 Task:  Click on Football In the Sunday Gridiron Challenge click on  Pick Sheet Add name Clara Rodriguez Team name Fenton's Flea Flickers and  Email softage.8@softage.net 10 Points Houston Texans 9 Points Denver Broncos 8 Points Kansas City Chiefs 7 Points Miami Dolphins 6 Points New England Patriots 5 Points Indianapolis Colts 4 Points New York Giants 3 Points New Orleans Saints 2 Points Philadelphia Eagles 1 Points Carolina Panthers Submit pick sheet
Action: Mouse moved to (660, 372)
Screenshot: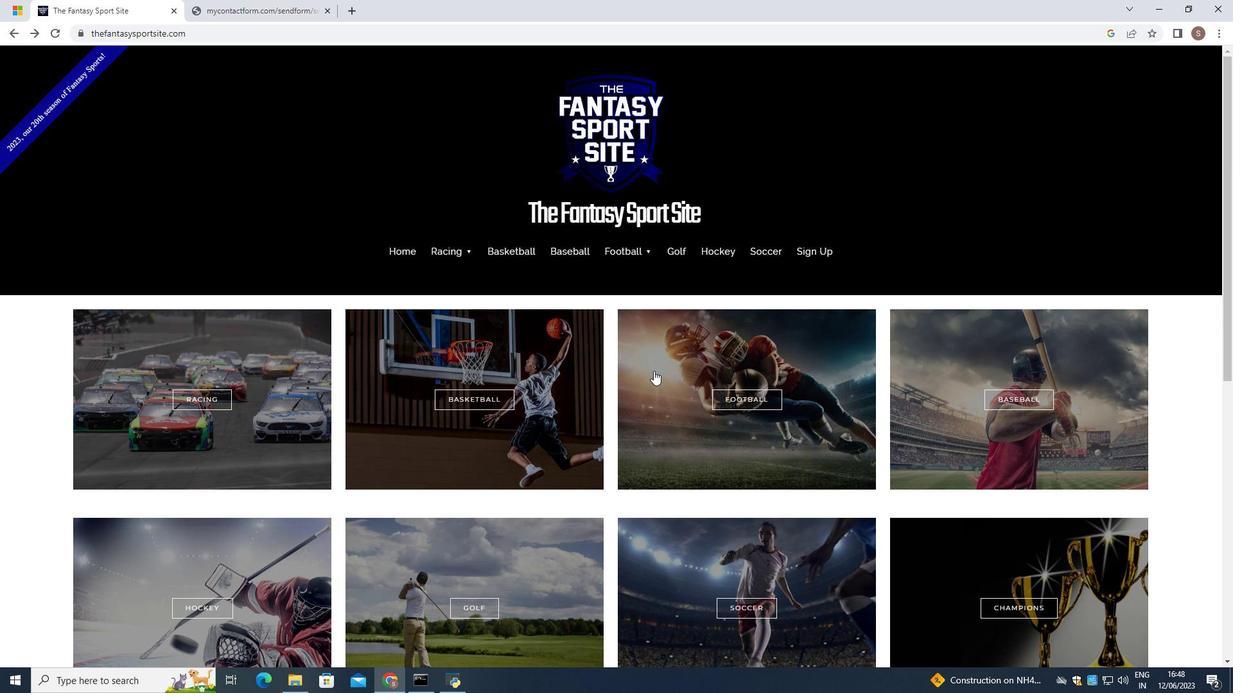 
Action: Mouse pressed left at (660, 372)
Screenshot: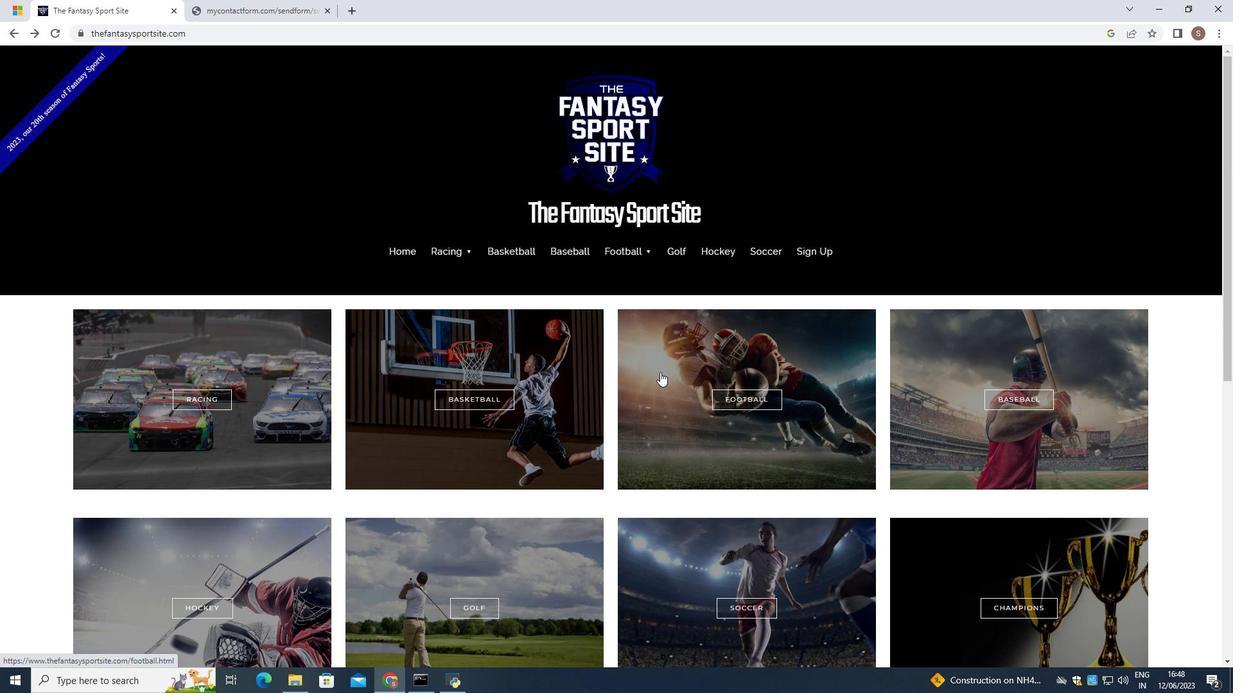 
Action: Mouse moved to (642, 517)
Screenshot: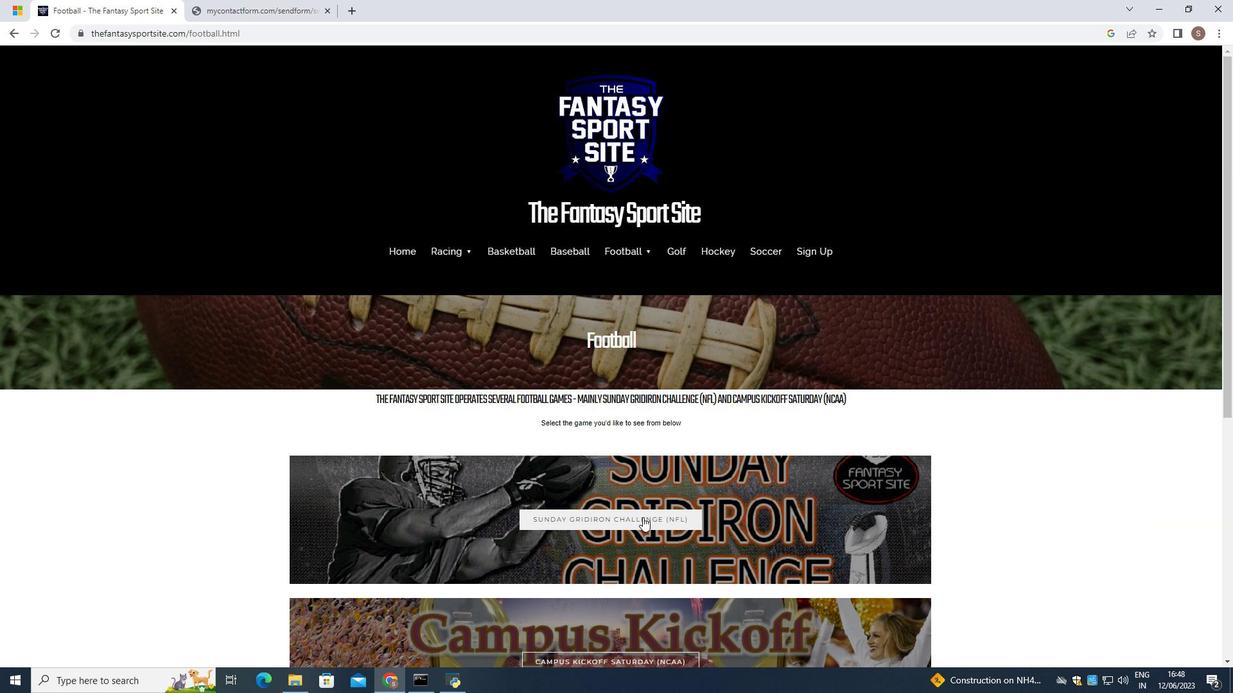 
Action: Mouse pressed left at (642, 517)
Screenshot: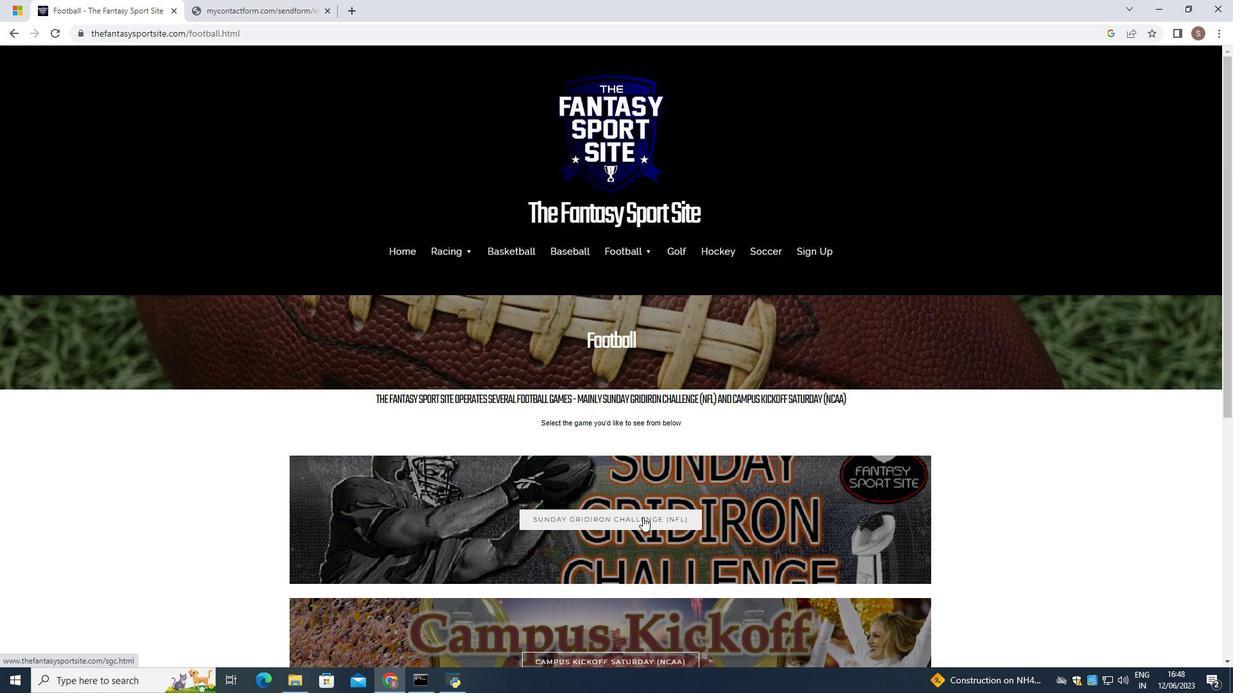 
Action: Mouse moved to (384, 578)
Screenshot: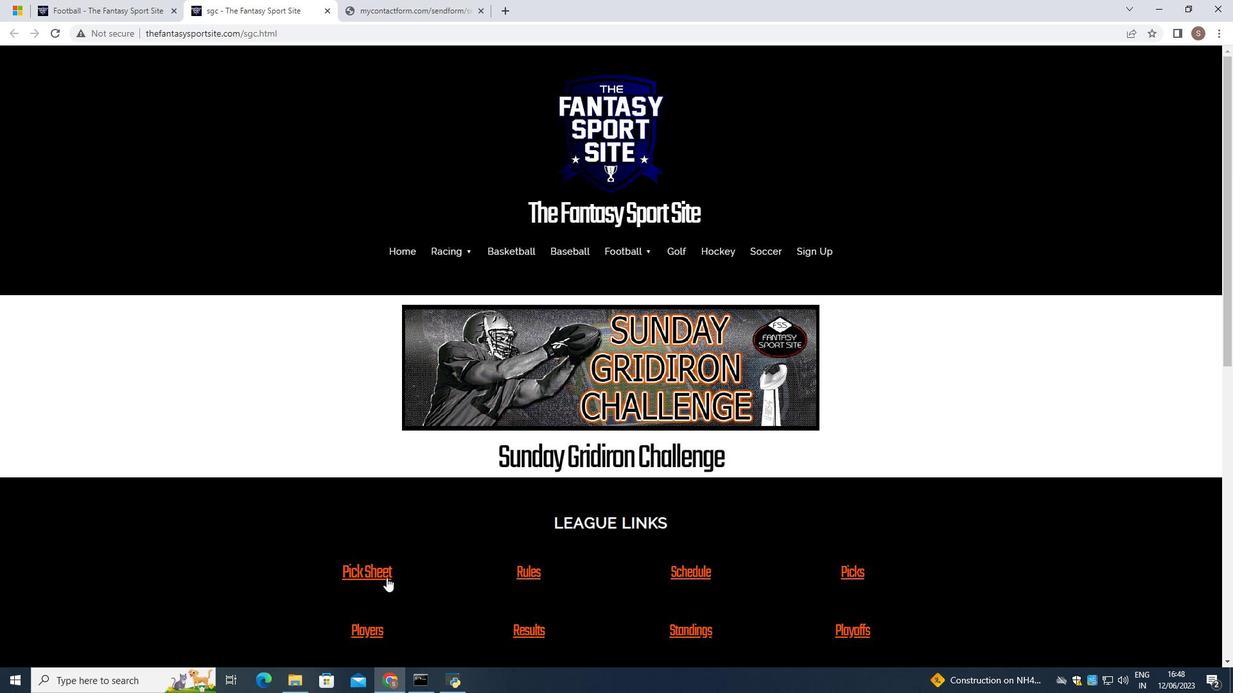 
Action: Mouse pressed left at (384, 578)
Screenshot: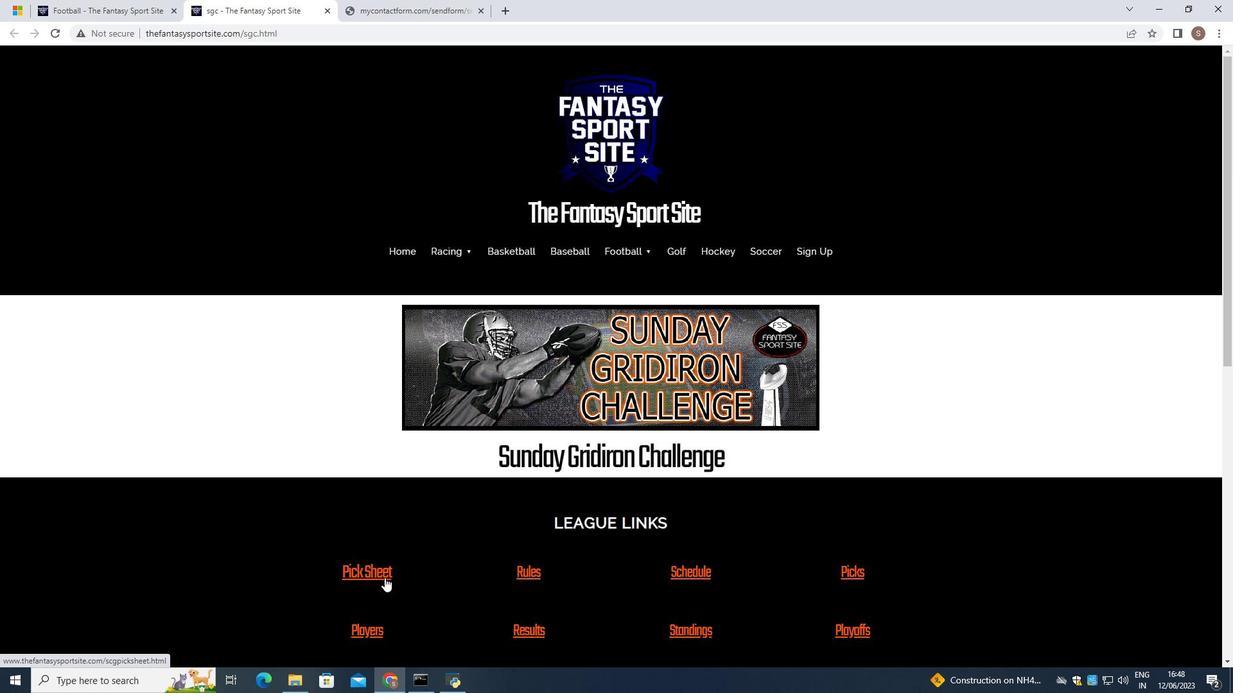 
Action: Mouse moved to (454, 536)
Screenshot: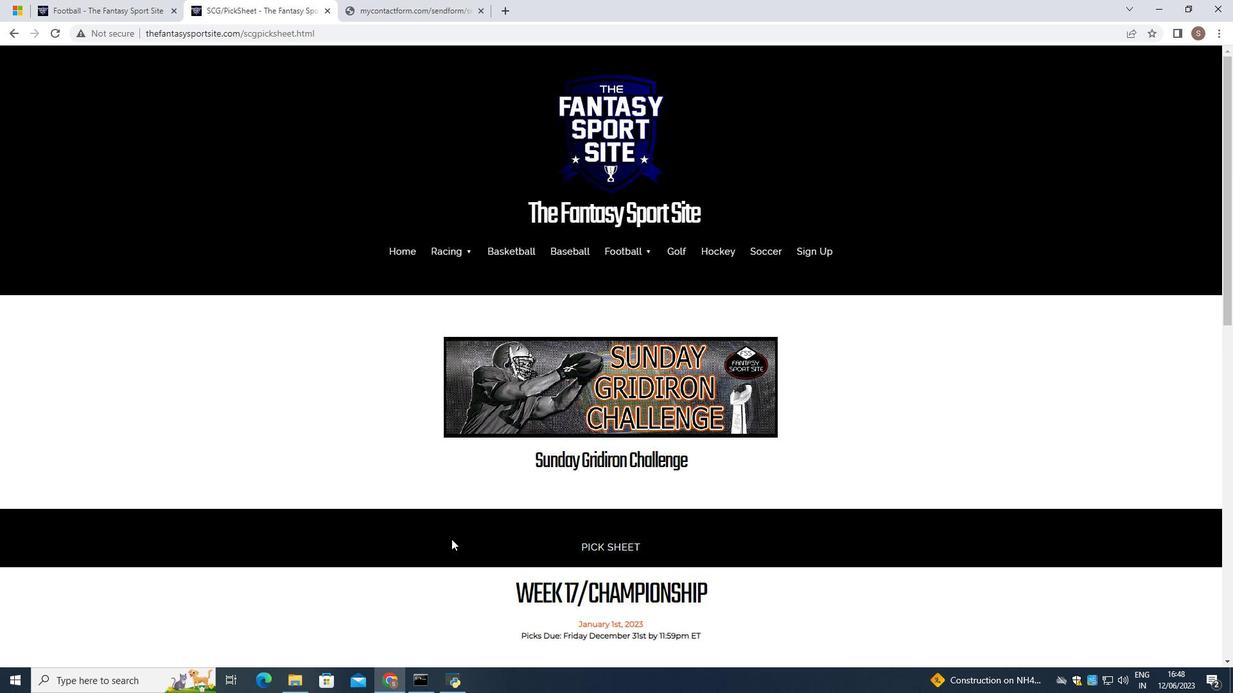 
Action: Mouse scrolled (454, 536) with delta (0, 0)
Screenshot: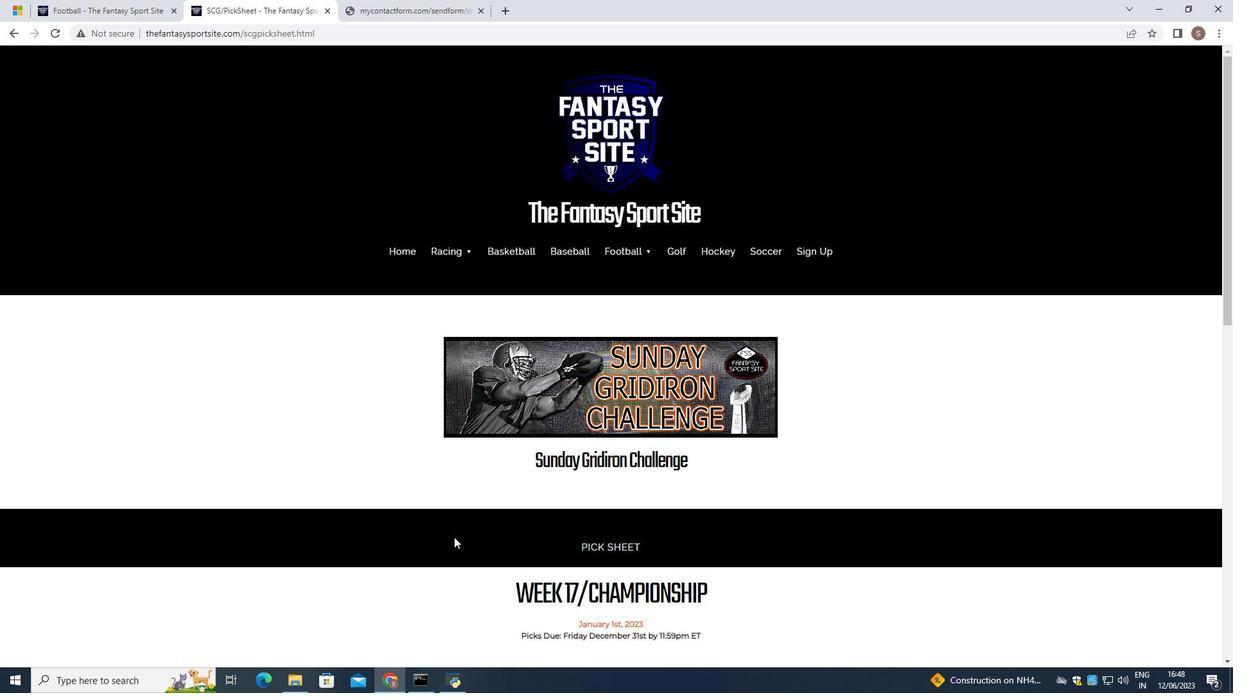 
Action: Mouse moved to (456, 536)
Screenshot: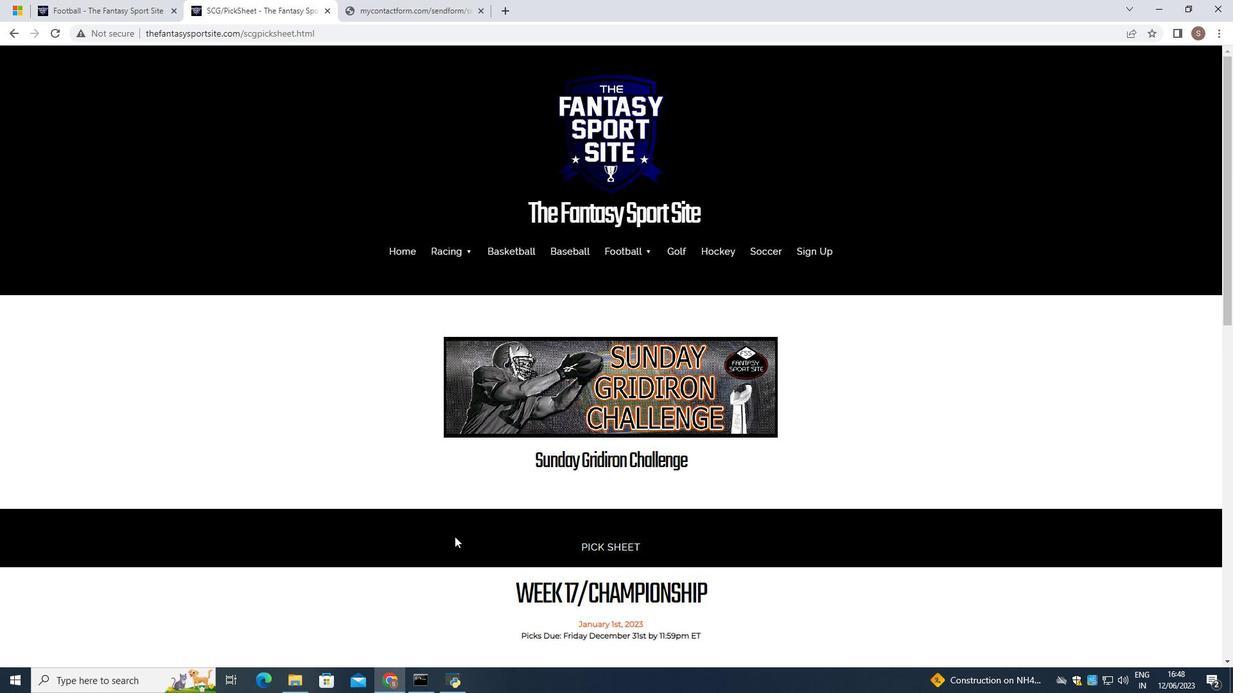 
Action: Mouse scrolled (456, 535) with delta (0, 0)
Screenshot: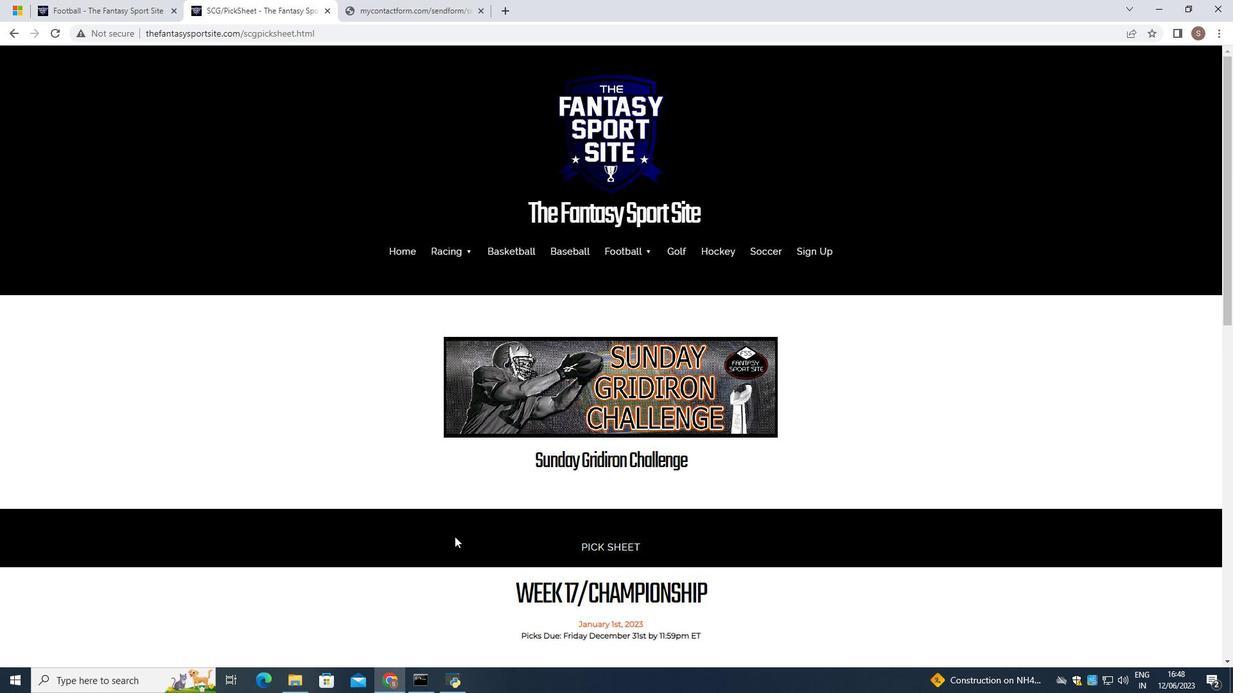 
Action: Mouse moved to (456, 536)
Screenshot: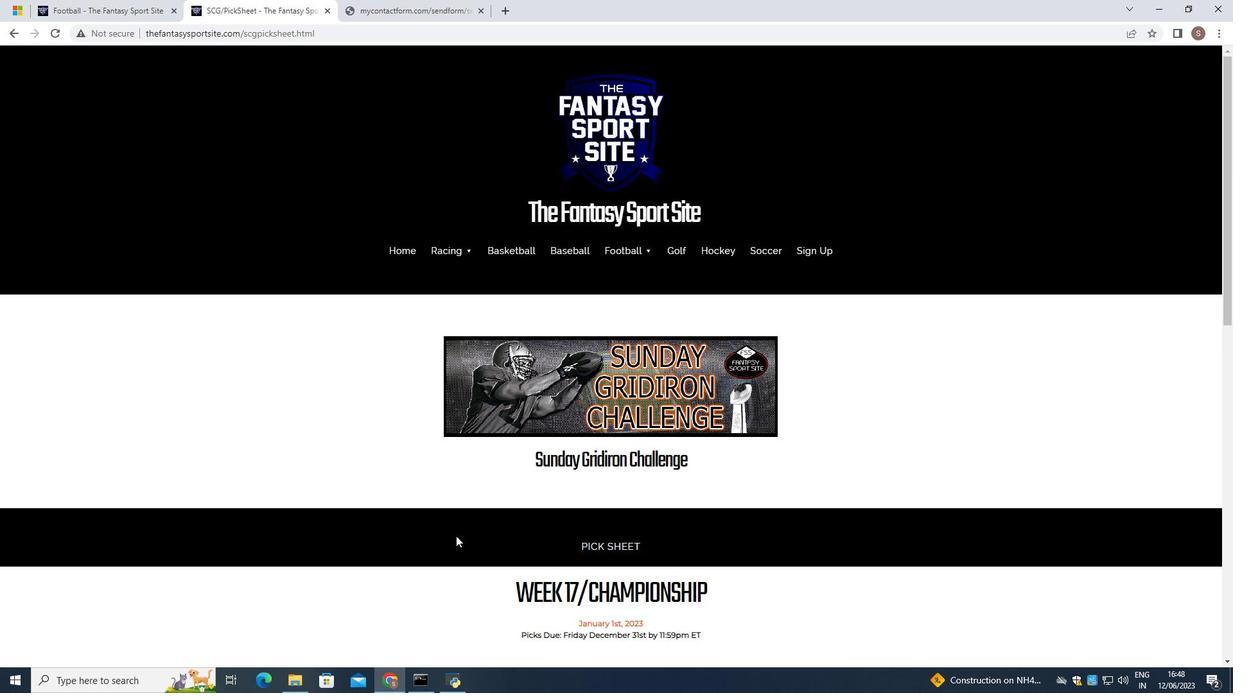 
Action: Mouse scrolled (456, 535) with delta (0, 0)
Screenshot: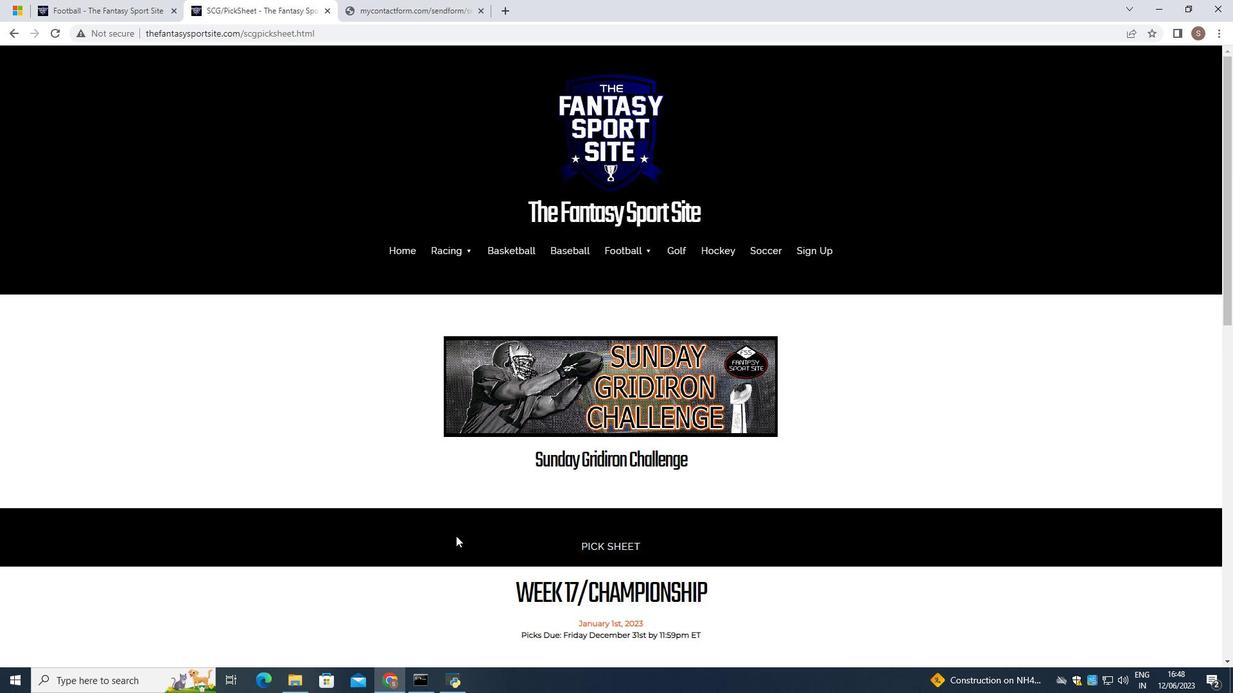 
Action: Mouse scrolled (456, 535) with delta (0, 0)
Screenshot: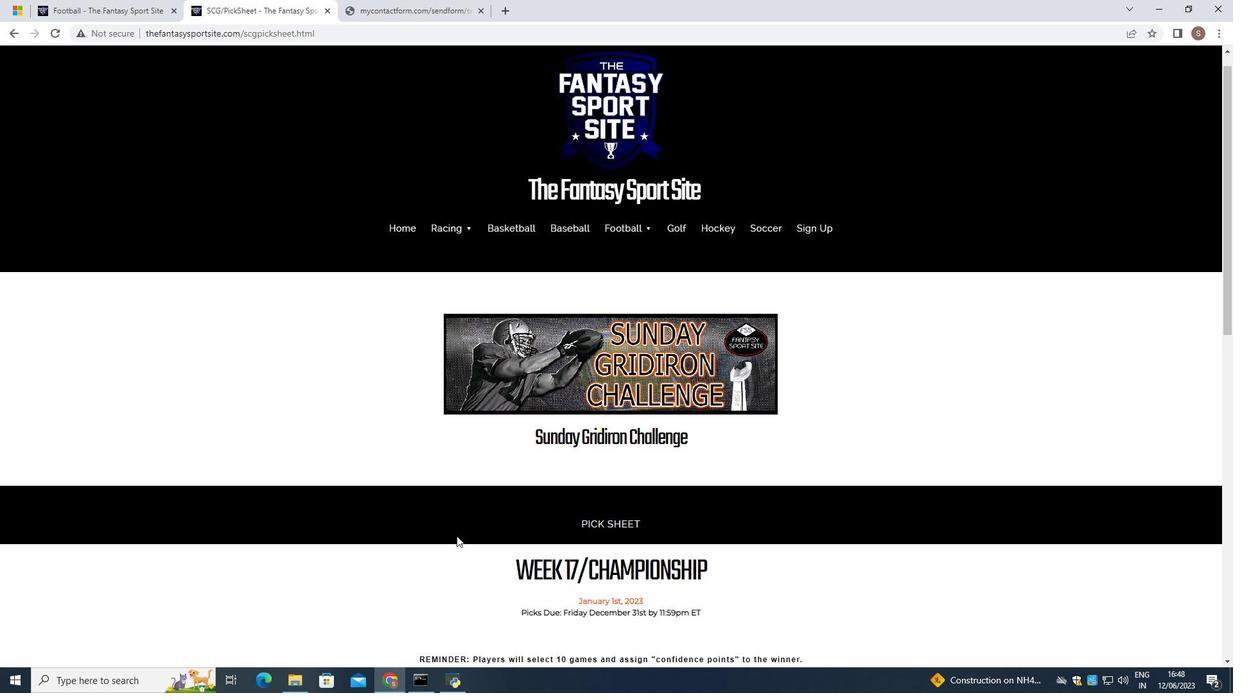 
Action: Mouse moved to (457, 535)
Screenshot: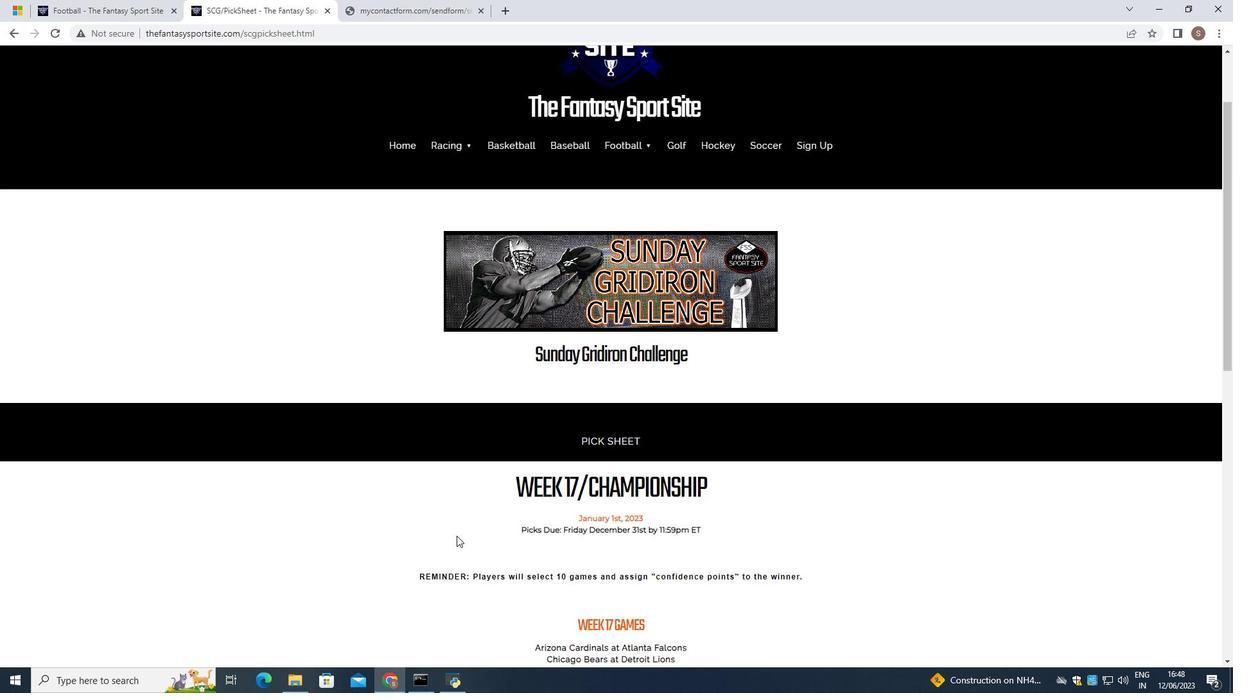 
Action: Mouse scrolled (457, 535) with delta (0, 0)
Screenshot: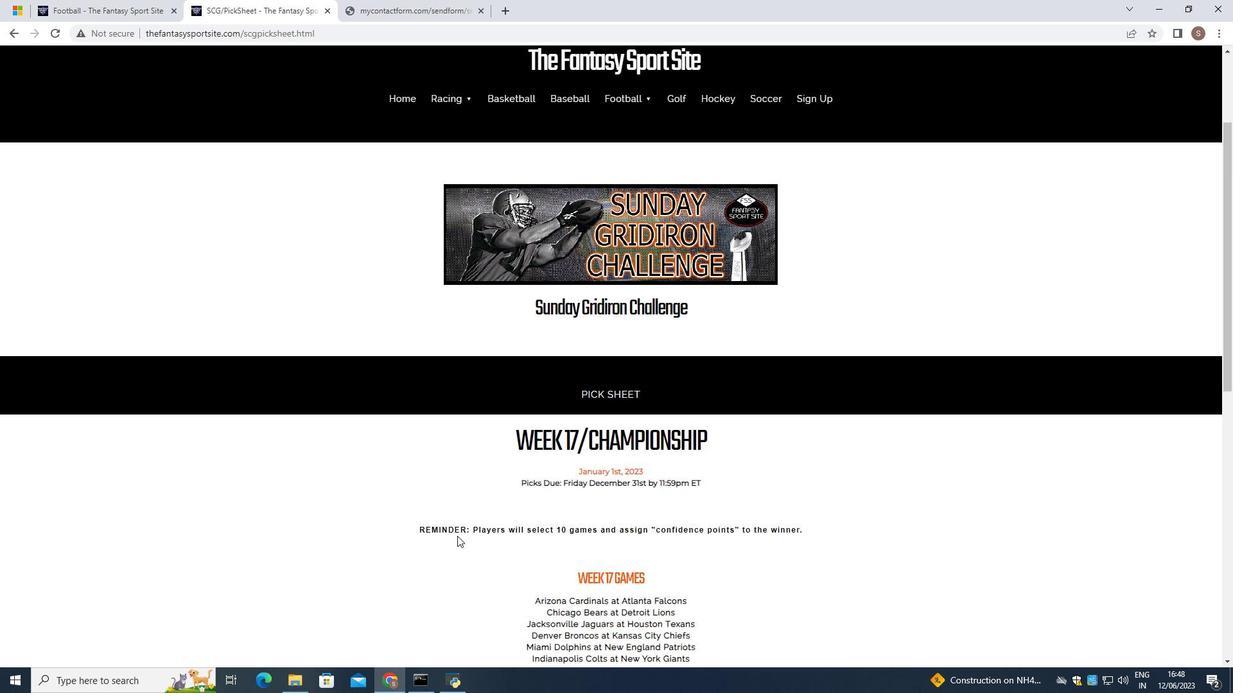 
Action: Mouse moved to (458, 535)
Screenshot: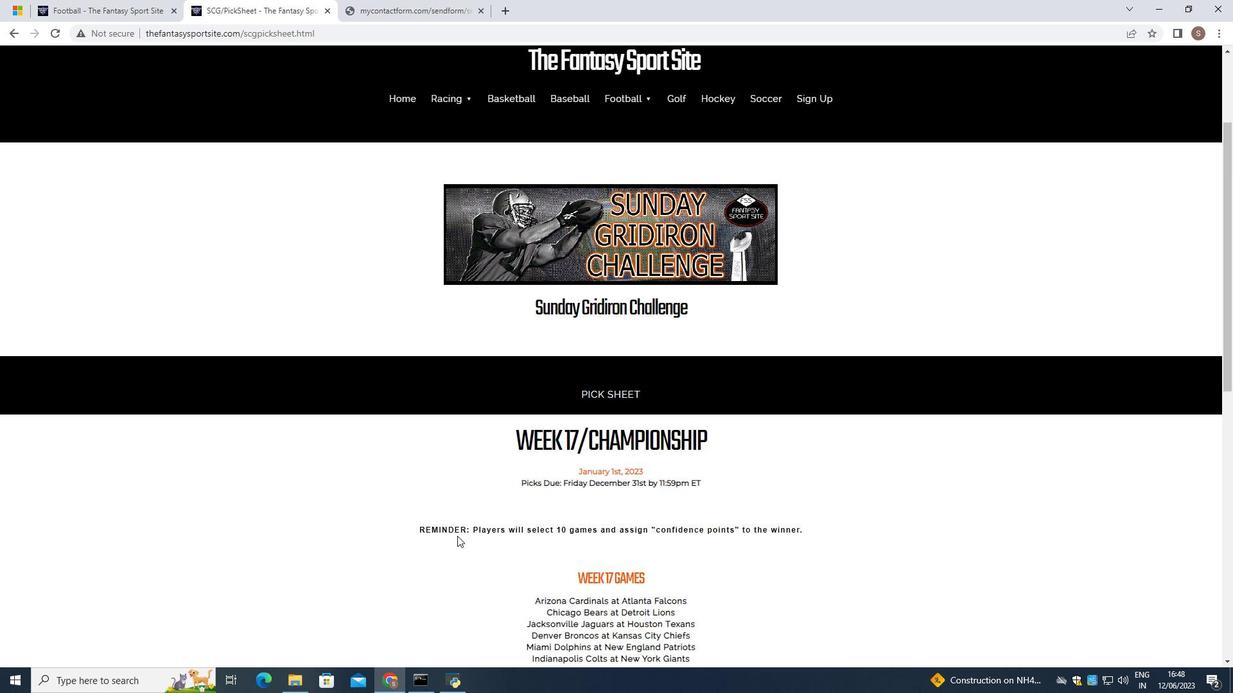 
Action: Mouse scrolled (458, 535) with delta (0, 0)
Screenshot: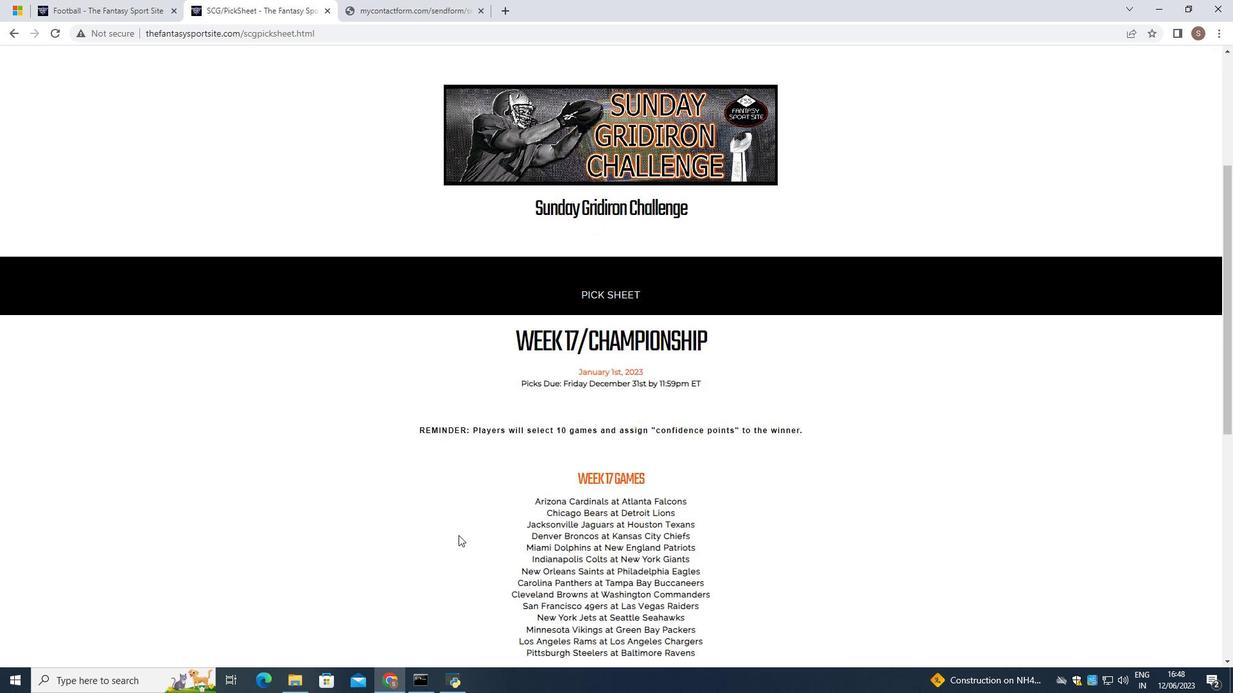
Action: Mouse scrolled (458, 535) with delta (0, 0)
Screenshot: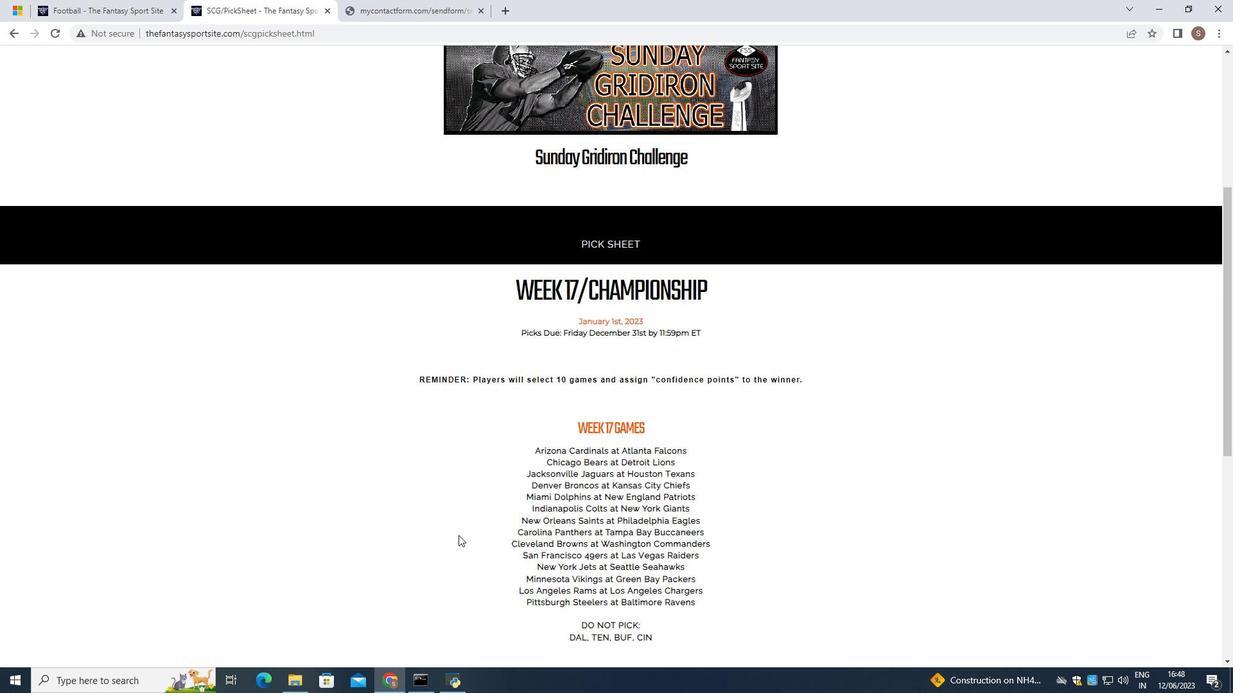 
Action: Mouse scrolled (458, 535) with delta (0, 0)
Screenshot: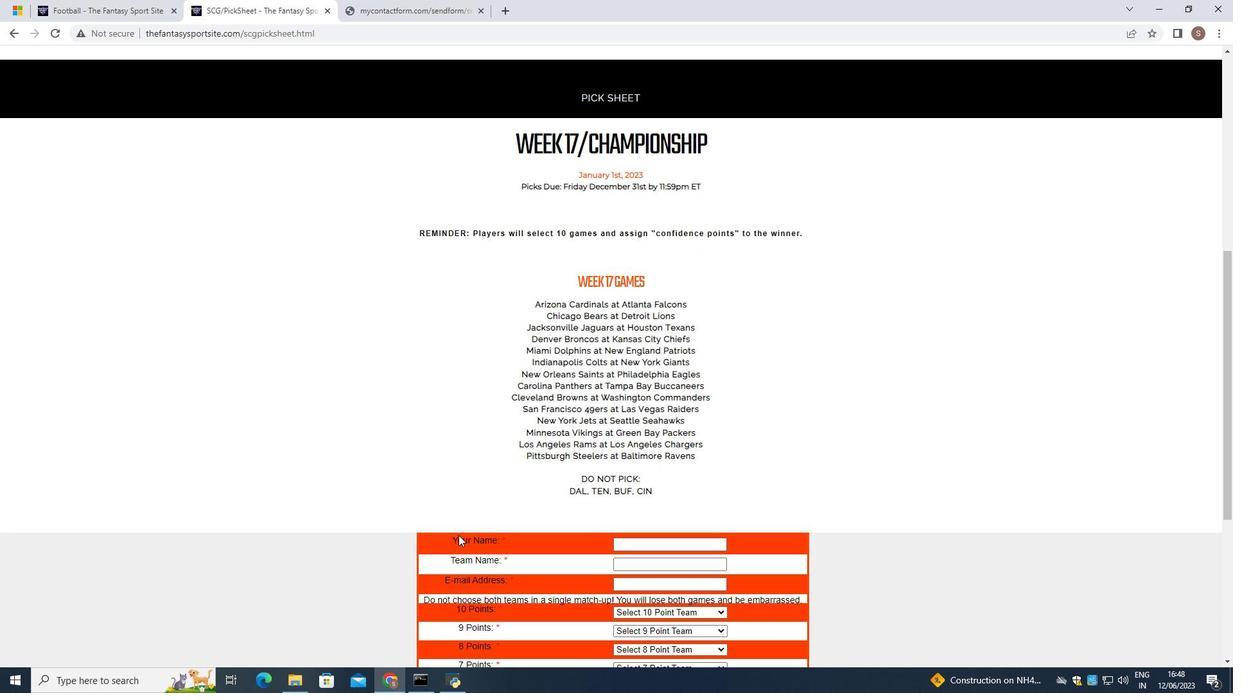 
Action: Mouse scrolled (458, 535) with delta (0, 0)
Screenshot: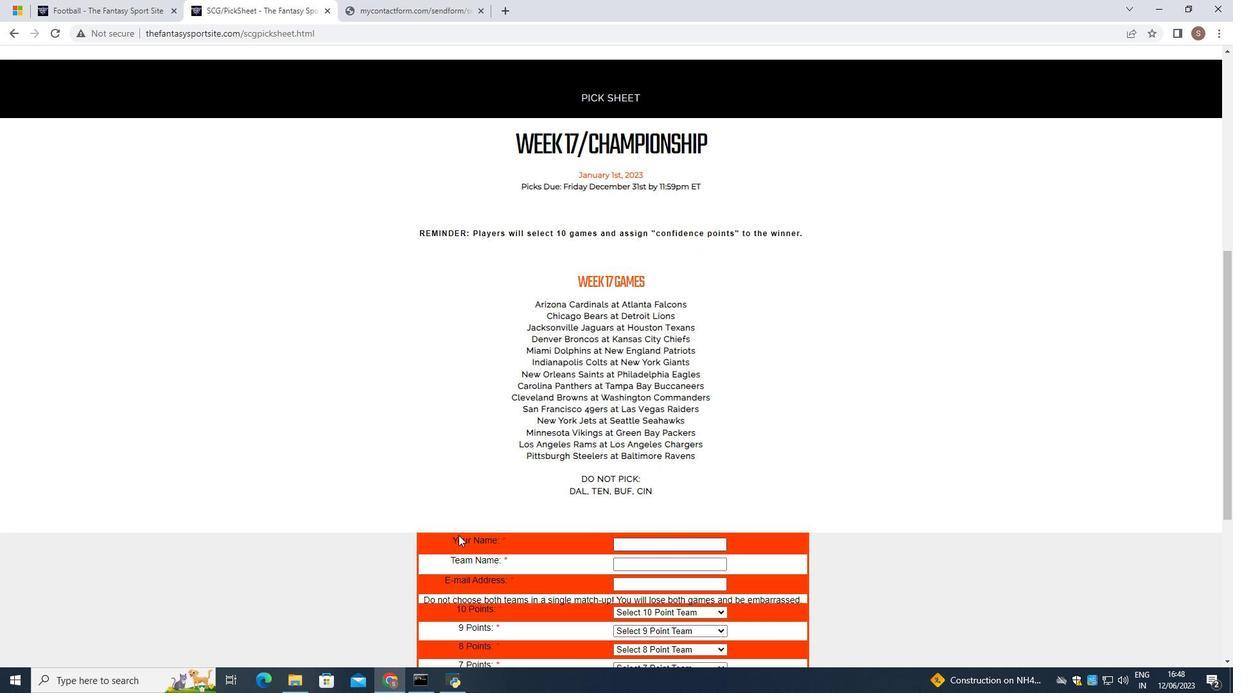
Action: Mouse scrolled (458, 535) with delta (0, 0)
Screenshot: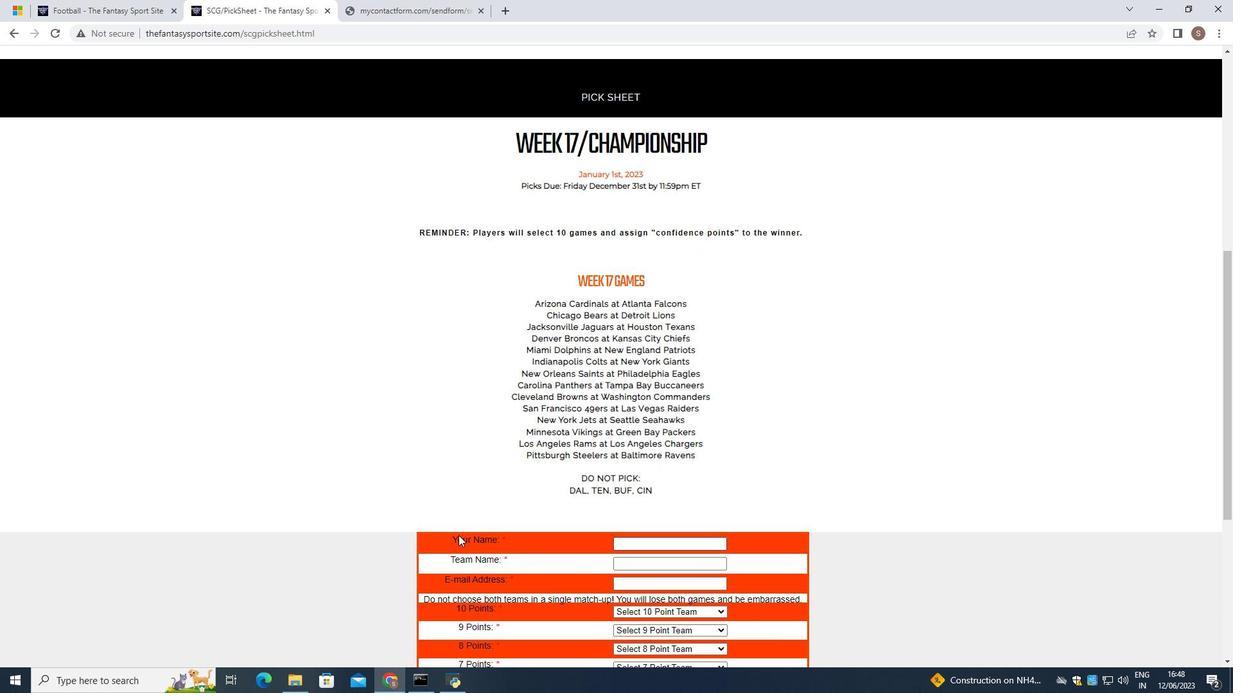 
Action: Mouse moved to (637, 349)
Screenshot: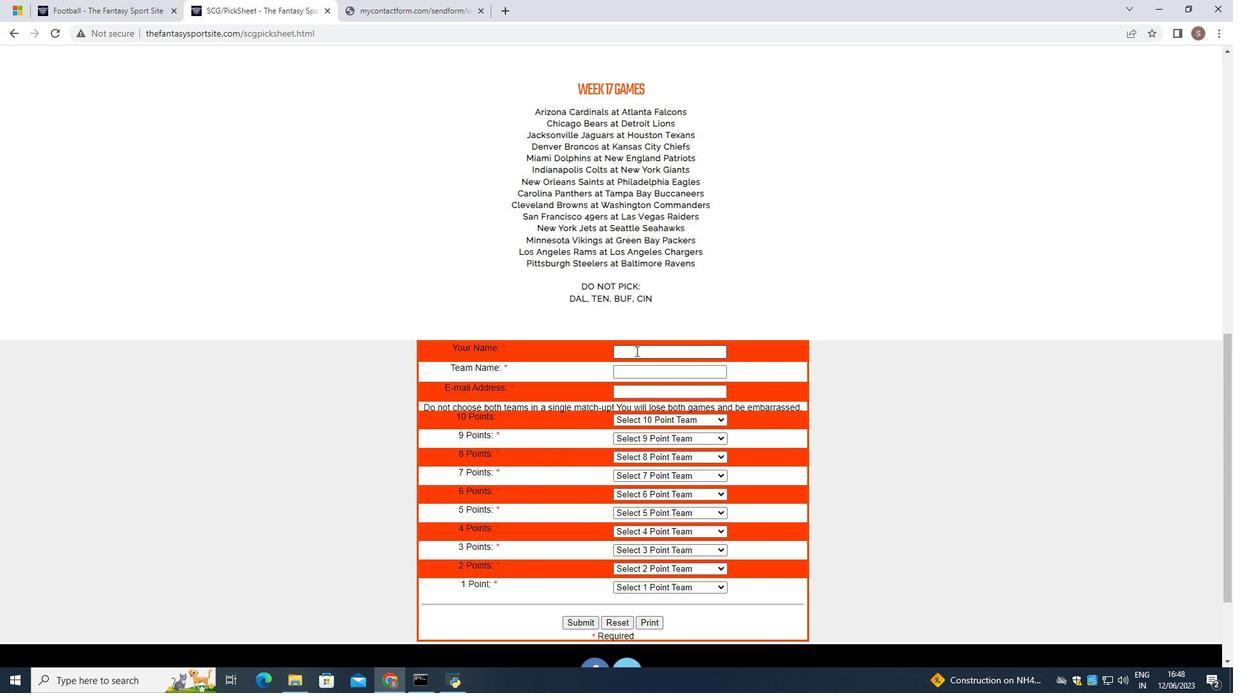 
Action: Mouse pressed left at (637, 349)
Screenshot: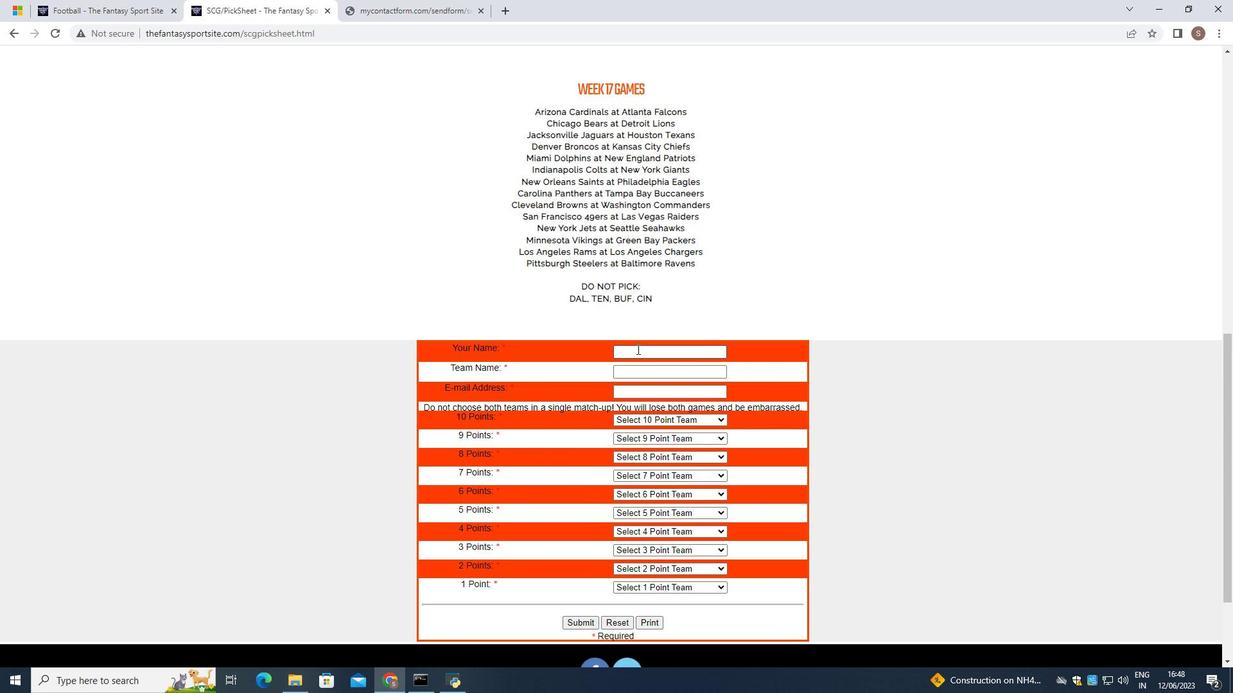 
Action: Mouse moved to (561, 364)
Screenshot: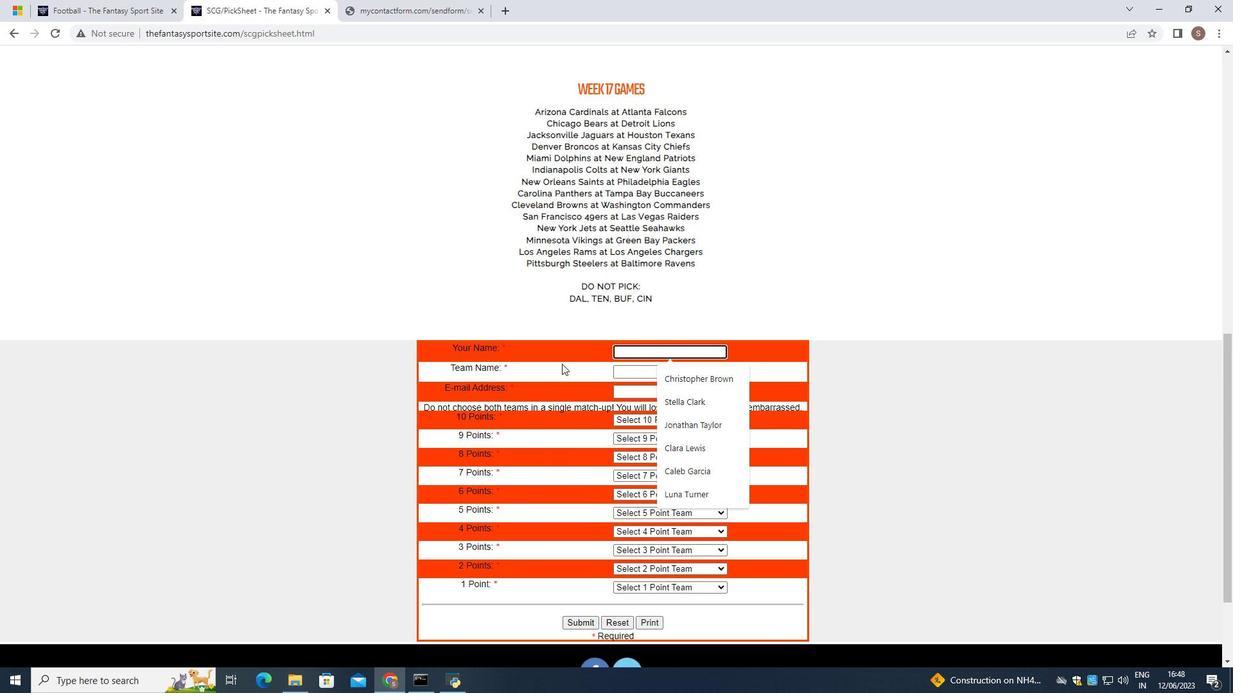 
Action: Key pressed <Key.shift>
Screenshot: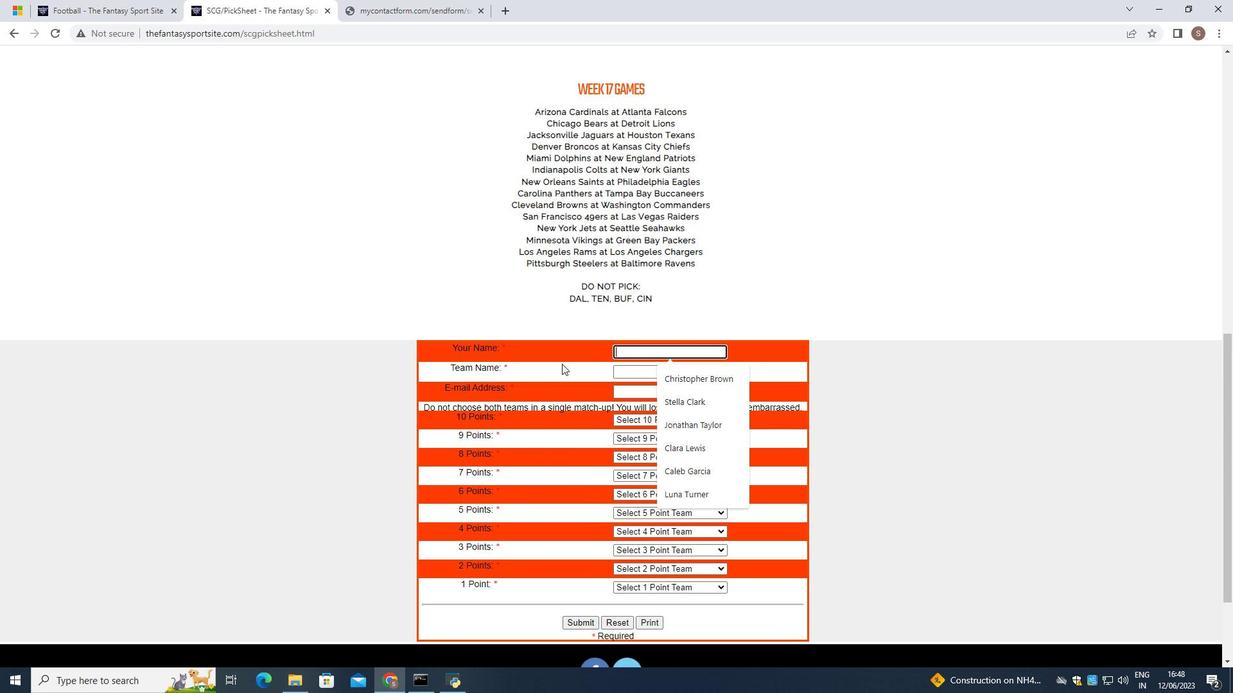 
Action: Mouse moved to (561, 364)
Screenshot: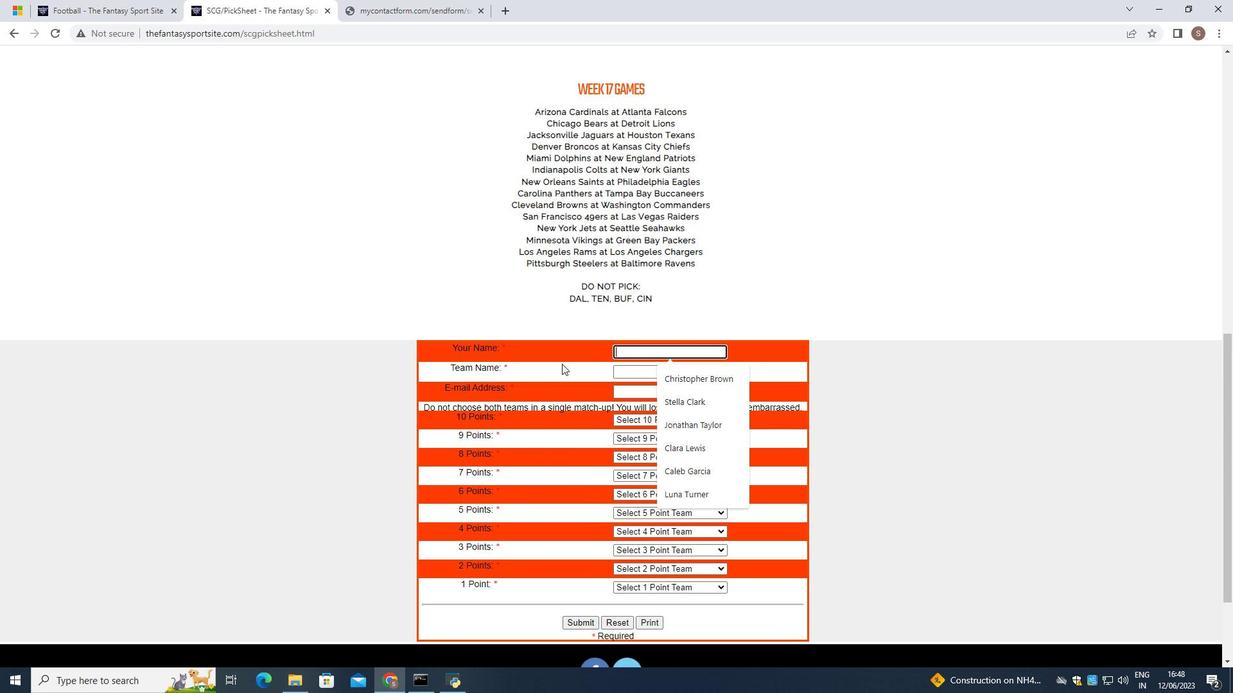 
Action: Key pressed Clara<Key.space><Key.shift>Rodriguez
Screenshot: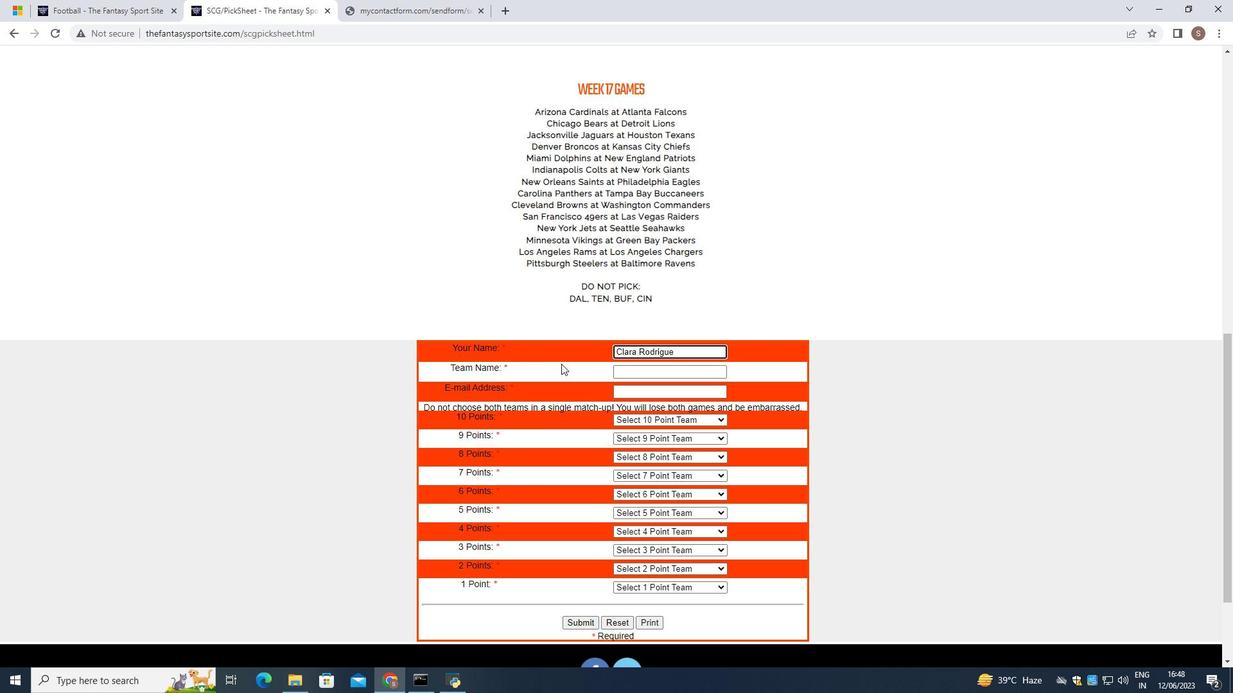 
Action: Mouse moved to (626, 375)
Screenshot: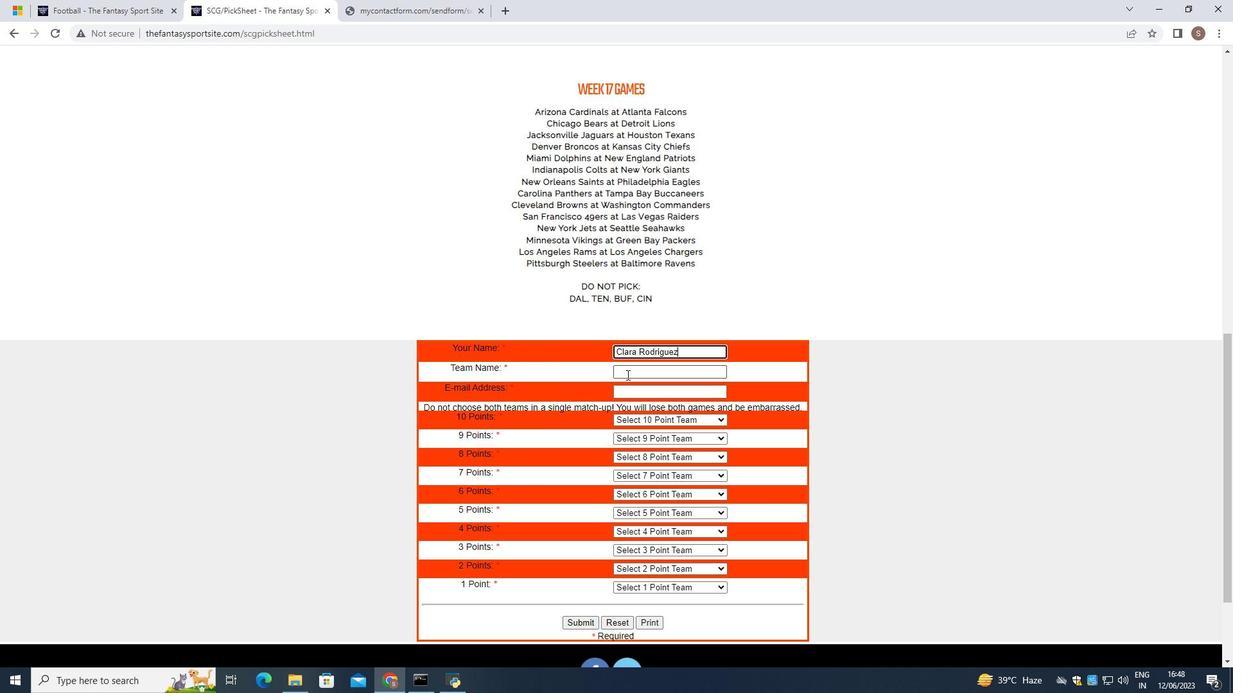 
Action: Mouse pressed left at (626, 375)
Screenshot: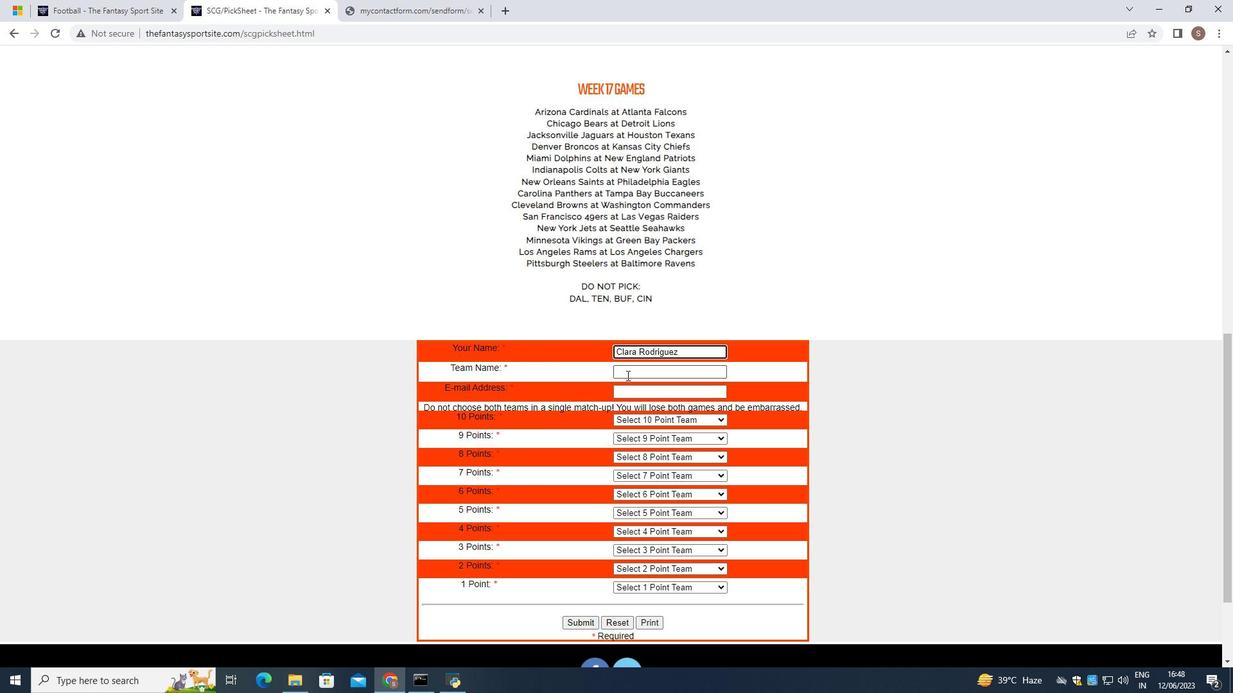
Action: Mouse moved to (560, 386)
Screenshot: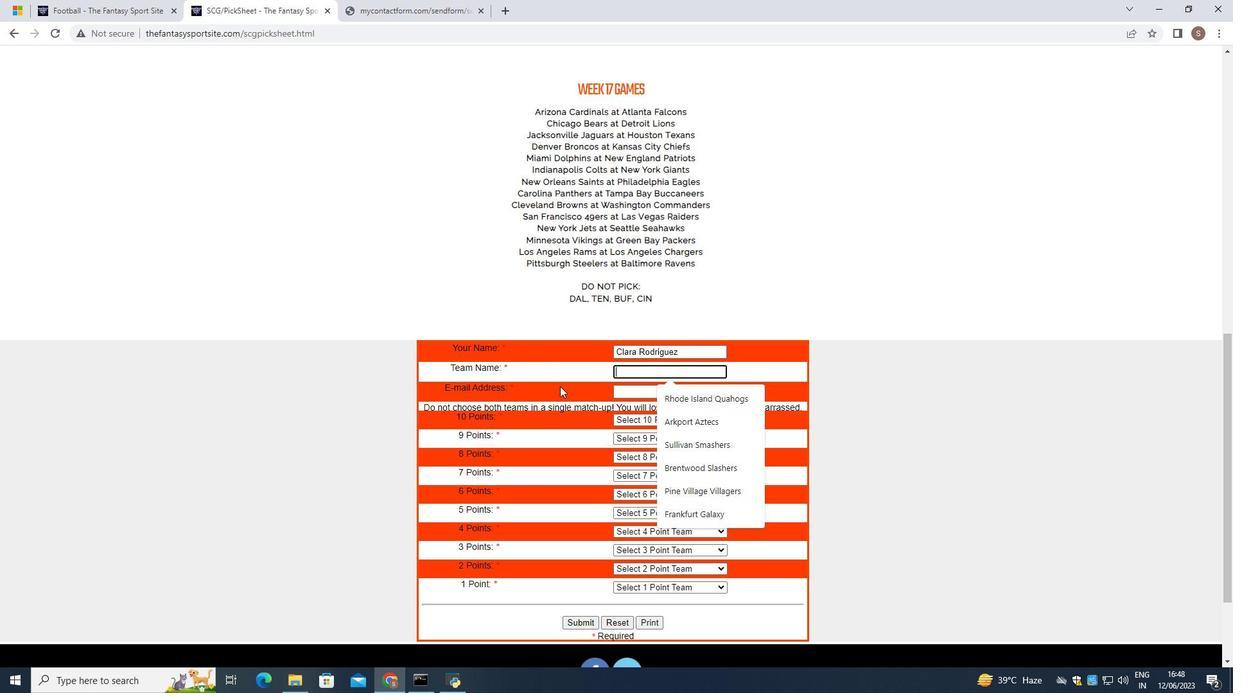 
Action: Key pressed <Key.shift>Fenton's<Key.space><Key.shift>Flea<Key.space><Key.shift>Flickers
Screenshot: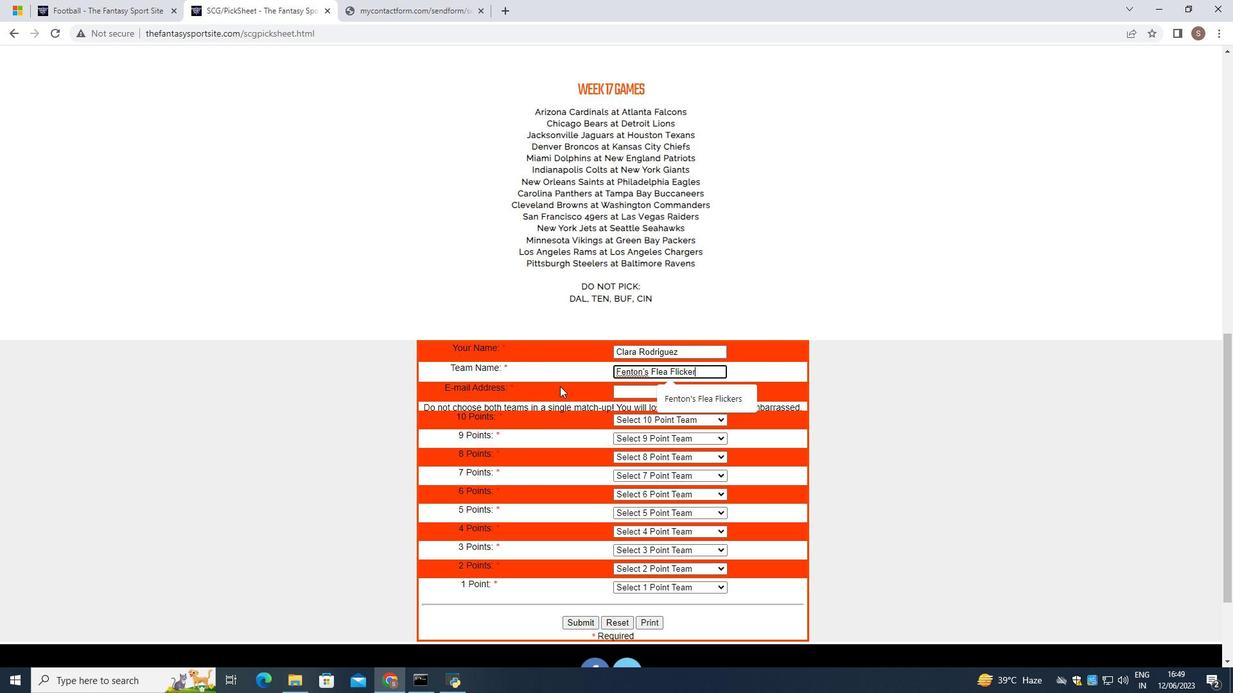 
Action: Mouse moved to (626, 394)
Screenshot: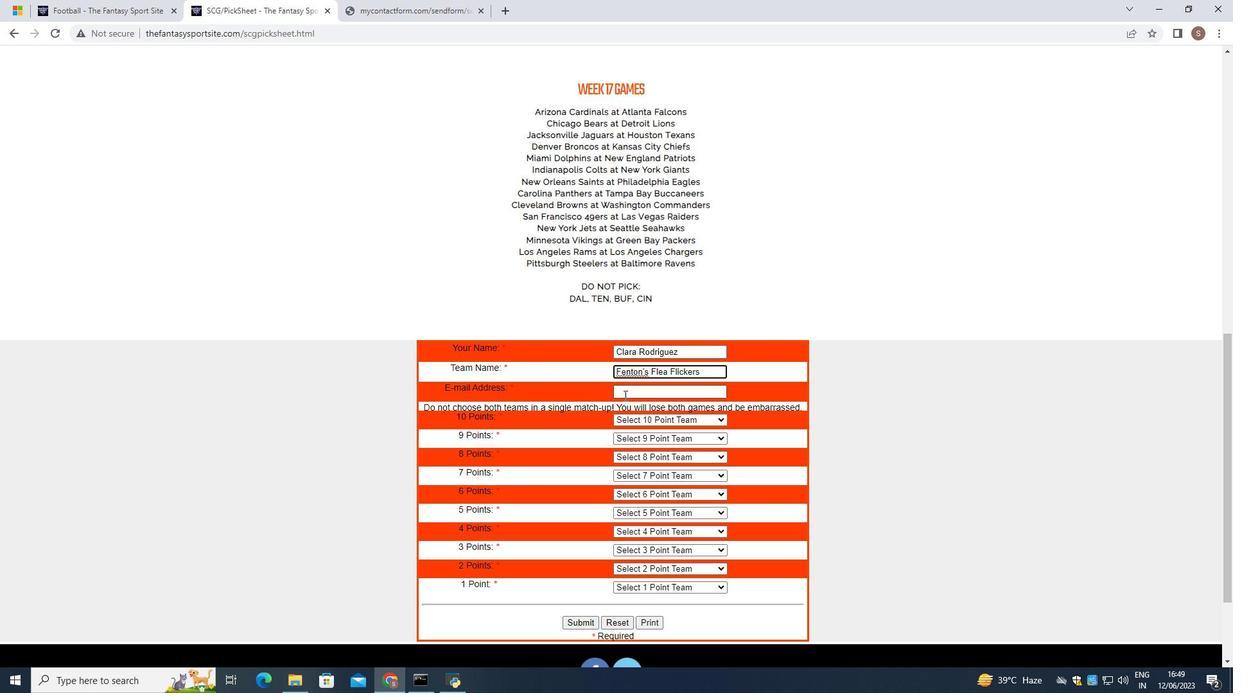 
Action: Mouse pressed left at (626, 394)
Screenshot: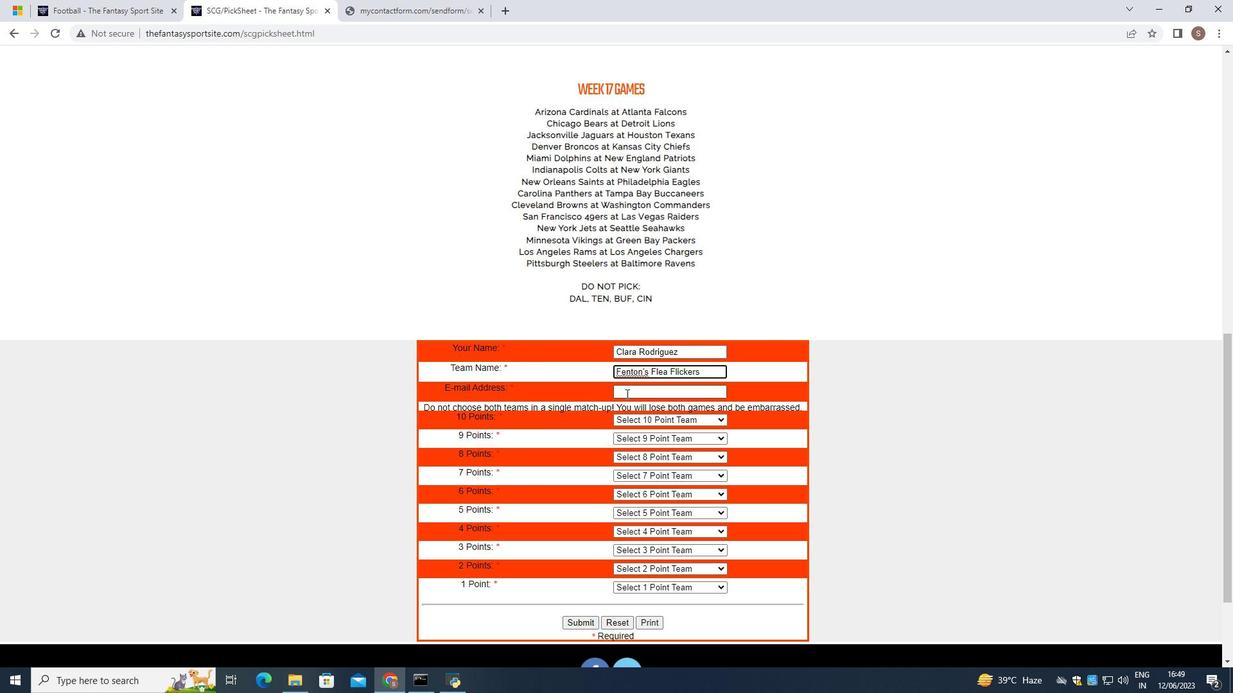 
Action: Mouse moved to (624, 394)
Screenshot: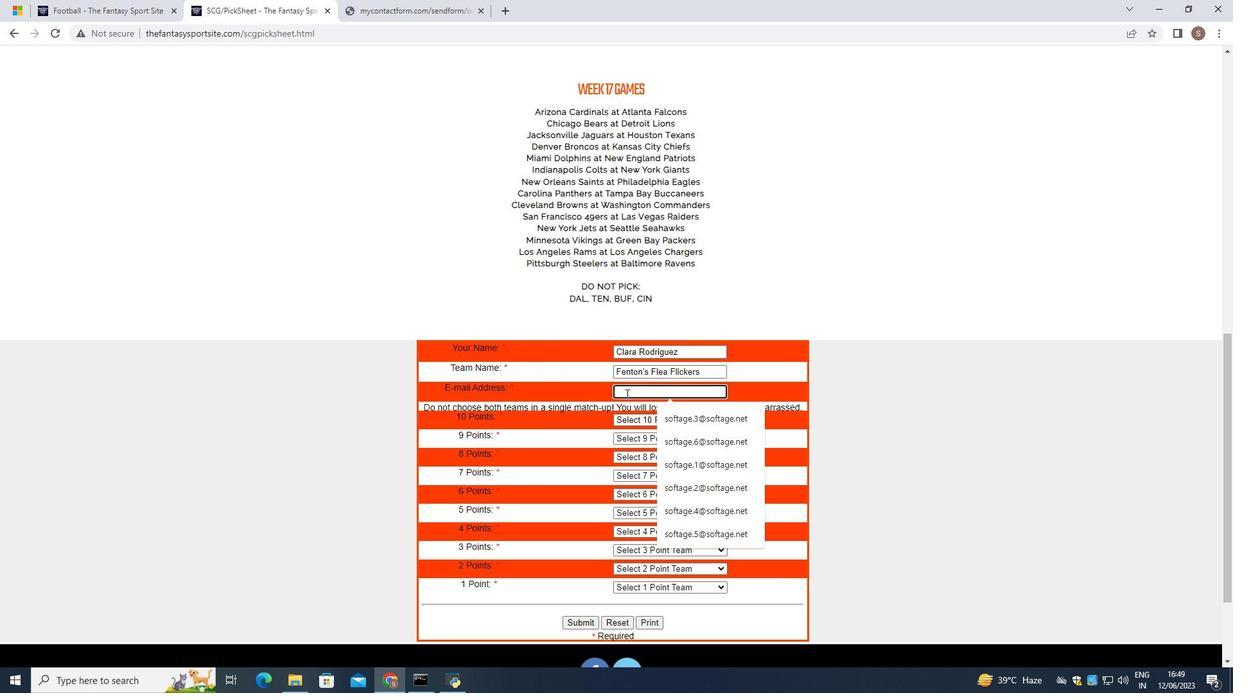 
Action: Key pressed softage.8
Screenshot: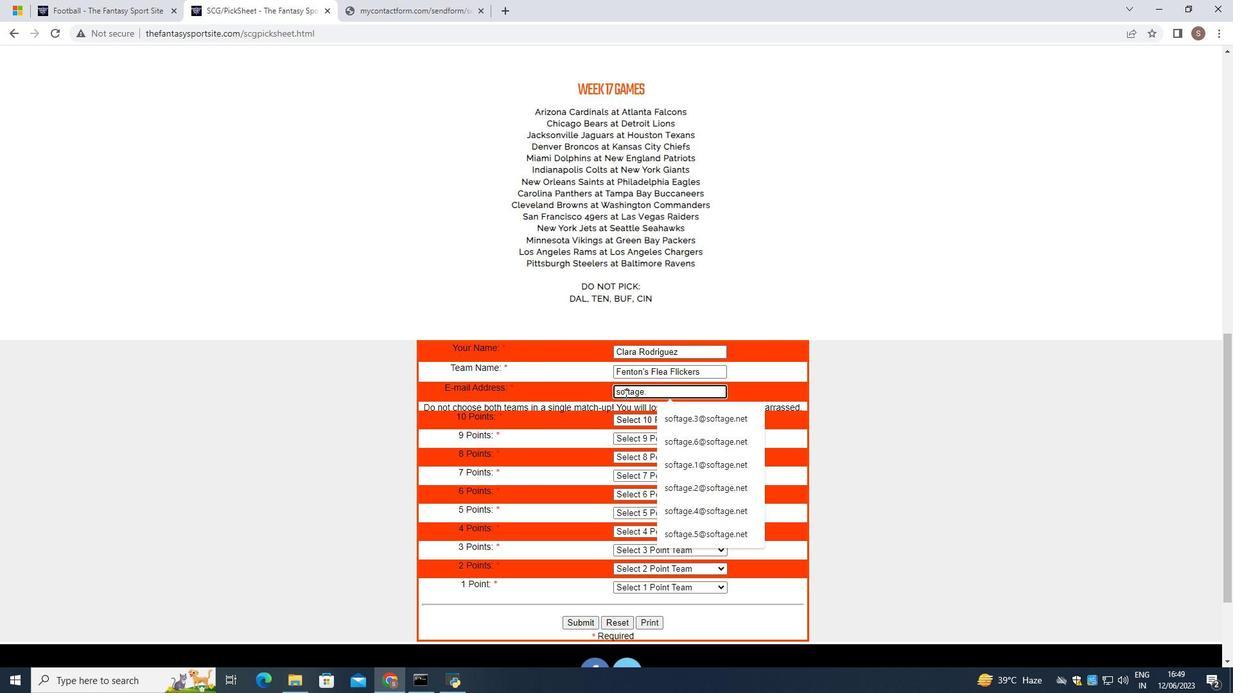 
Action: Mouse moved to (698, 414)
Screenshot: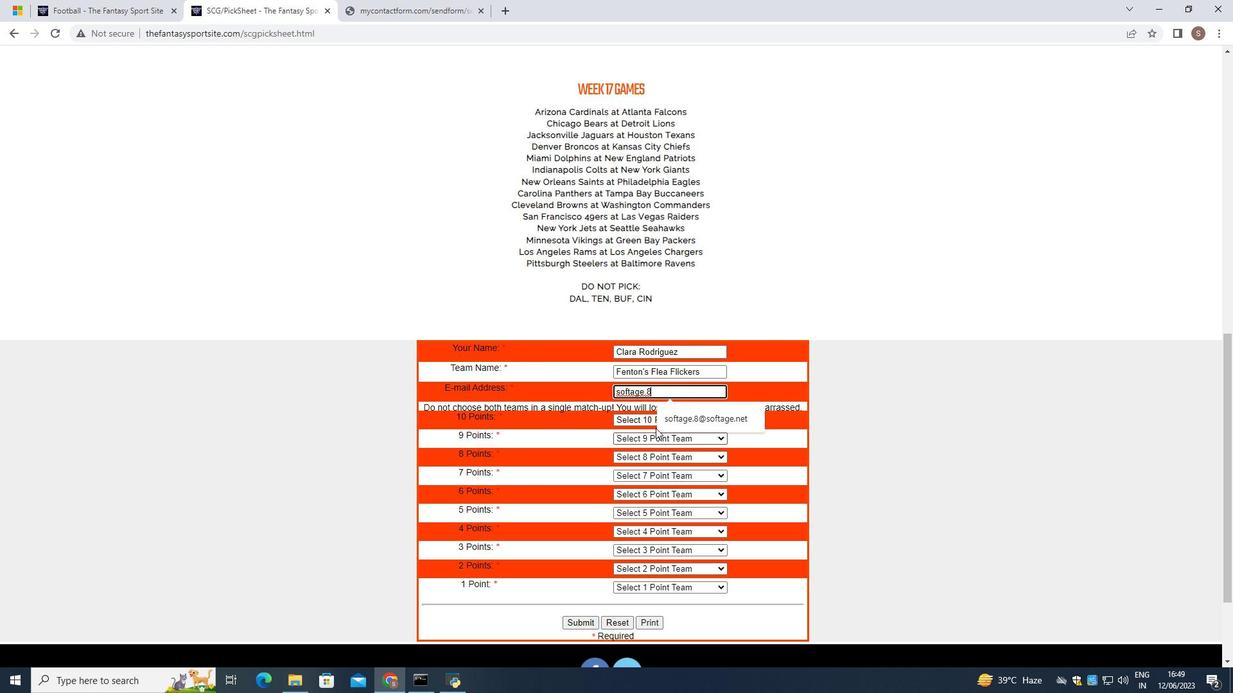
Action: Mouse pressed left at (698, 414)
Screenshot: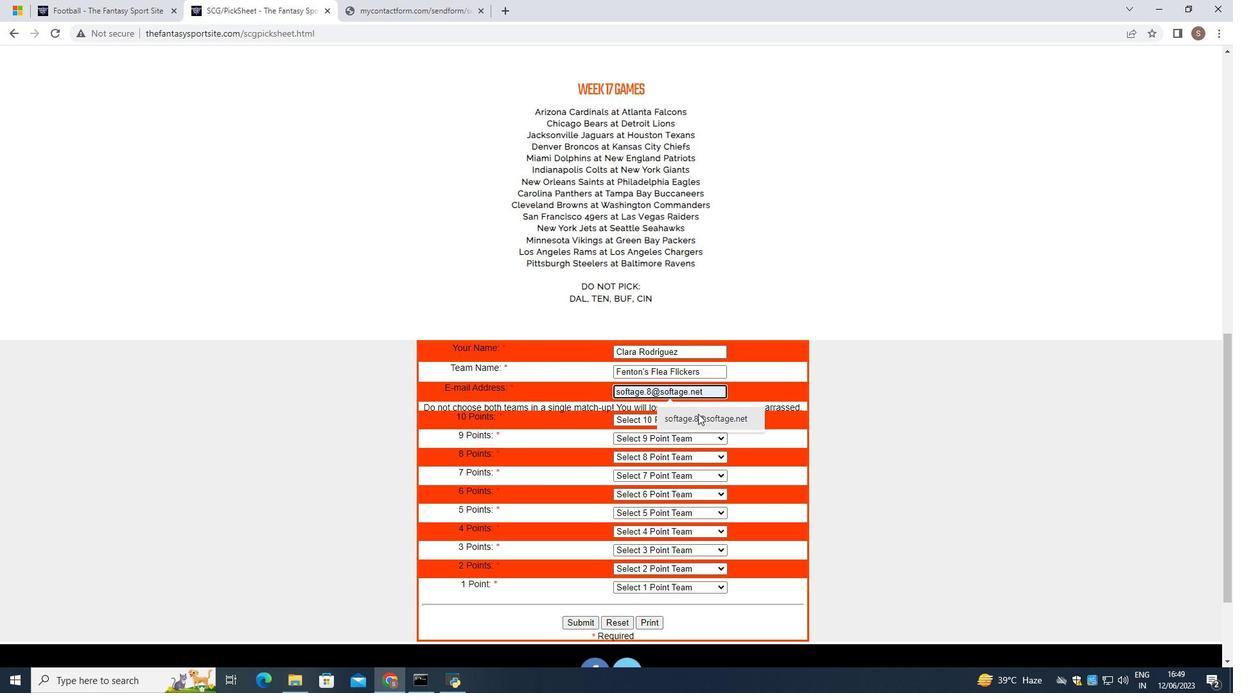 
Action: Mouse moved to (700, 418)
Screenshot: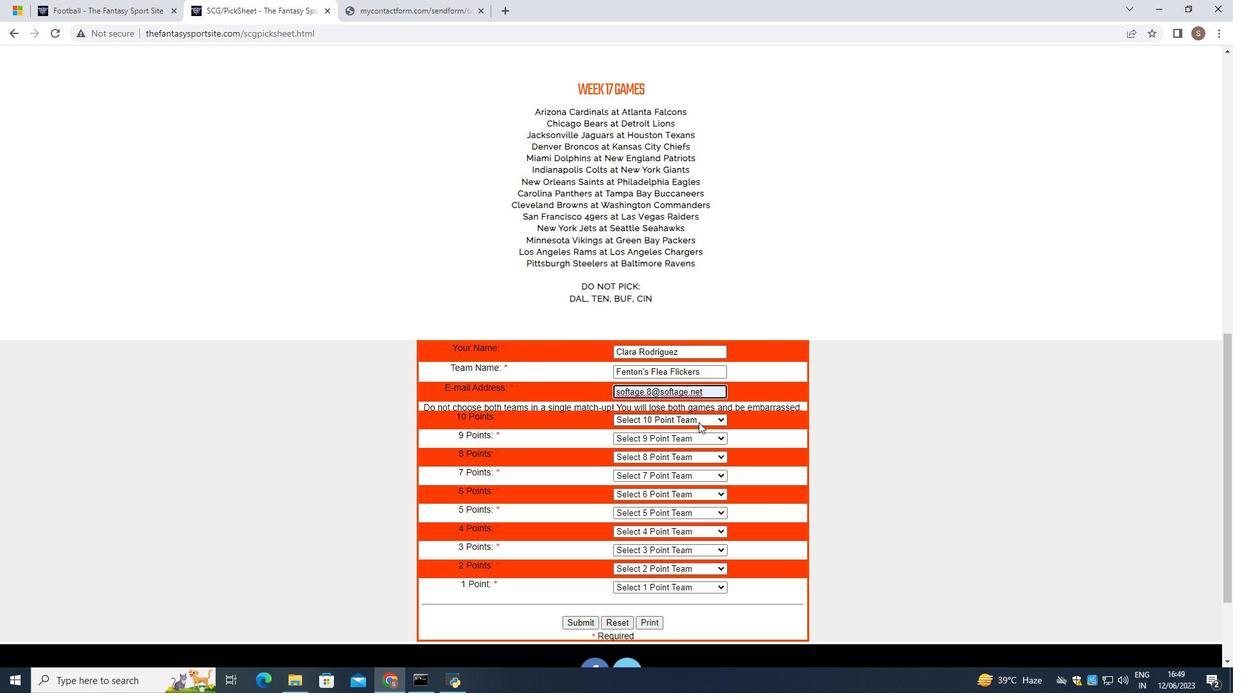
Action: Mouse pressed left at (700, 418)
Screenshot: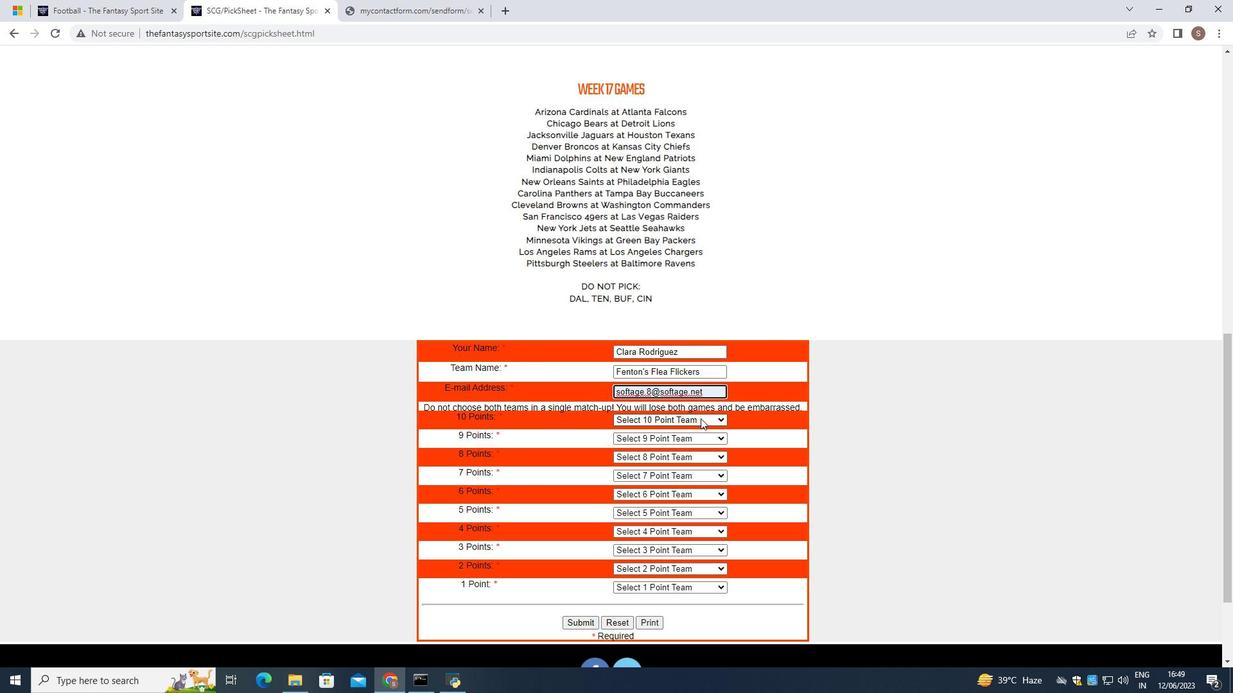 
Action: Mouse moved to (691, 495)
Screenshot: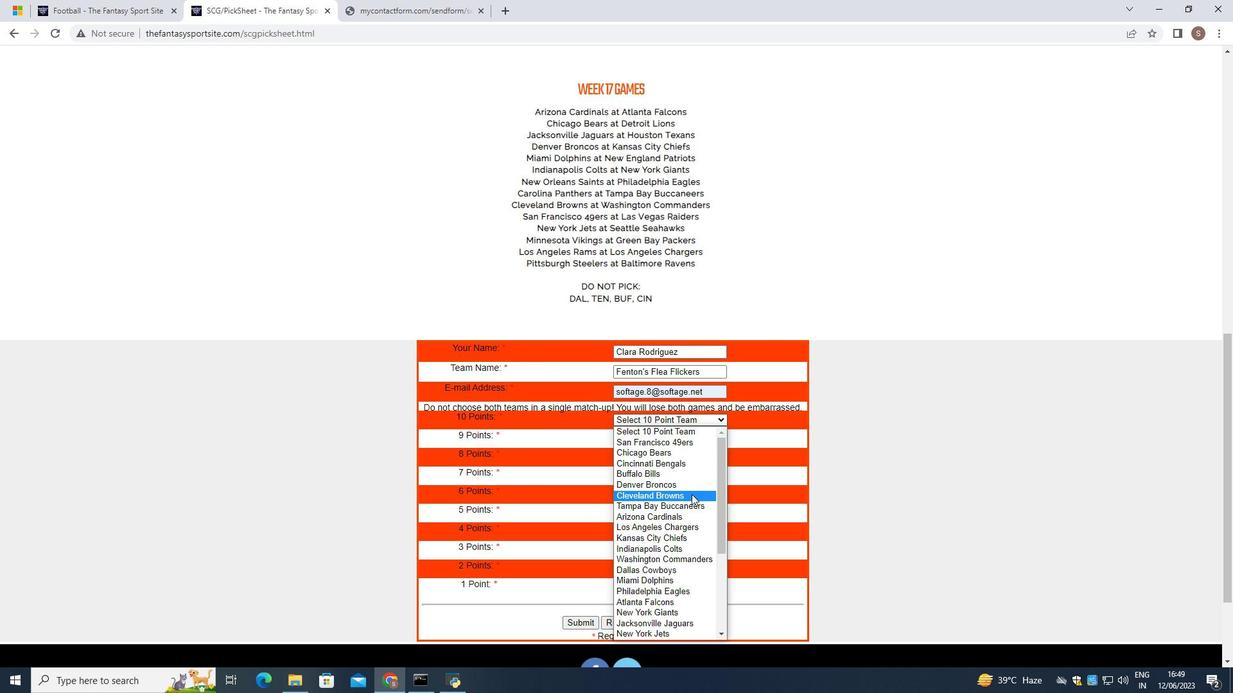 
Action: Mouse scrolled (691, 494) with delta (0, 0)
Screenshot: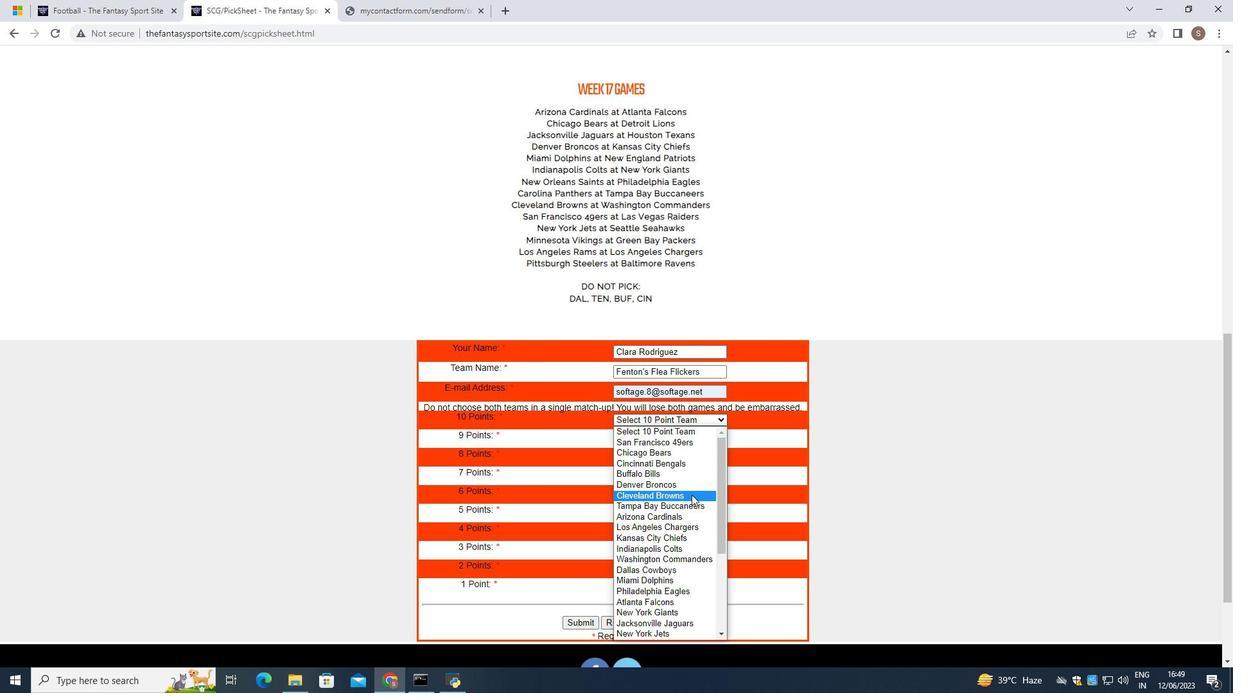 
Action: Mouse moved to (691, 497)
Screenshot: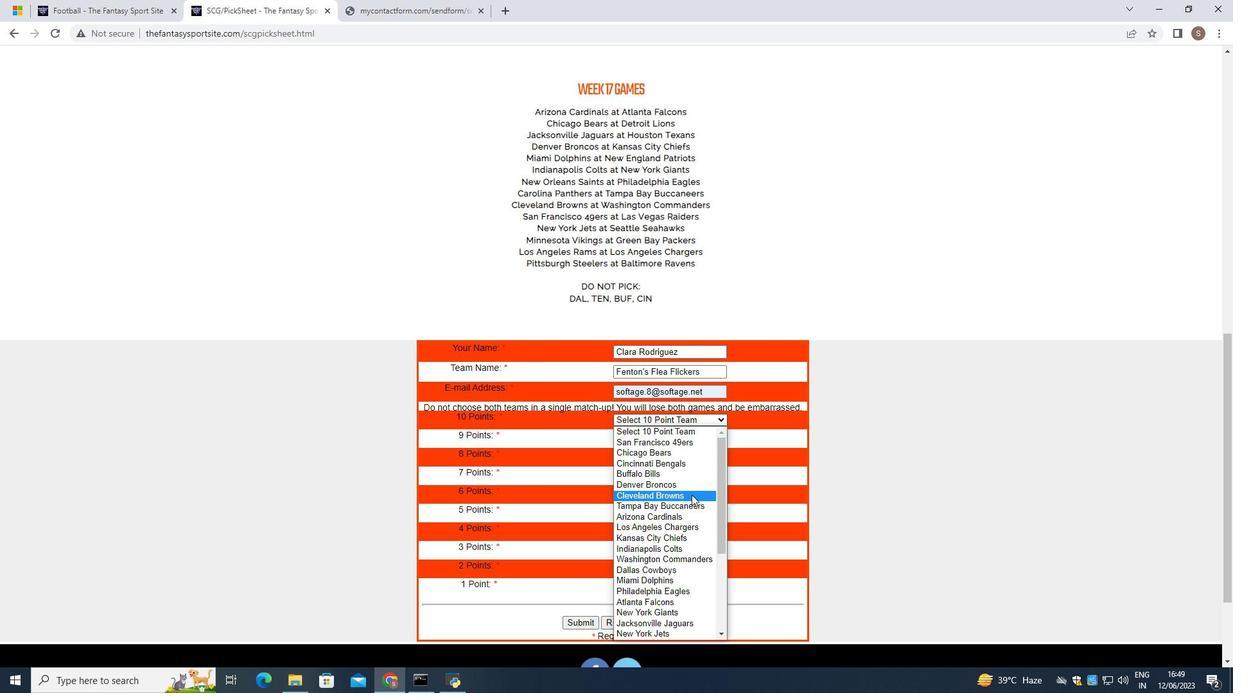 
Action: Mouse scrolled (691, 497) with delta (0, 0)
Screenshot: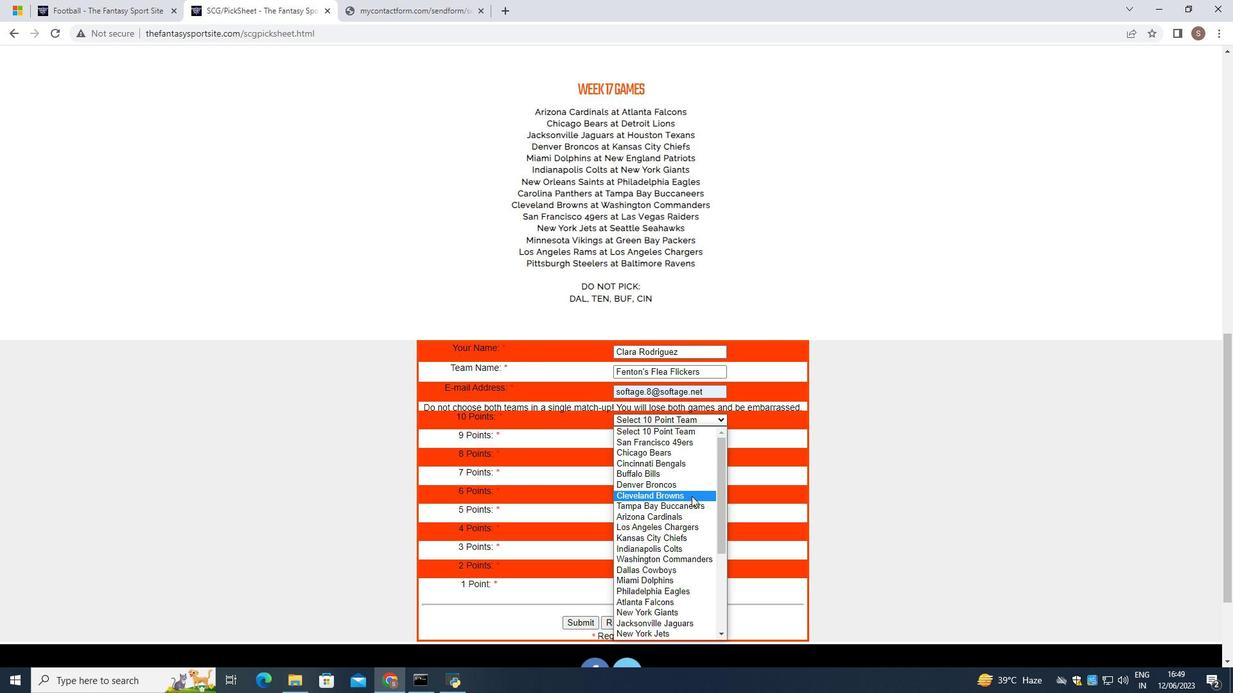 
Action: Mouse moved to (692, 499)
Screenshot: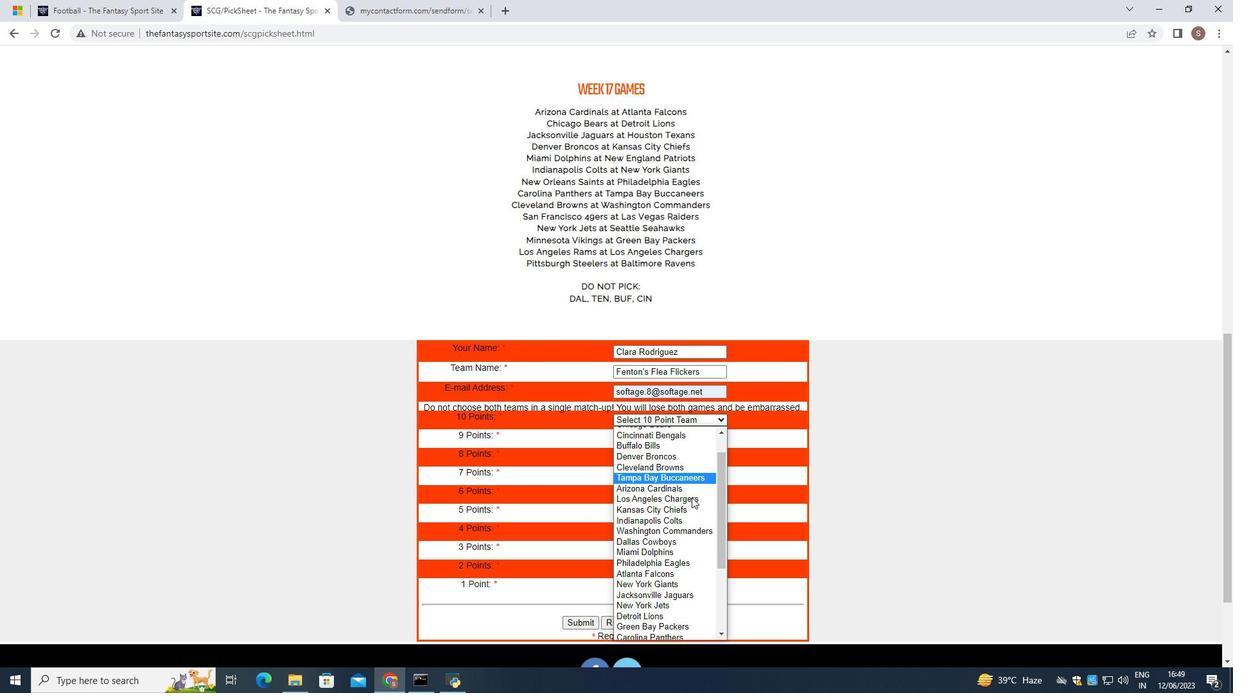 
Action: Mouse scrolled (692, 498) with delta (0, 0)
Screenshot: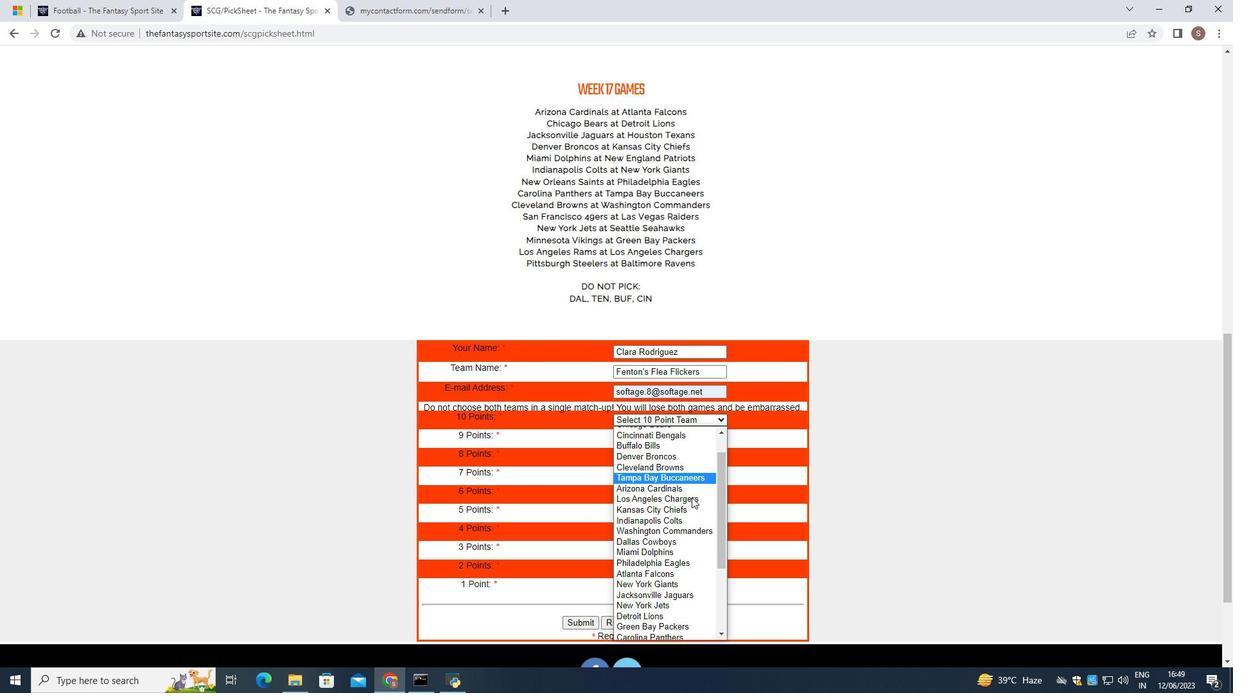 
Action: Mouse scrolled (692, 498) with delta (0, 0)
Screenshot: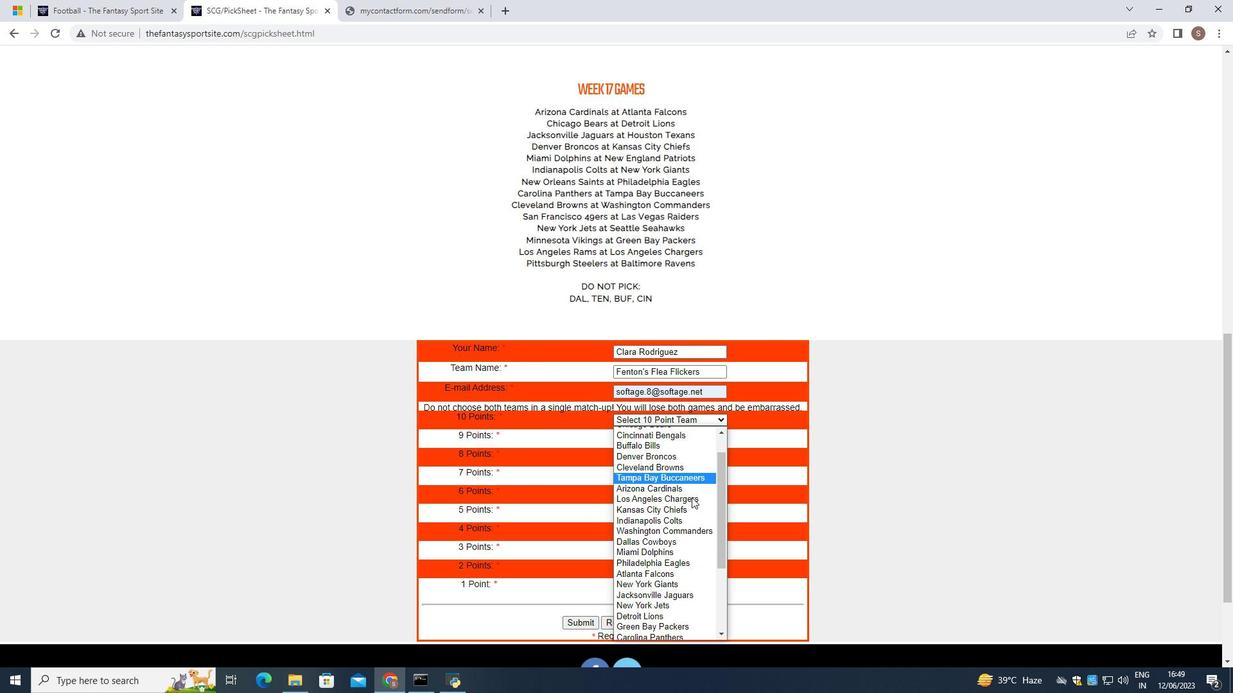 
Action: Mouse scrolled (692, 498) with delta (0, 0)
Screenshot: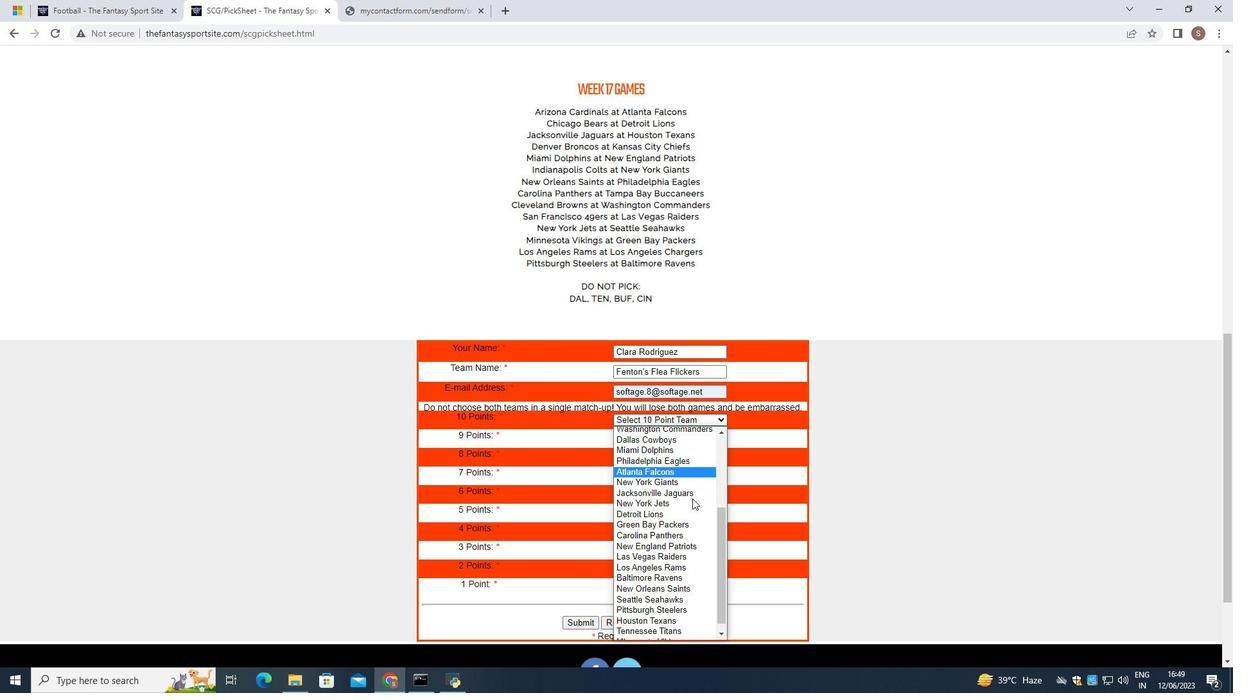 
Action: Mouse scrolled (692, 498) with delta (0, 0)
Screenshot: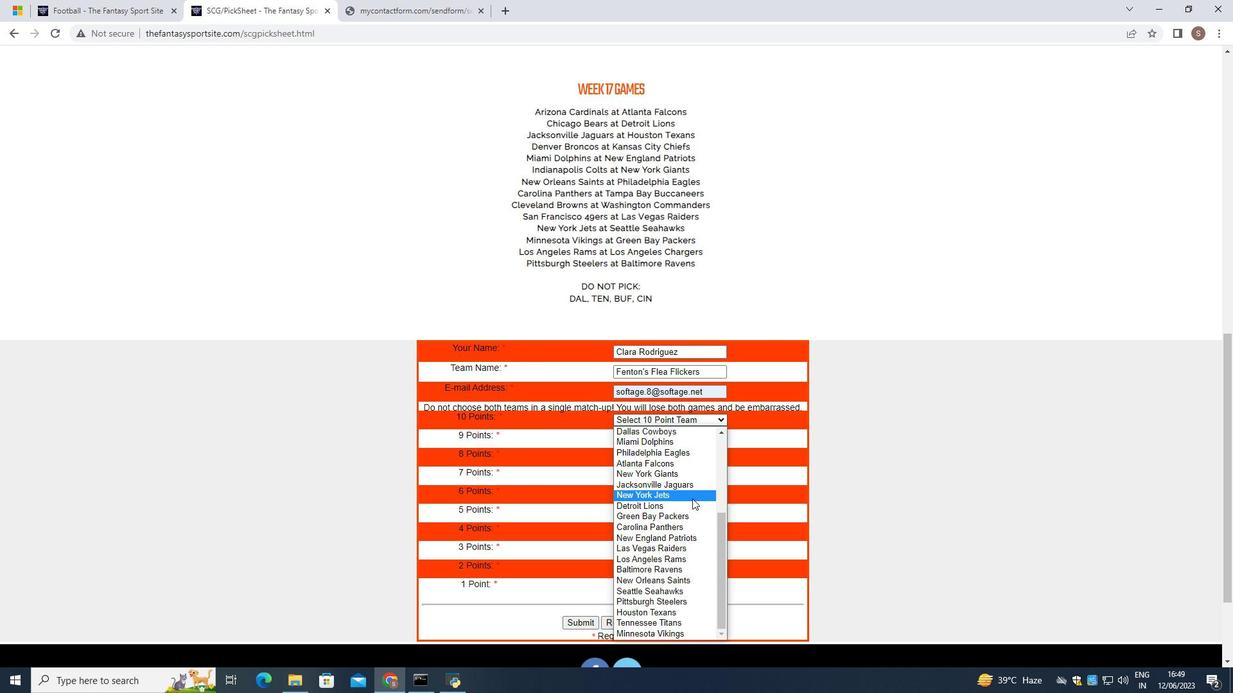 
Action: Mouse scrolled (692, 498) with delta (0, 0)
Screenshot: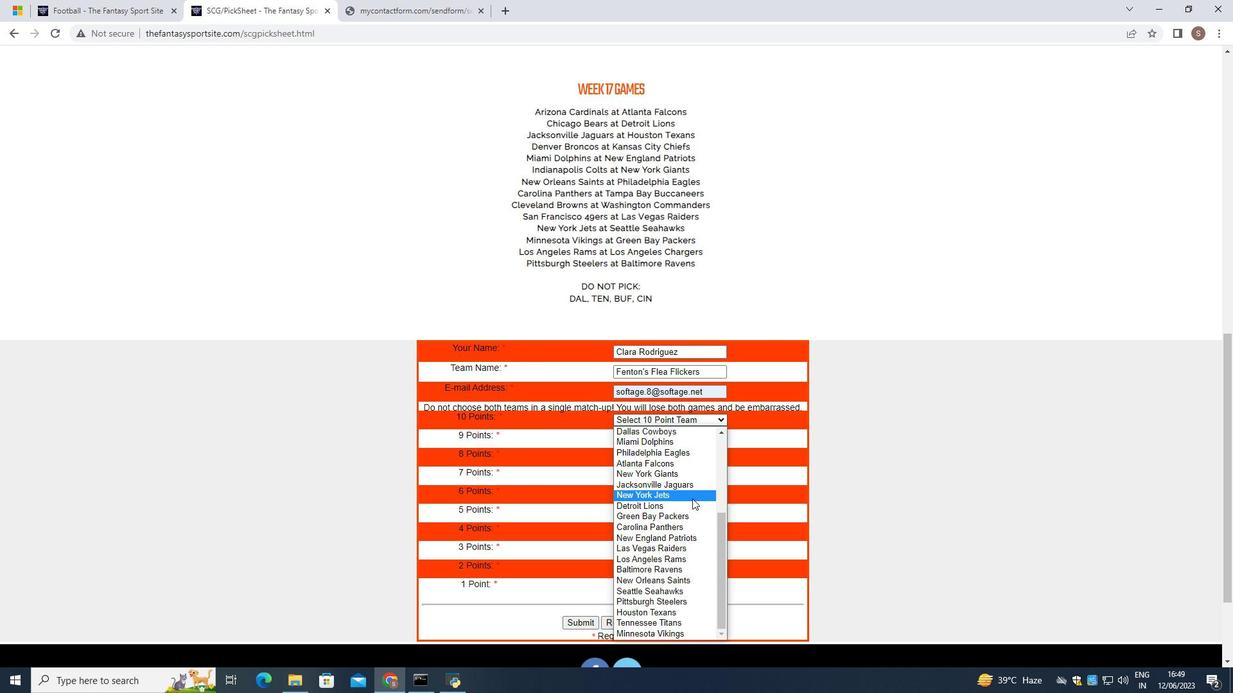 
Action: Mouse moved to (682, 608)
Screenshot: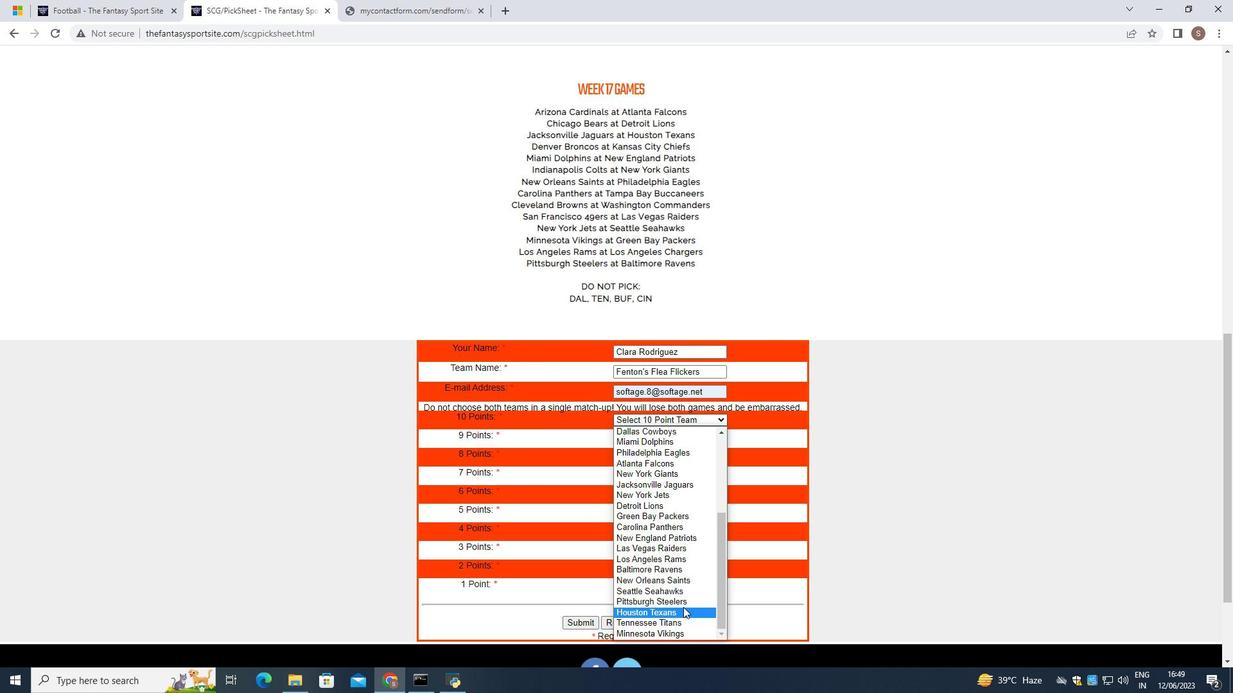 
Action: Mouse pressed left at (682, 608)
Screenshot: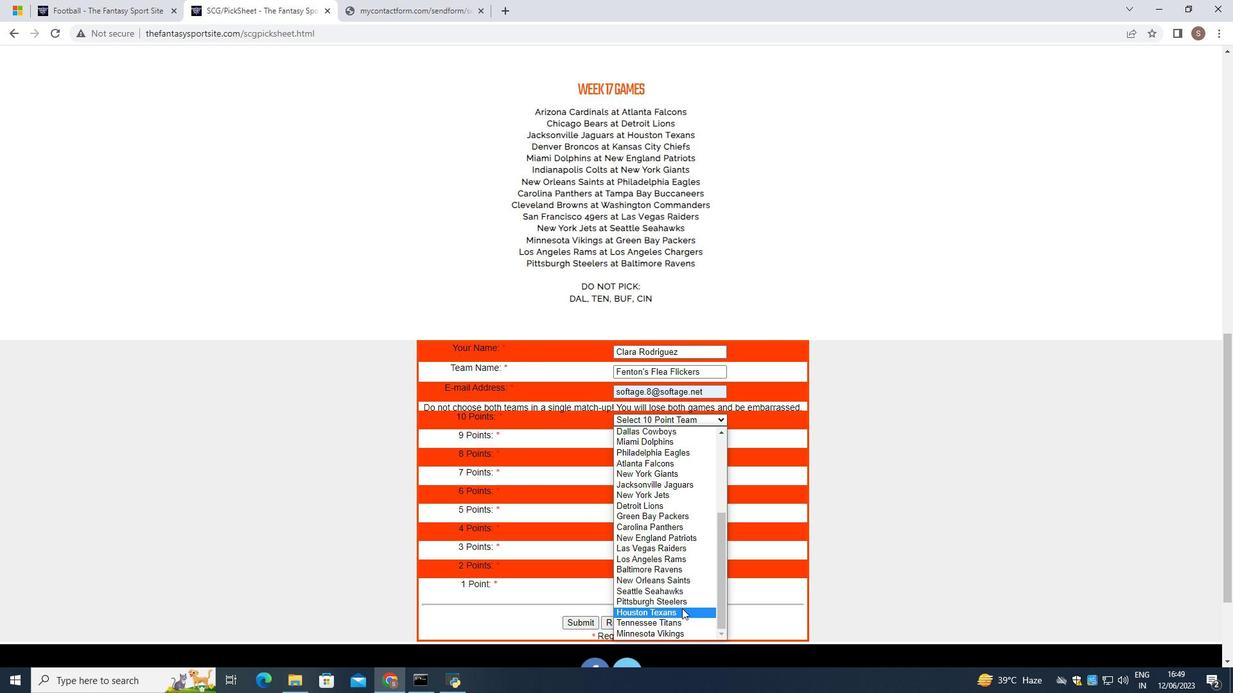 
Action: Mouse moved to (705, 439)
Screenshot: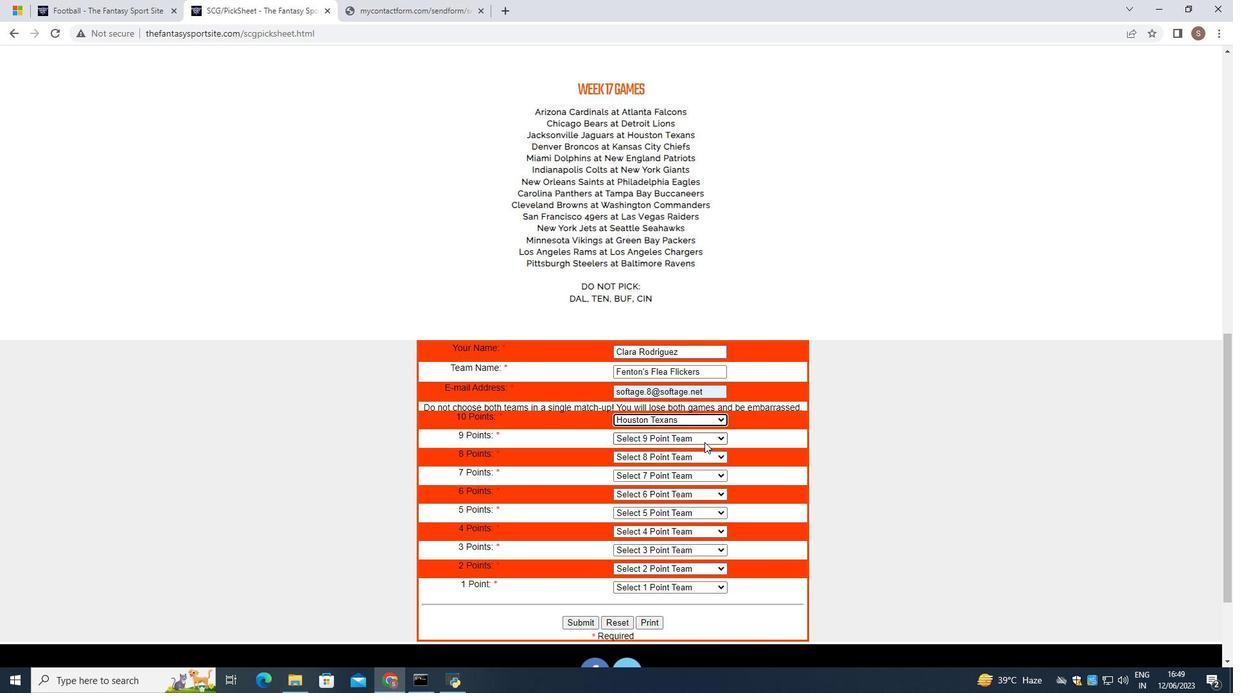 
Action: Mouse pressed left at (705, 439)
Screenshot: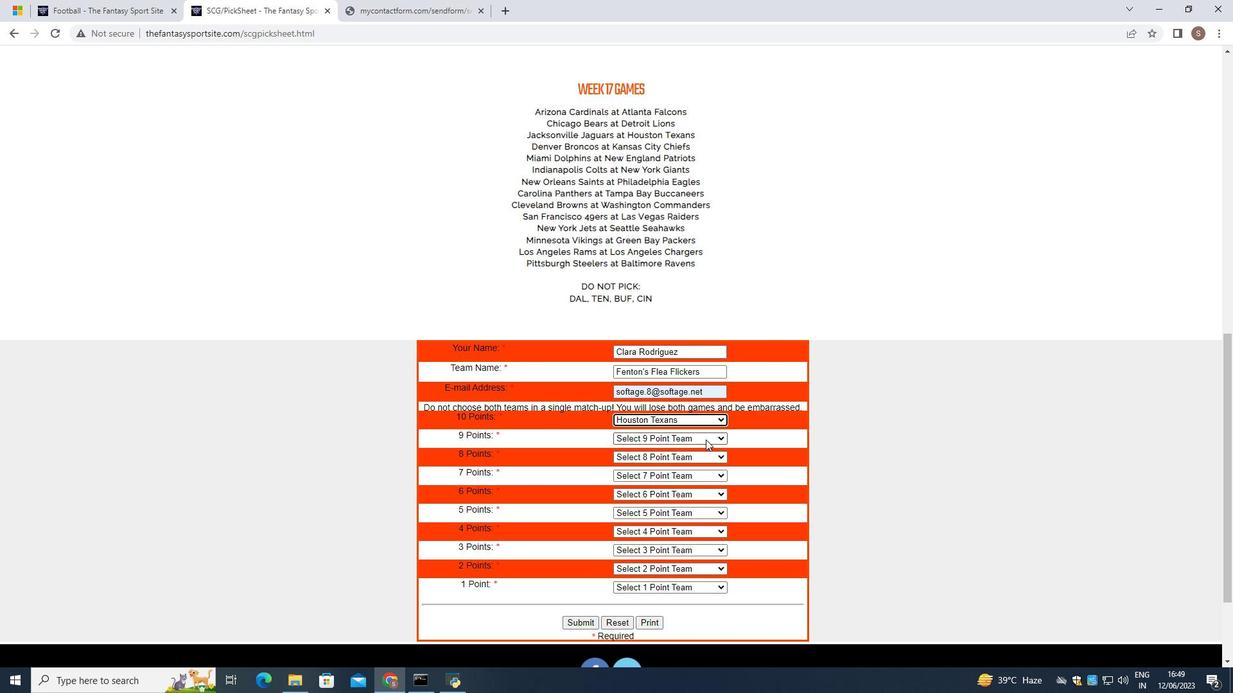 
Action: Mouse moved to (689, 502)
Screenshot: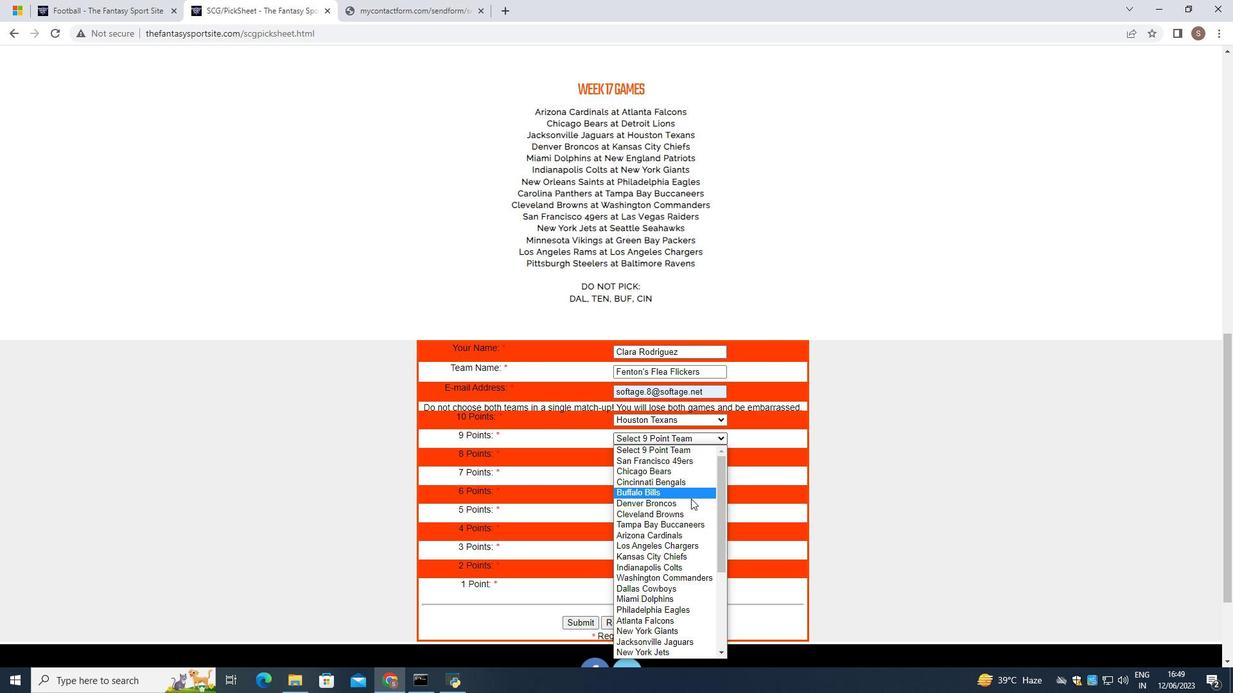 
Action: Mouse pressed left at (689, 502)
Screenshot: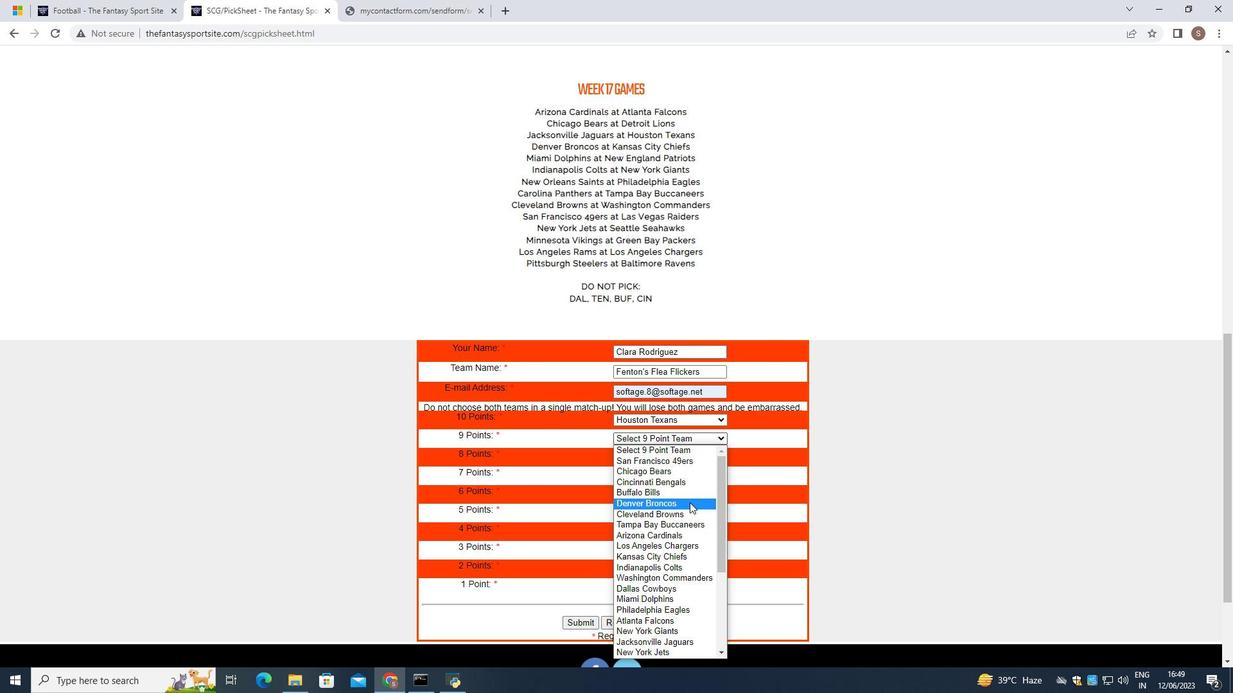
Action: Mouse moved to (689, 459)
Screenshot: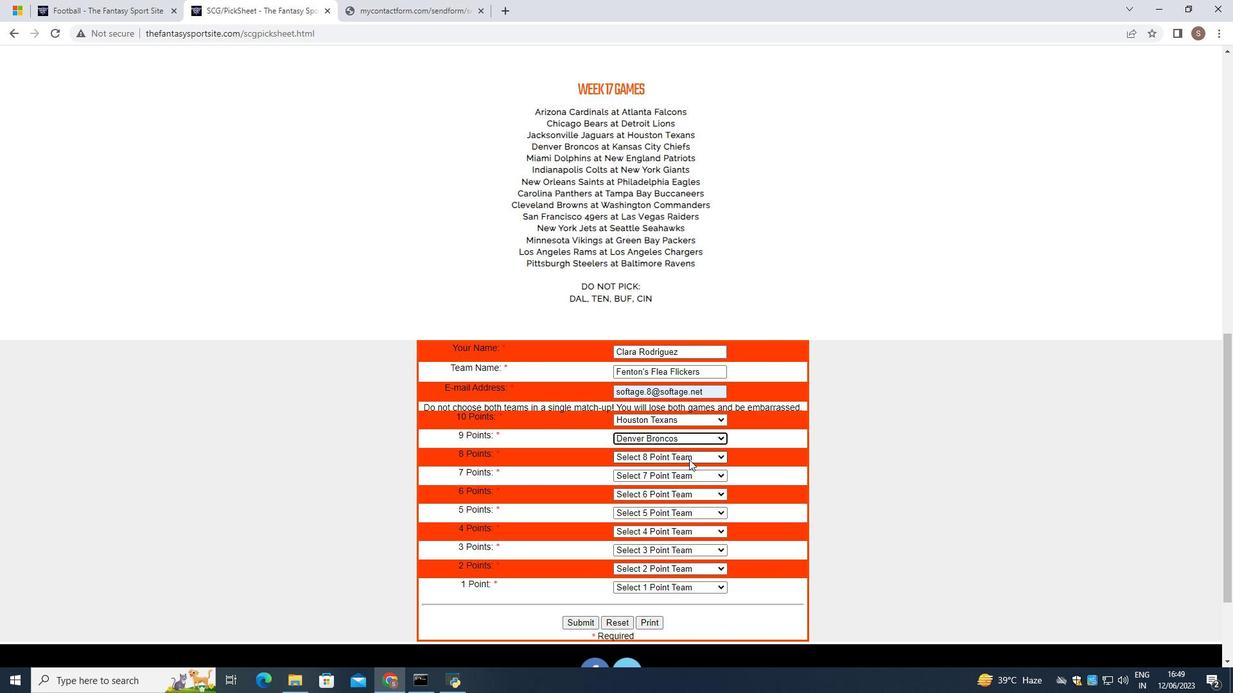 
Action: Mouse pressed left at (689, 459)
Screenshot: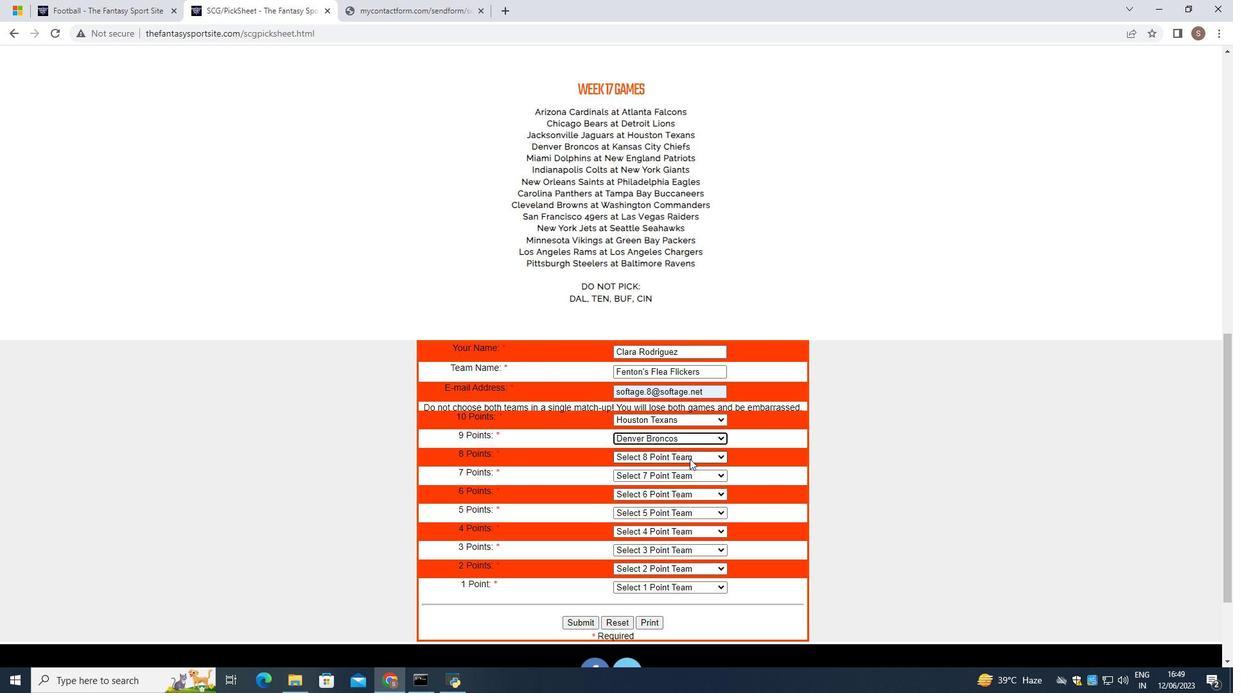 
Action: Mouse moved to (700, 351)
Screenshot: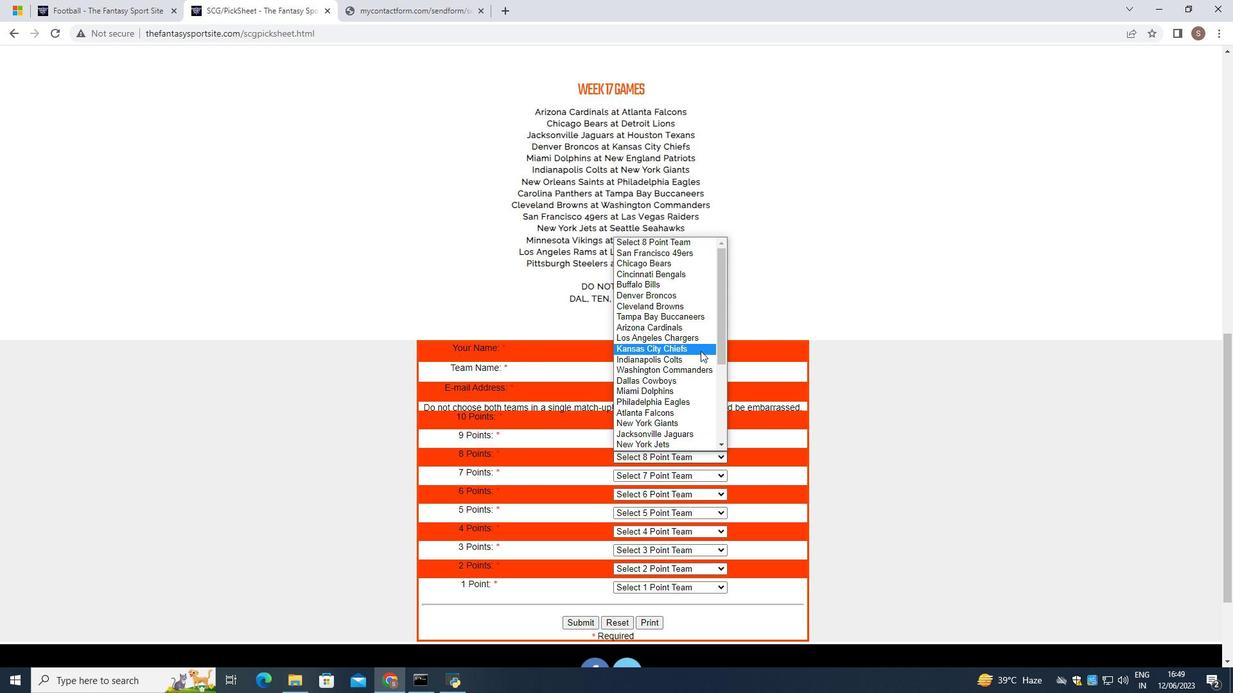 
Action: Mouse pressed left at (700, 351)
Screenshot: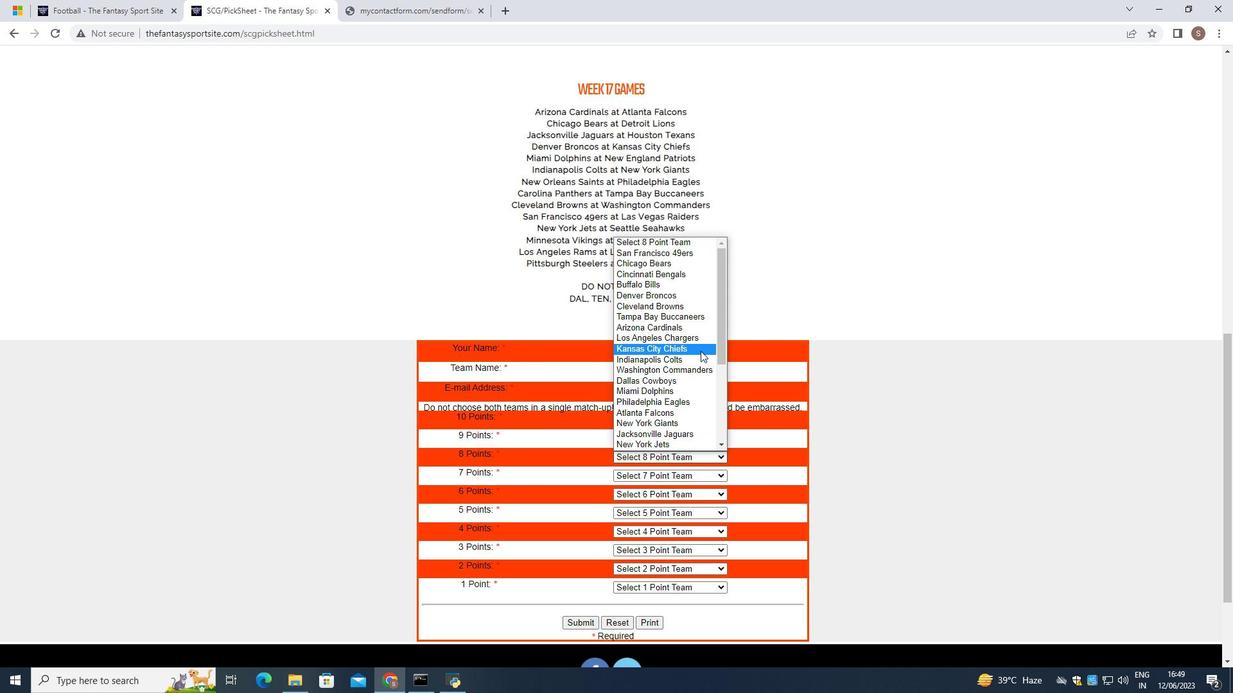 
Action: Mouse moved to (704, 476)
Screenshot: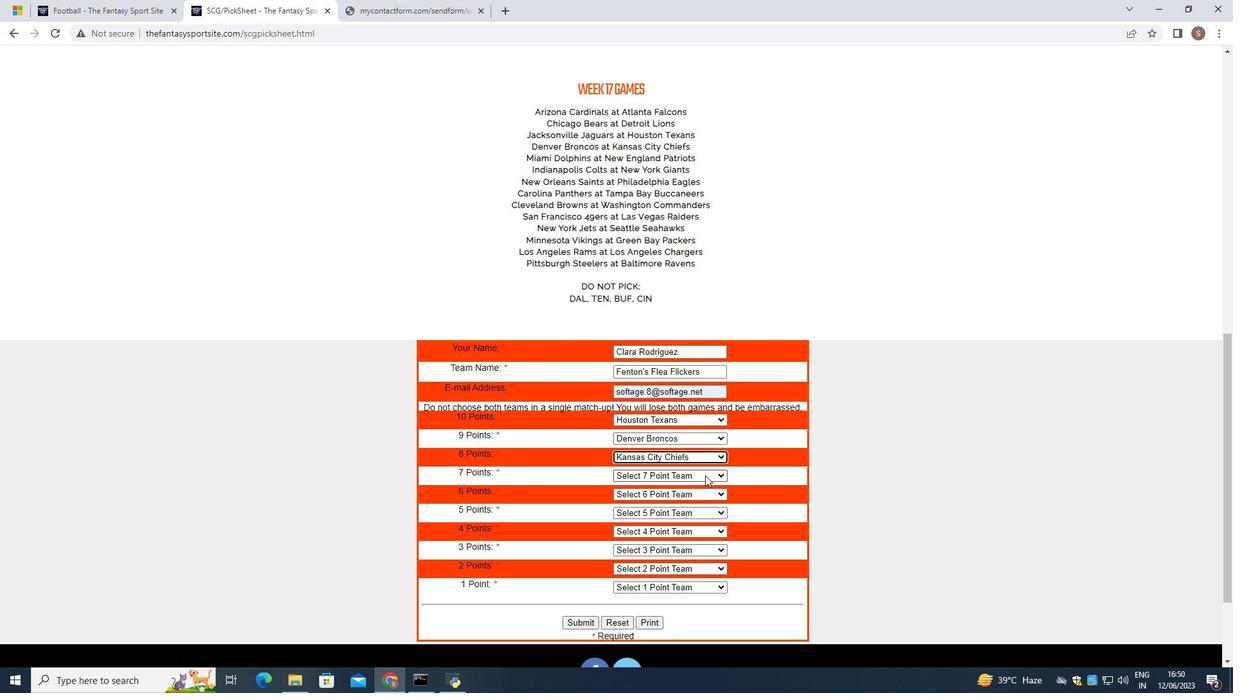 
Action: Mouse pressed left at (704, 476)
Screenshot: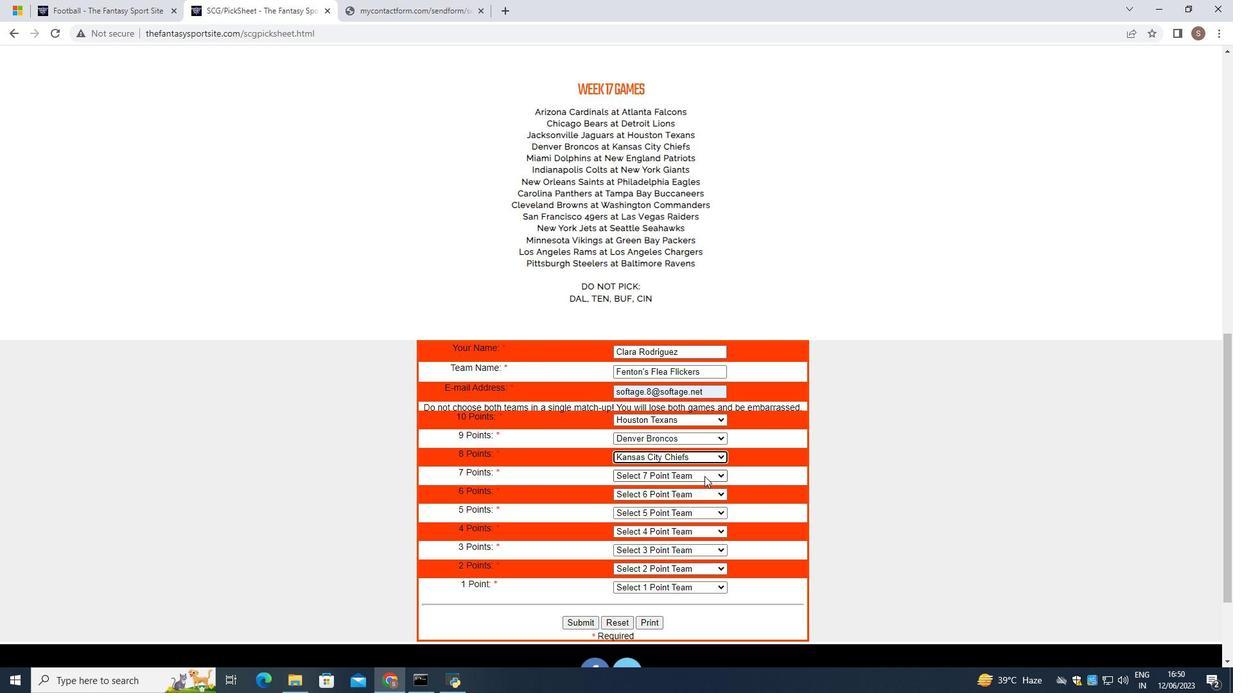 
Action: Mouse moved to (693, 409)
Screenshot: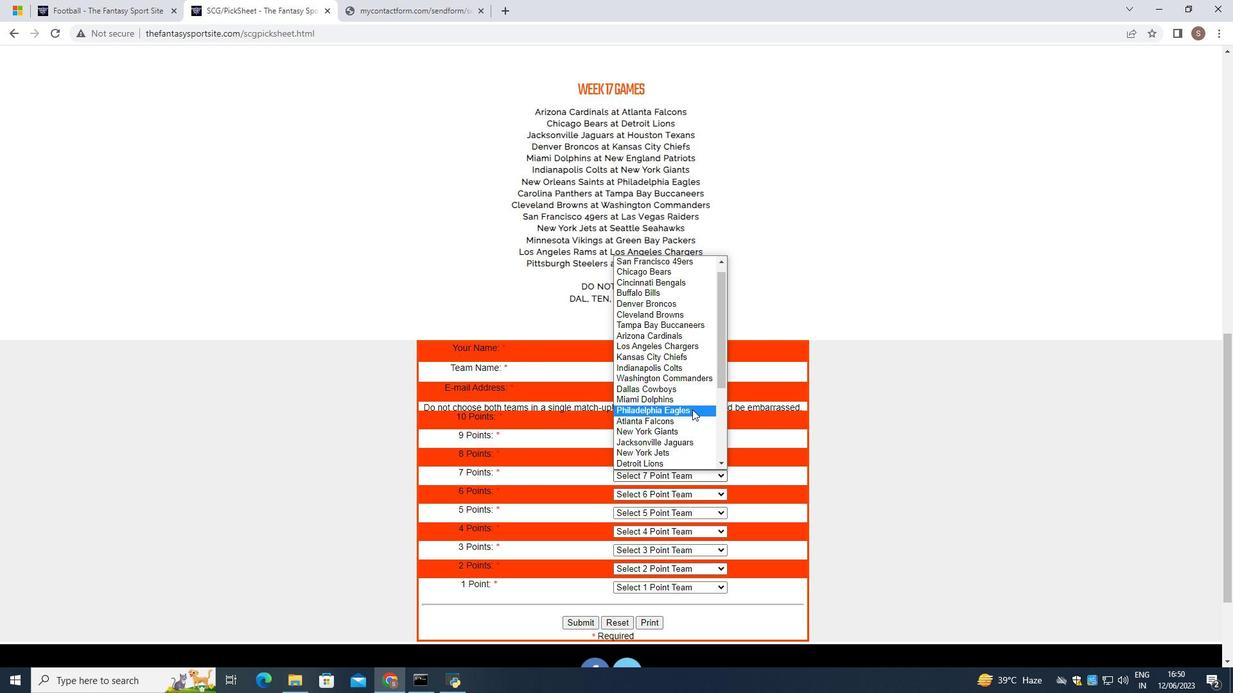 
Action: Mouse scrolled (693, 409) with delta (0, 0)
Screenshot: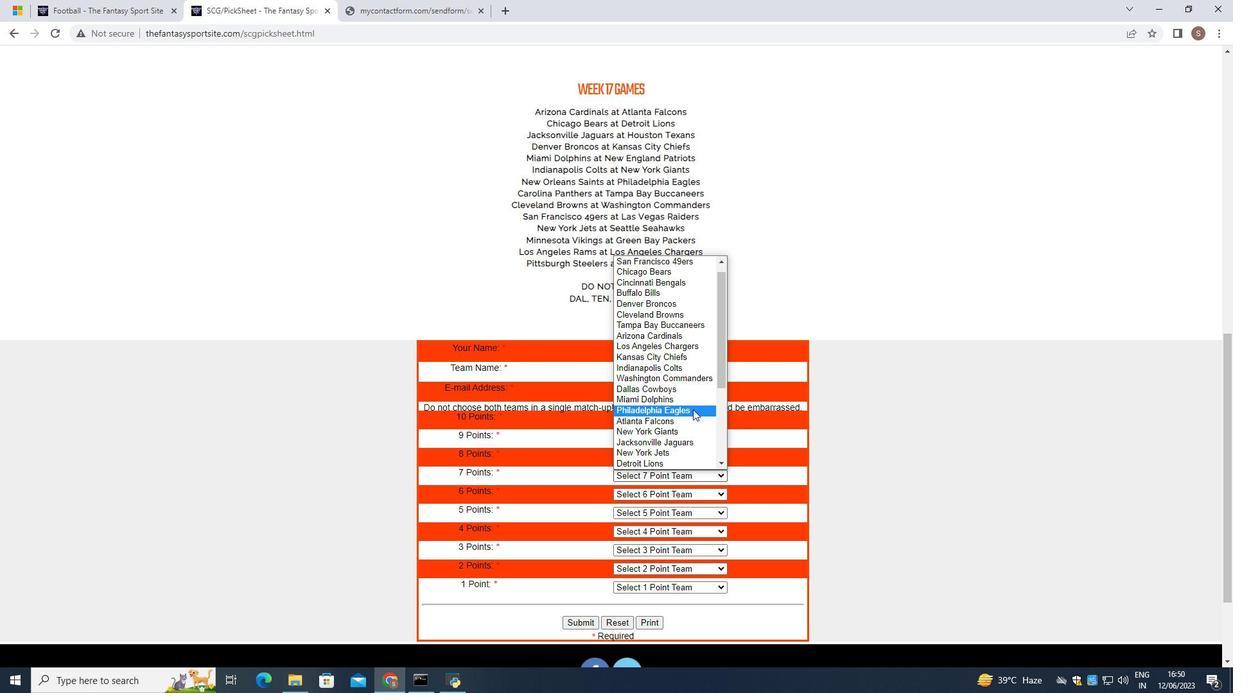 
Action: Mouse scrolled (693, 409) with delta (0, 0)
Screenshot: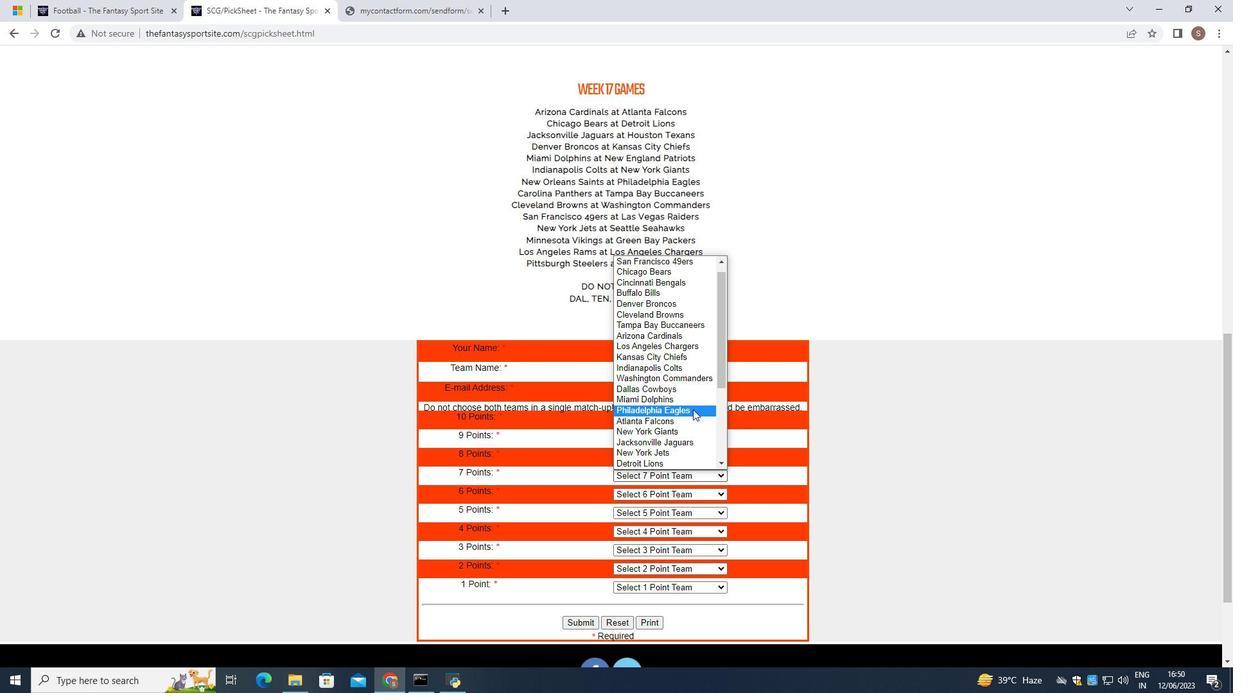 
Action: Mouse scrolled (693, 409) with delta (0, 0)
Screenshot: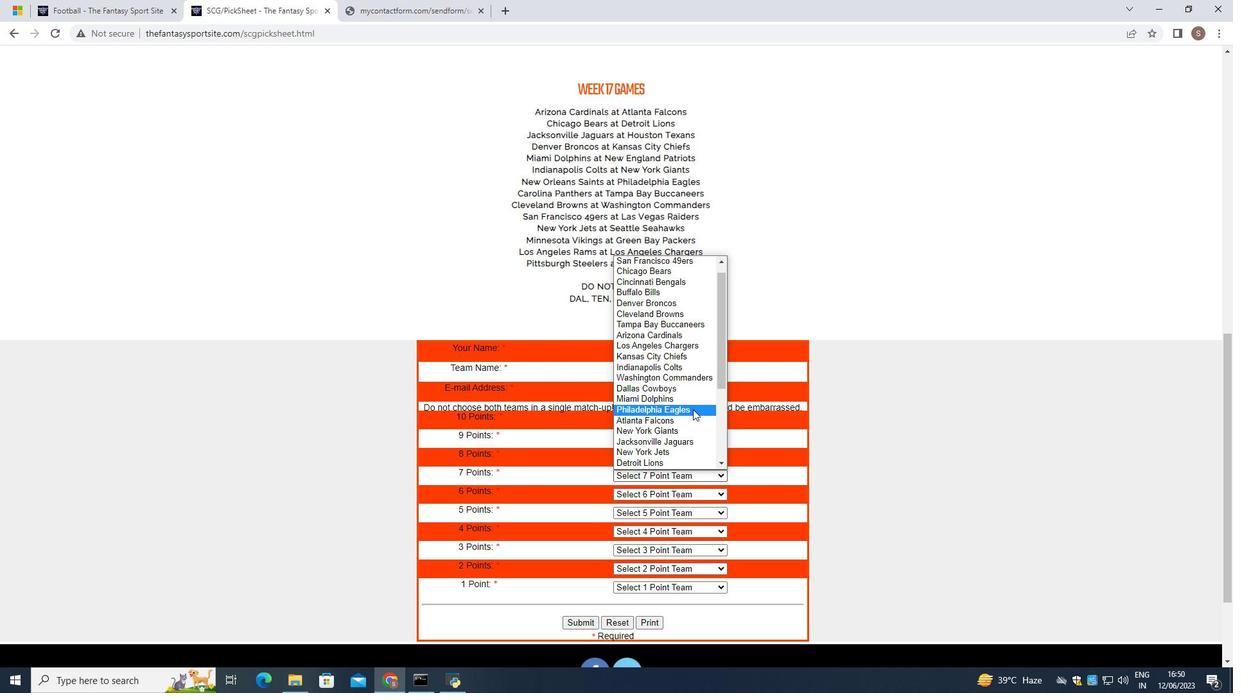 
Action: Mouse scrolled (693, 409) with delta (0, 0)
Screenshot: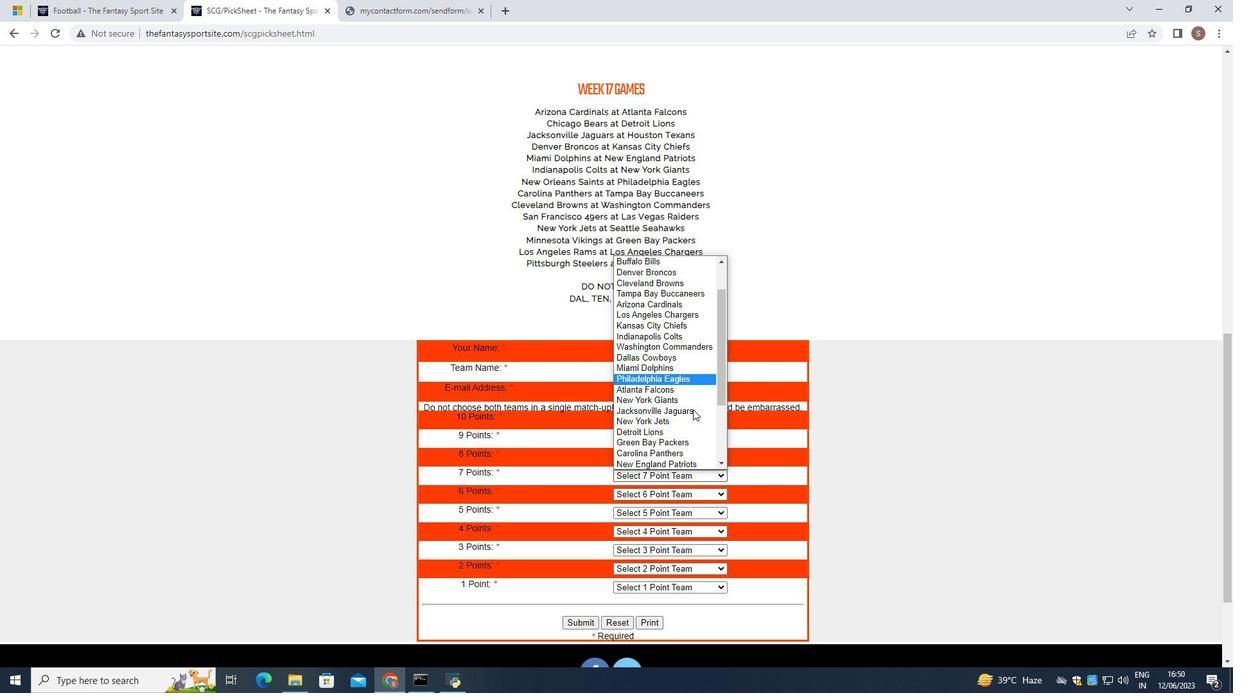 
Action: Mouse scrolled (693, 409) with delta (0, 0)
Screenshot: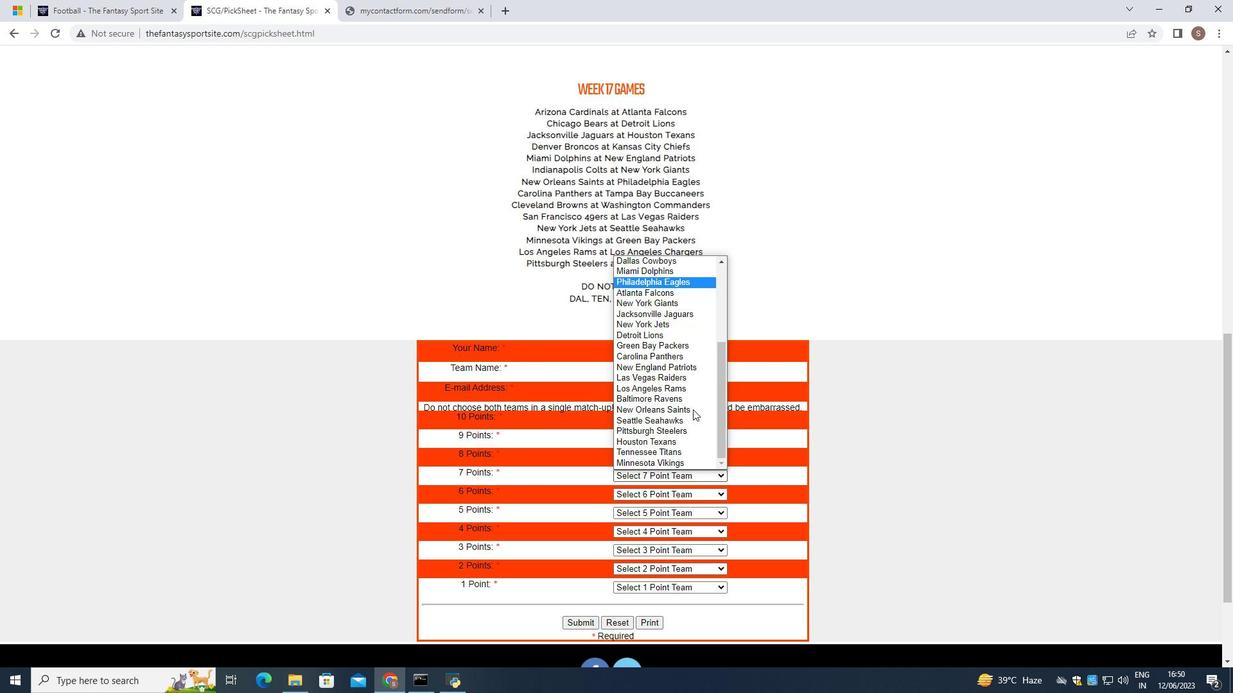 
Action: Mouse scrolled (693, 409) with delta (0, 0)
Screenshot: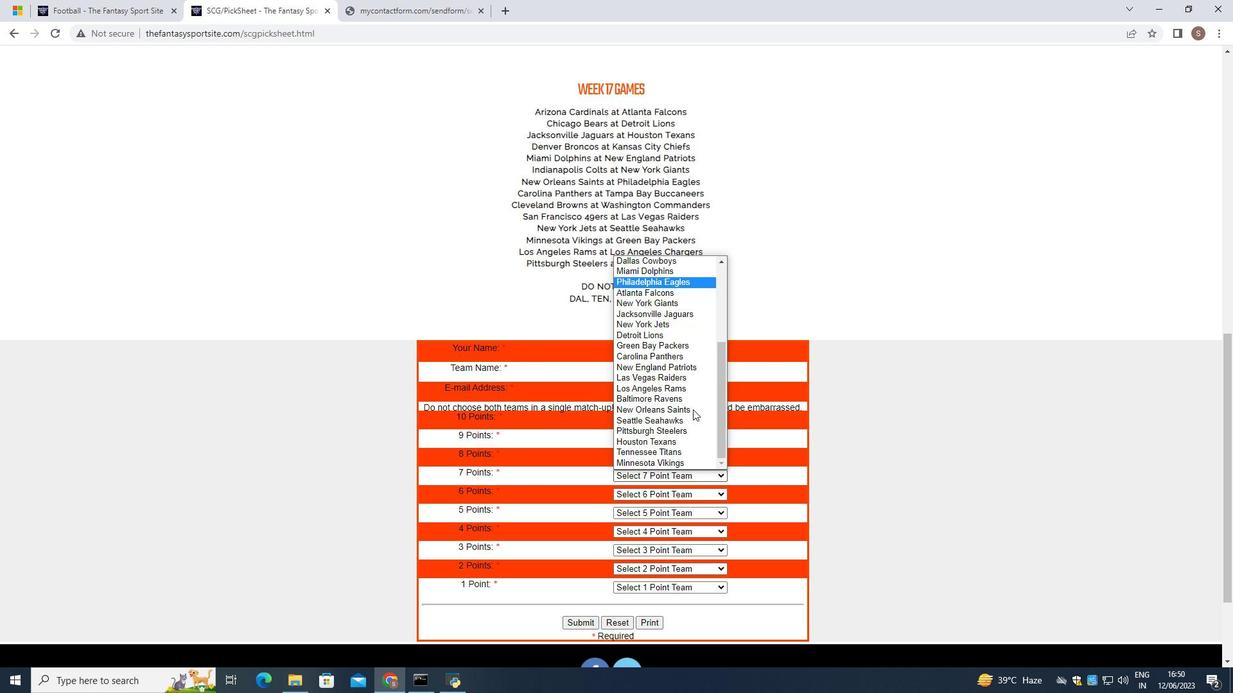 
Action: Mouse scrolled (693, 409) with delta (0, 0)
Screenshot: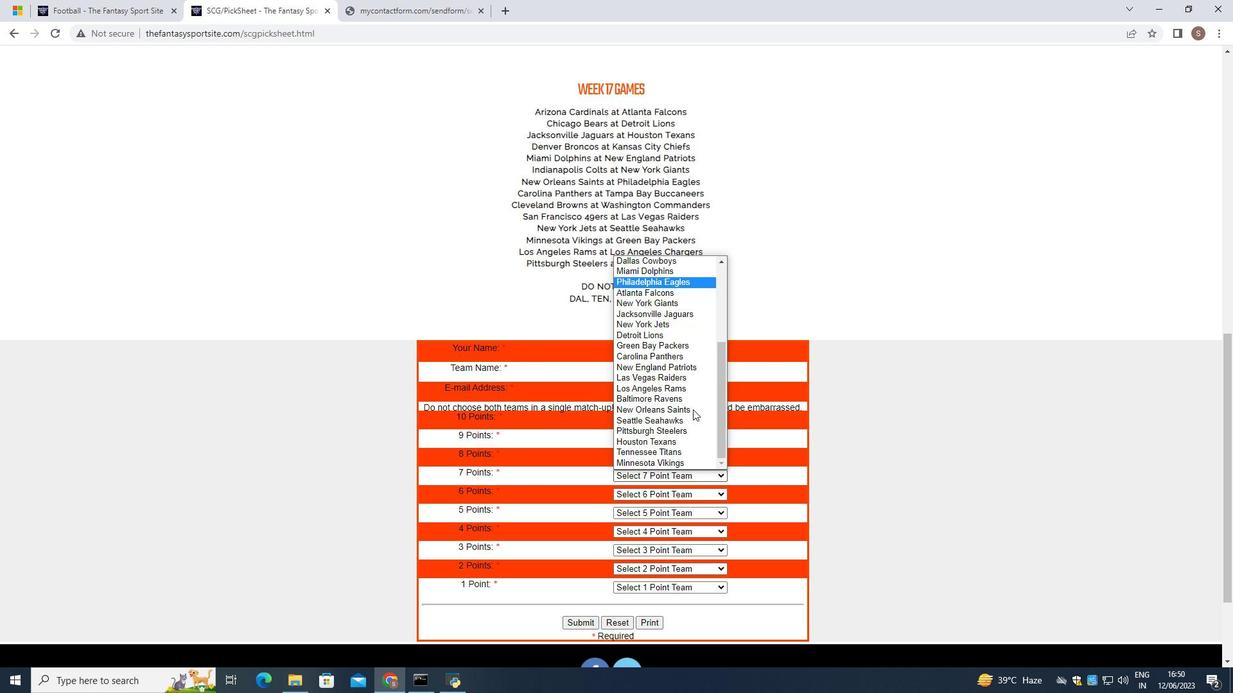 
Action: Mouse scrolled (693, 409) with delta (0, 0)
Screenshot: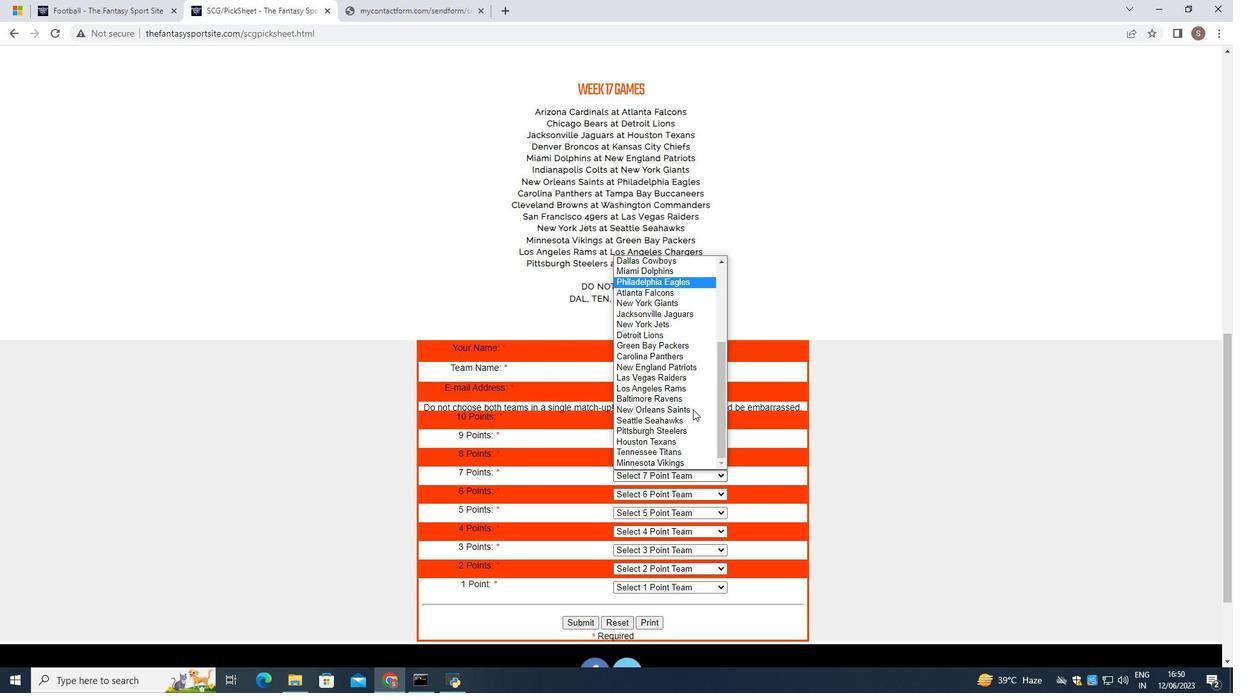 
Action: Mouse moved to (680, 274)
Screenshot: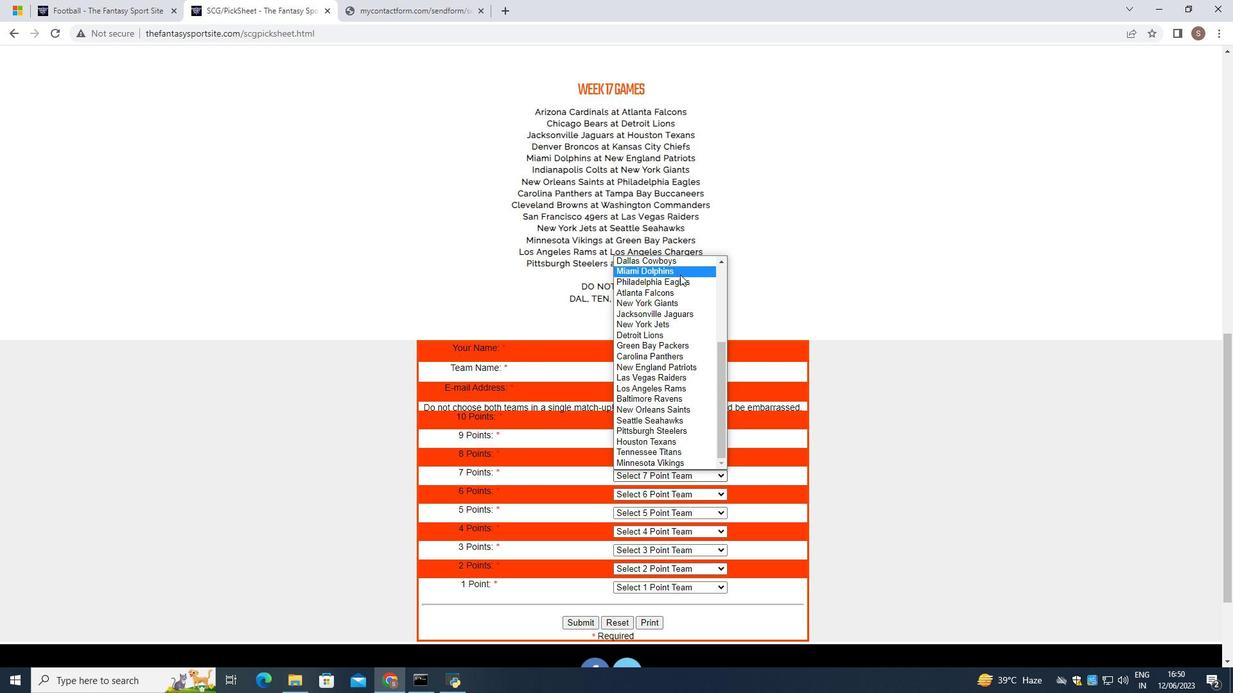 
Action: Mouse pressed left at (680, 274)
Screenshot: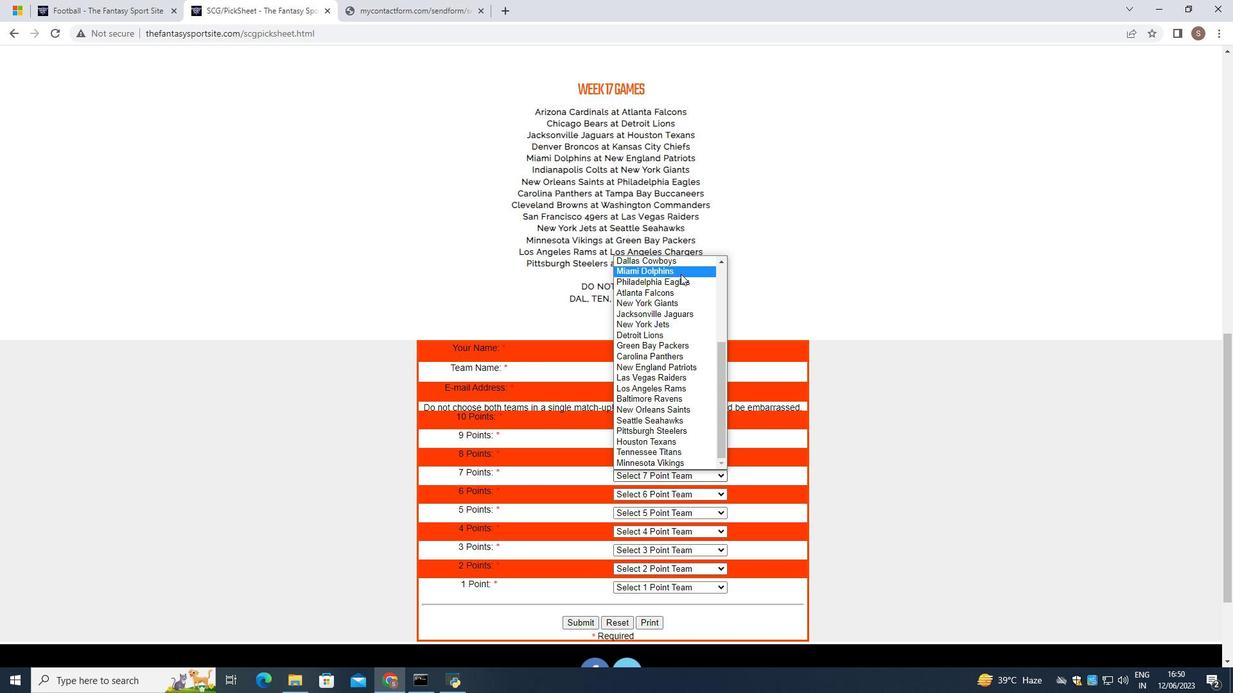 
Action: Mouse moved to (678, 494)
Screenshot: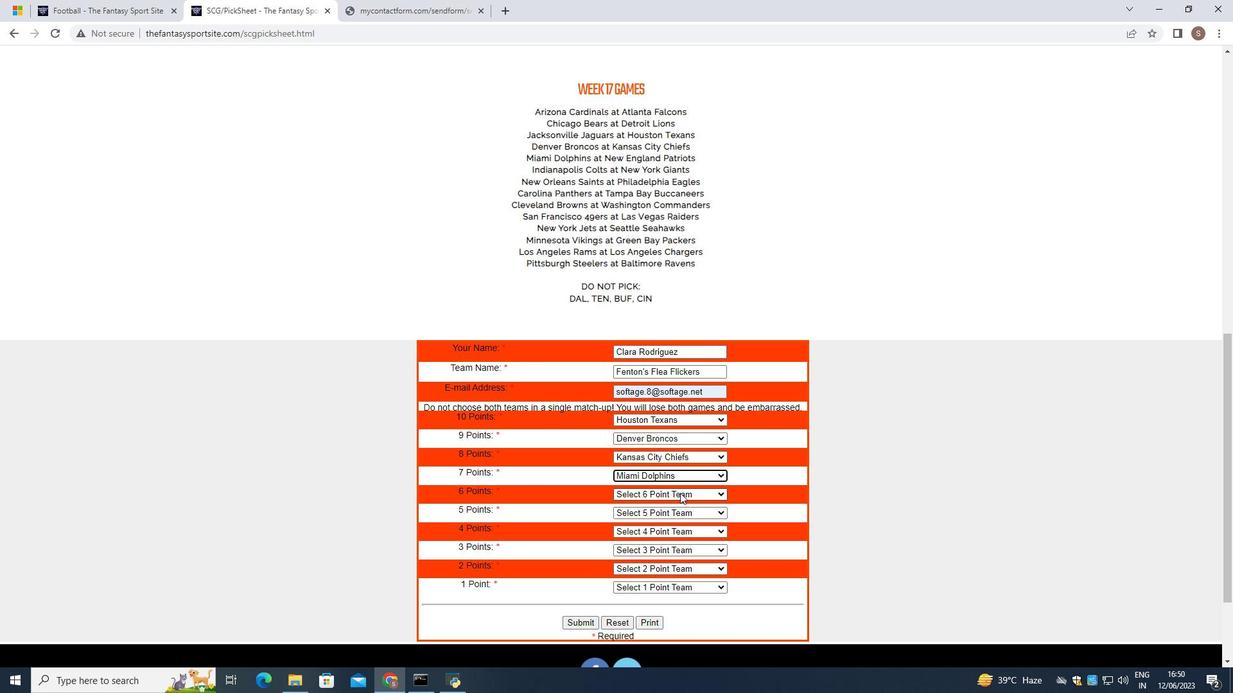 
Action: Mouse pressed left at (678, 494)
Screenshot: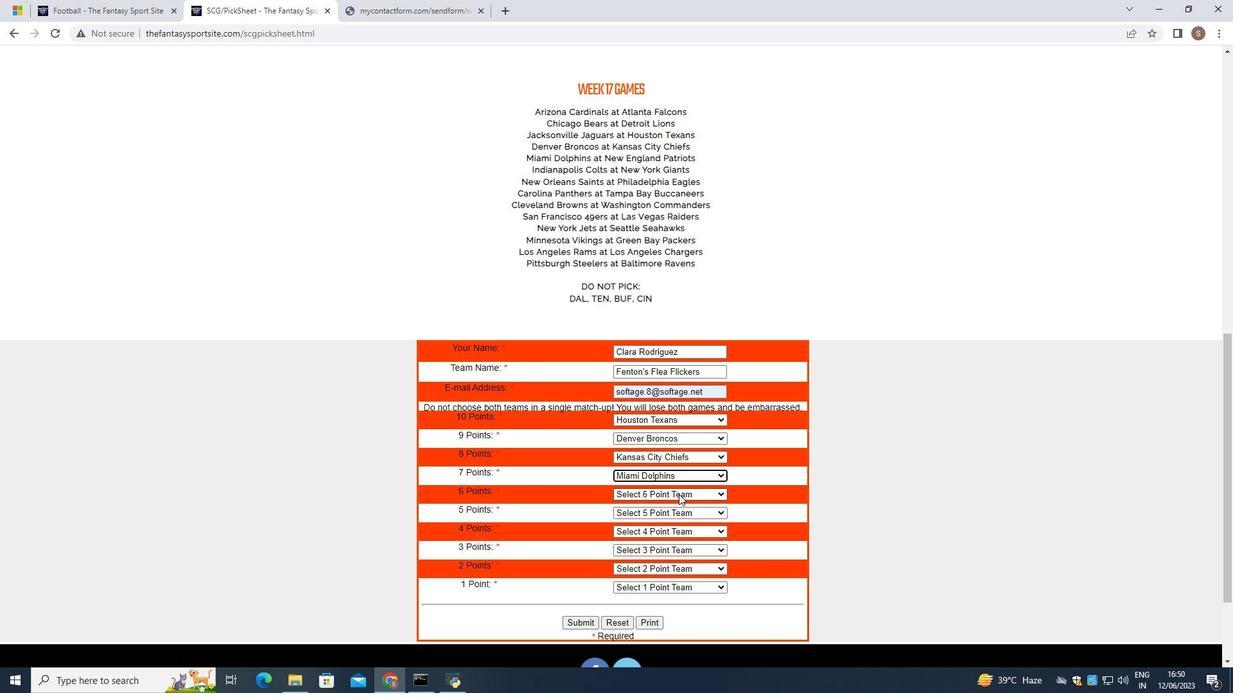 
Action: Mouse moved to (677, 357)
Screenshot: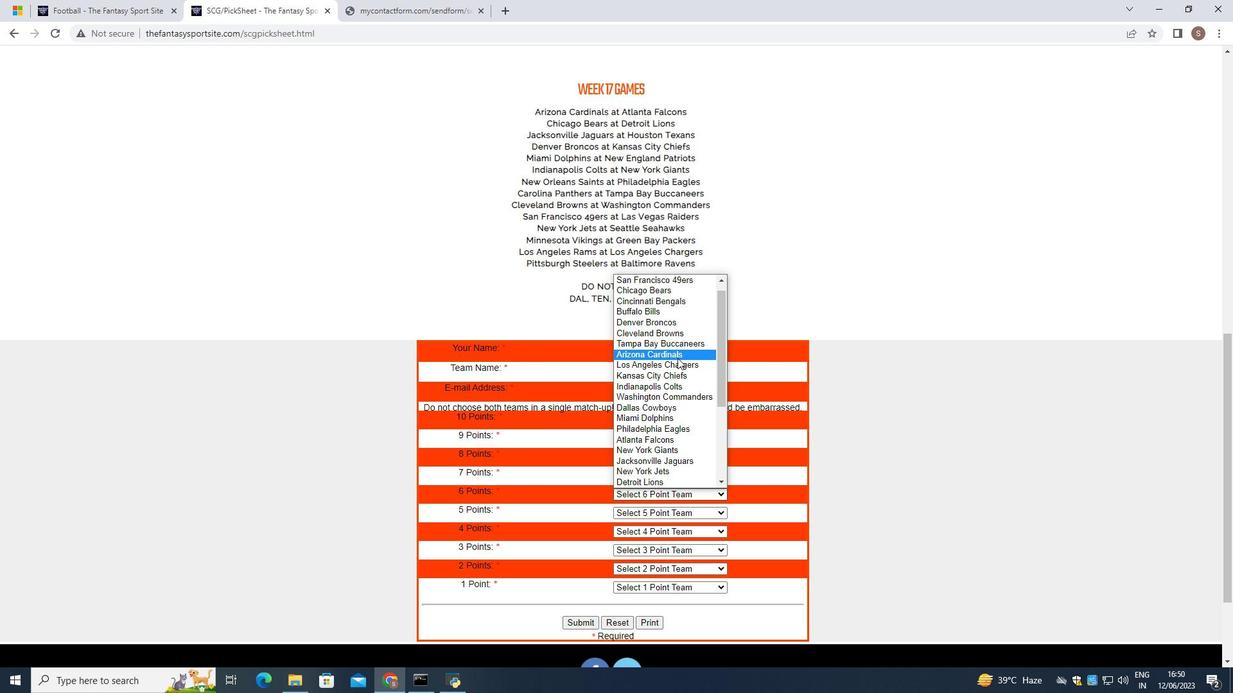 
Action: Mouse scrolled (677, 356) with delta (0, 0)
Screenshot: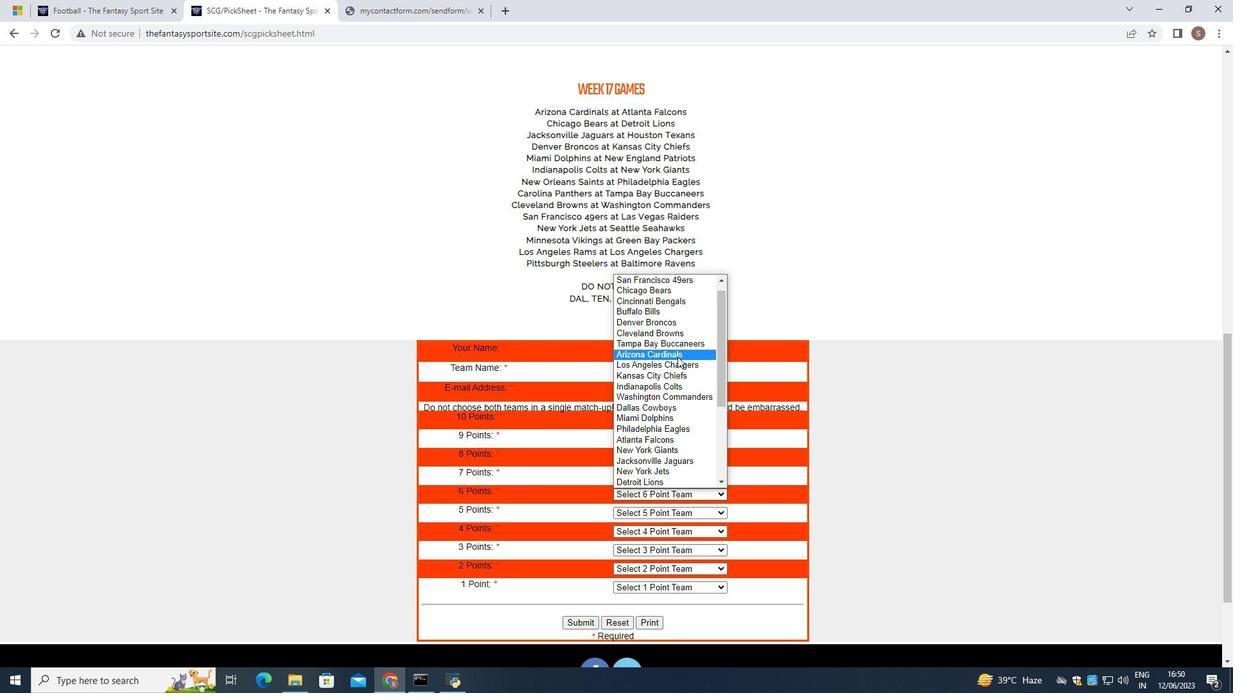 
Action: Mouse scrolled (677, 356) with delta (0, 0)
Screenshot: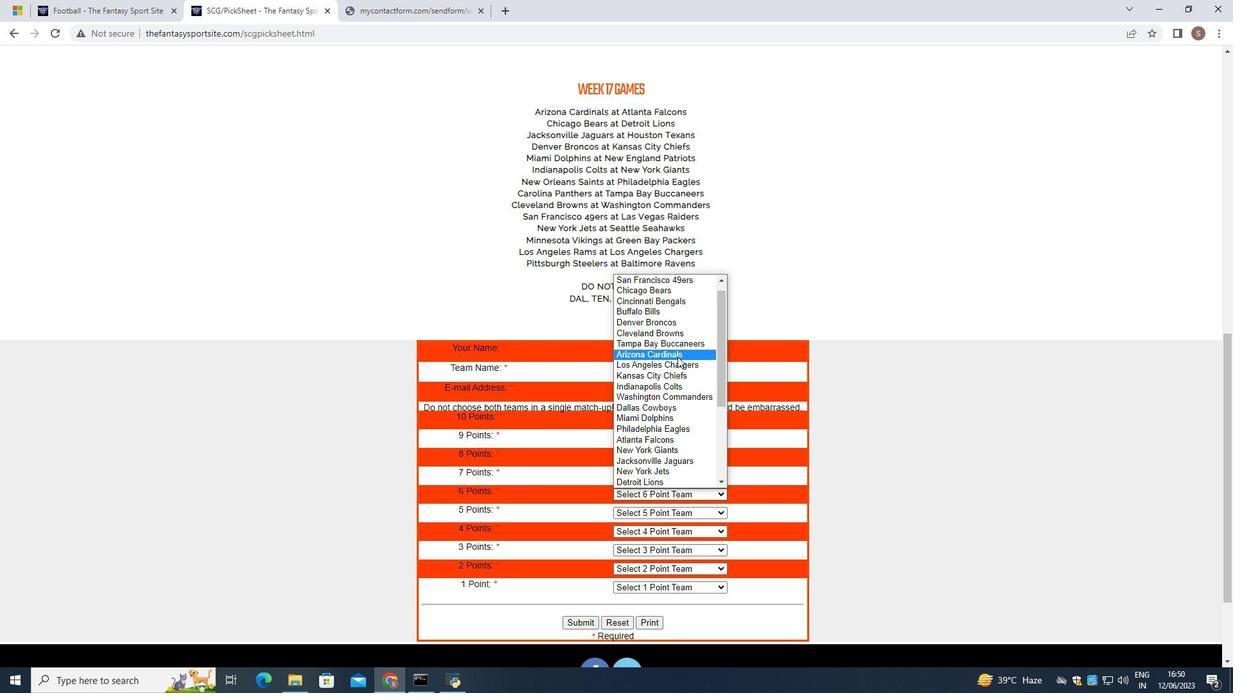 
Action: Mouse scrolled (677, 356) with delta (0, 0)
Screenshot: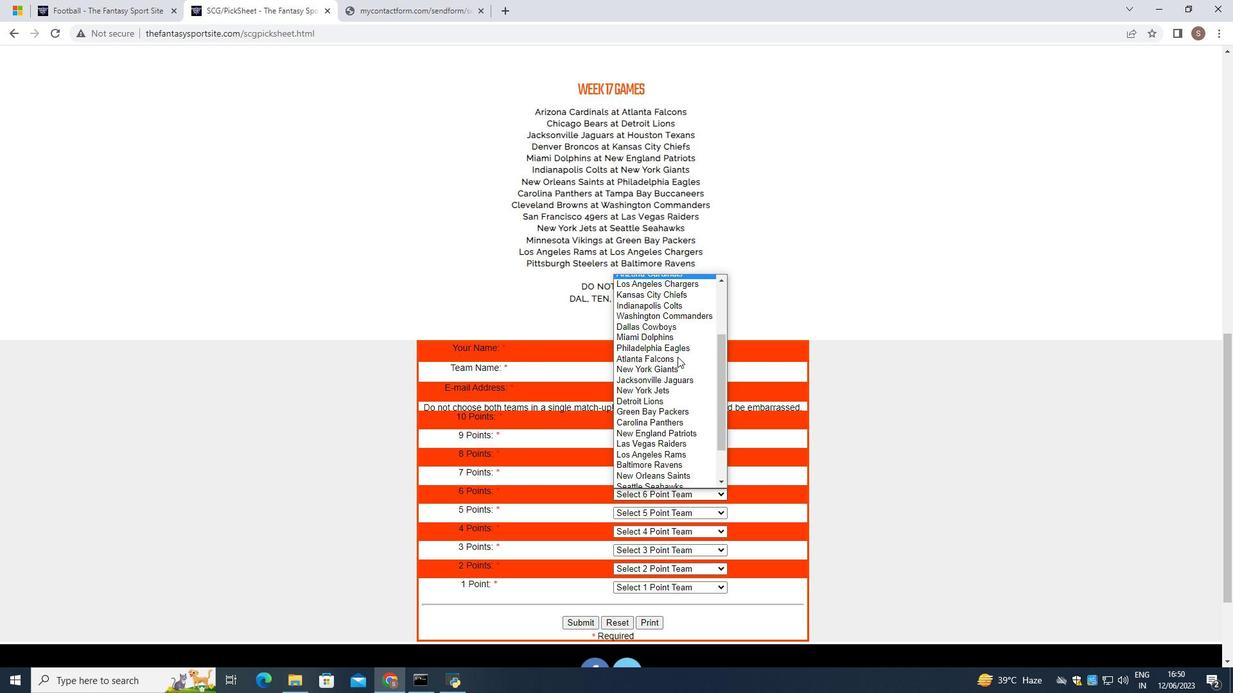 
Action: Mouse scrolled (677, 356) with delta (0, 0)
Screenshot: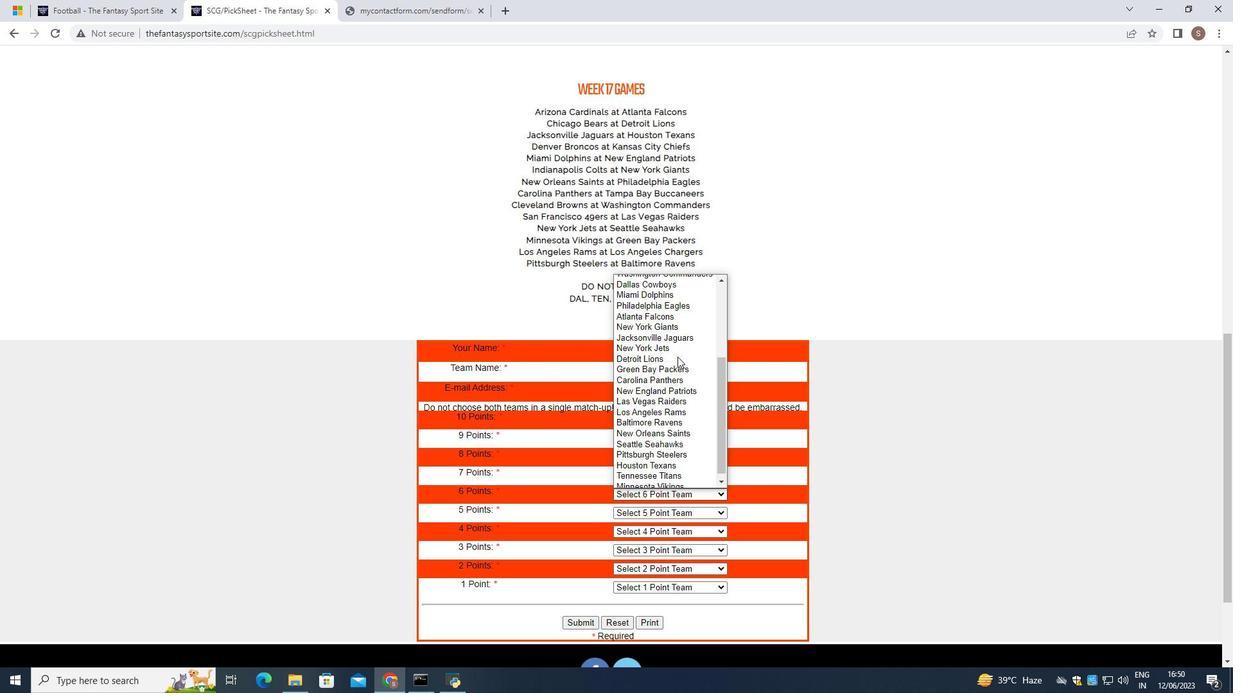 
Action: Mouse scrolled (677, 356) with delta (0, 0)
Screenshot: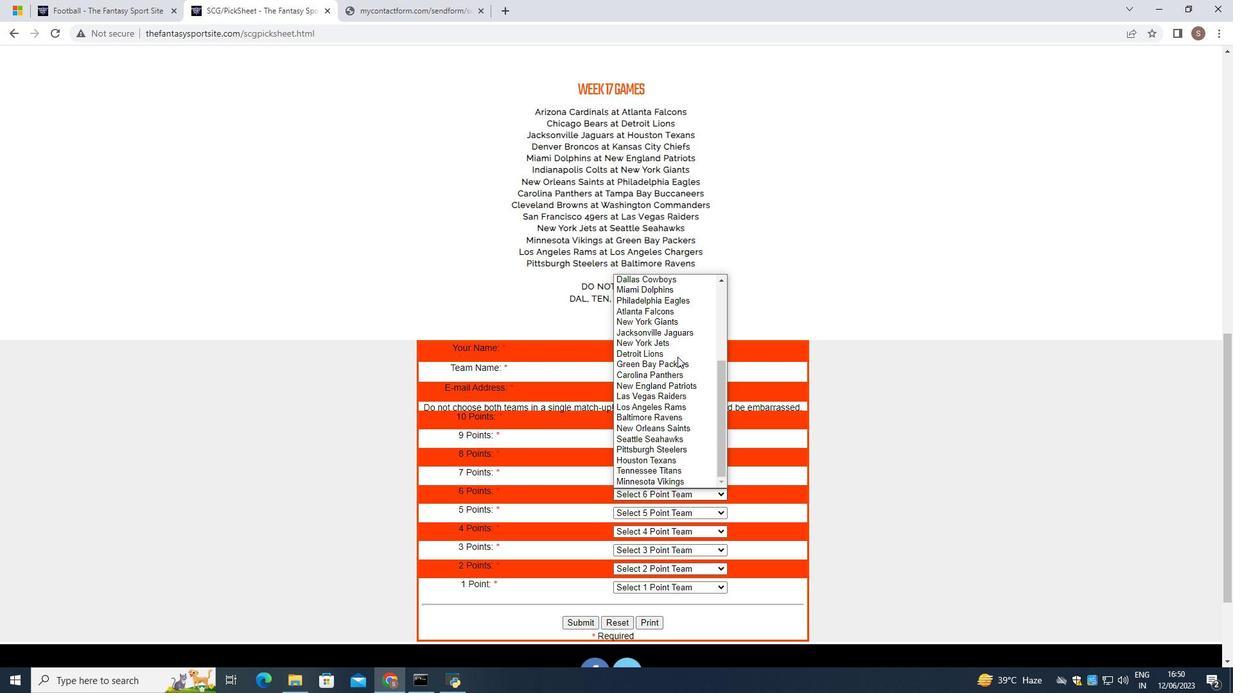 
Action: Mouse scrolled (677, 356) with delta (0, 0)
Screenshot: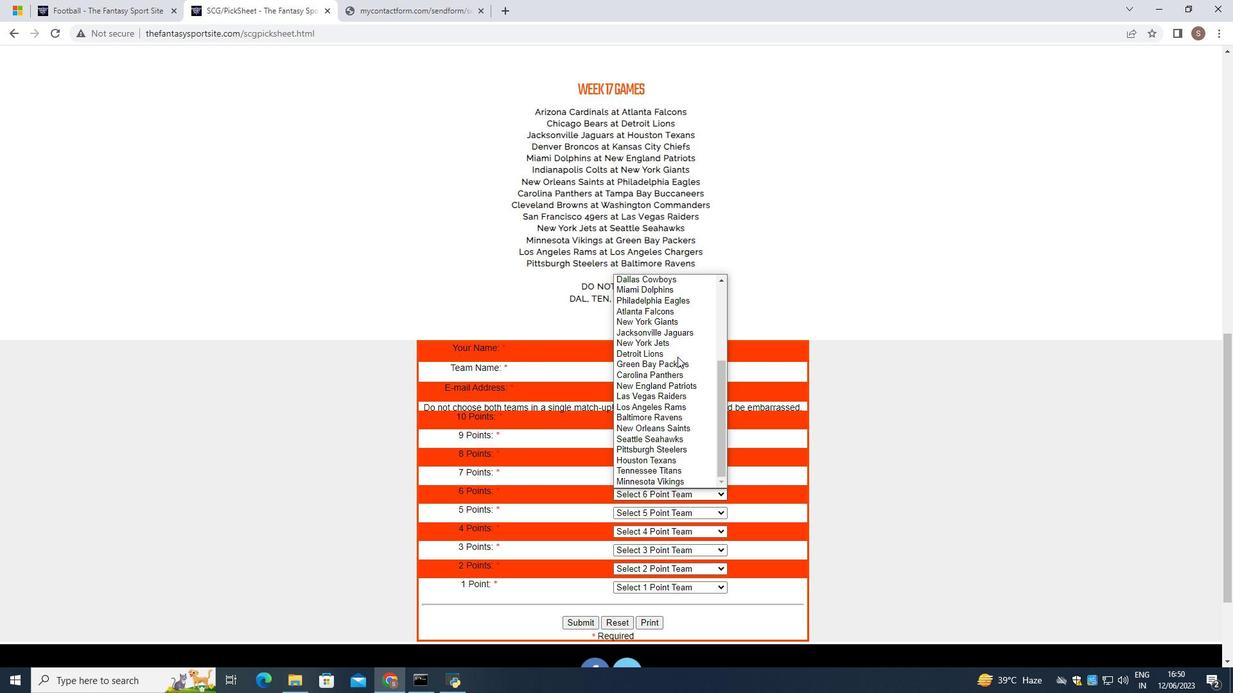 
Action: Mouse moved to (697, 388)
Screenshot: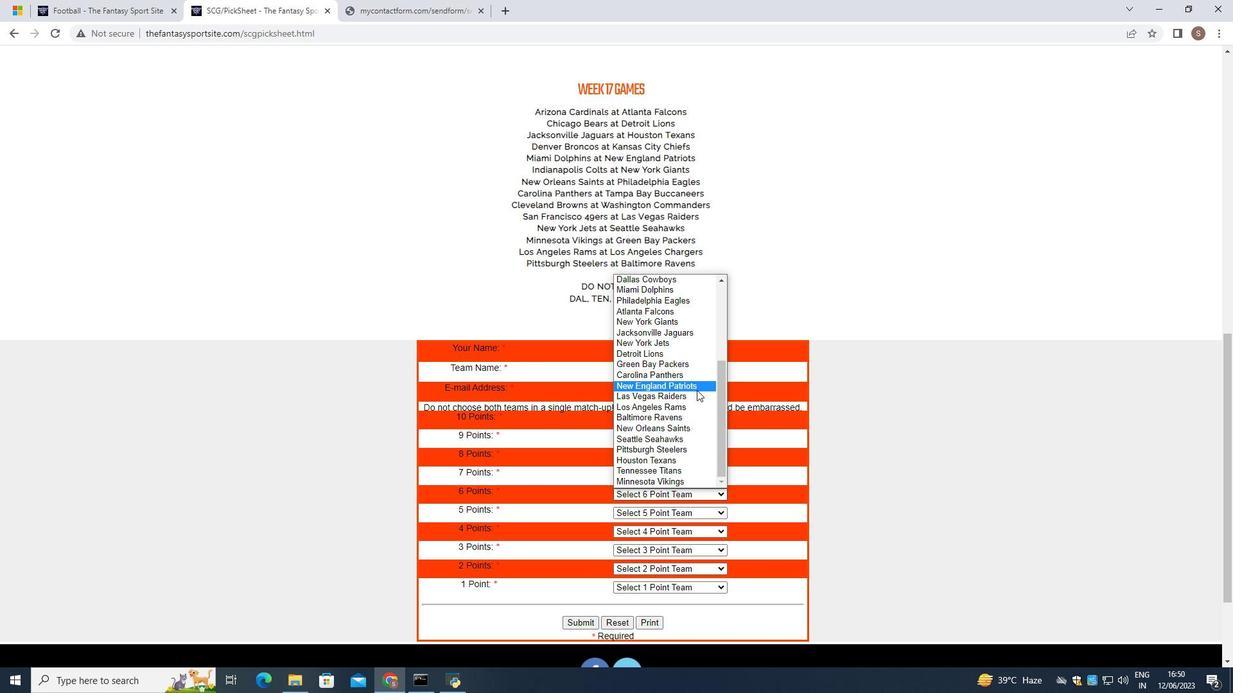 
Action: Mouse pressed left at (697, 388)
Screenshot: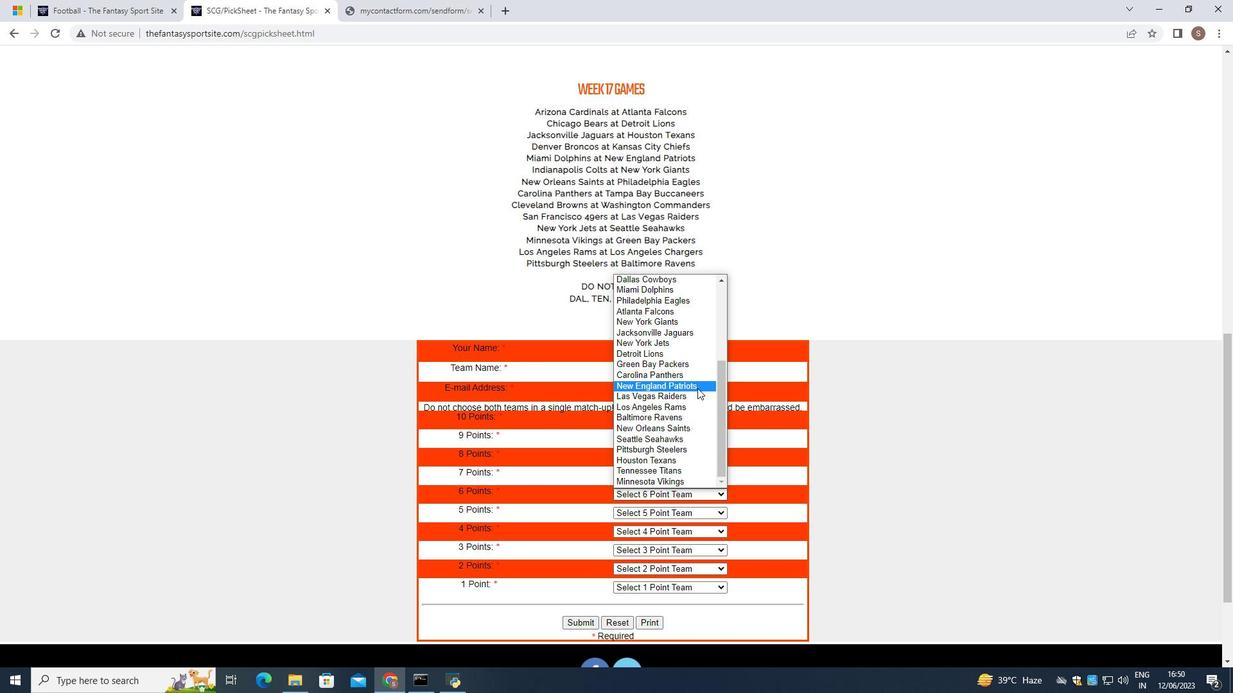 
Action: Mouse moved to (701, 512)
Screenshot: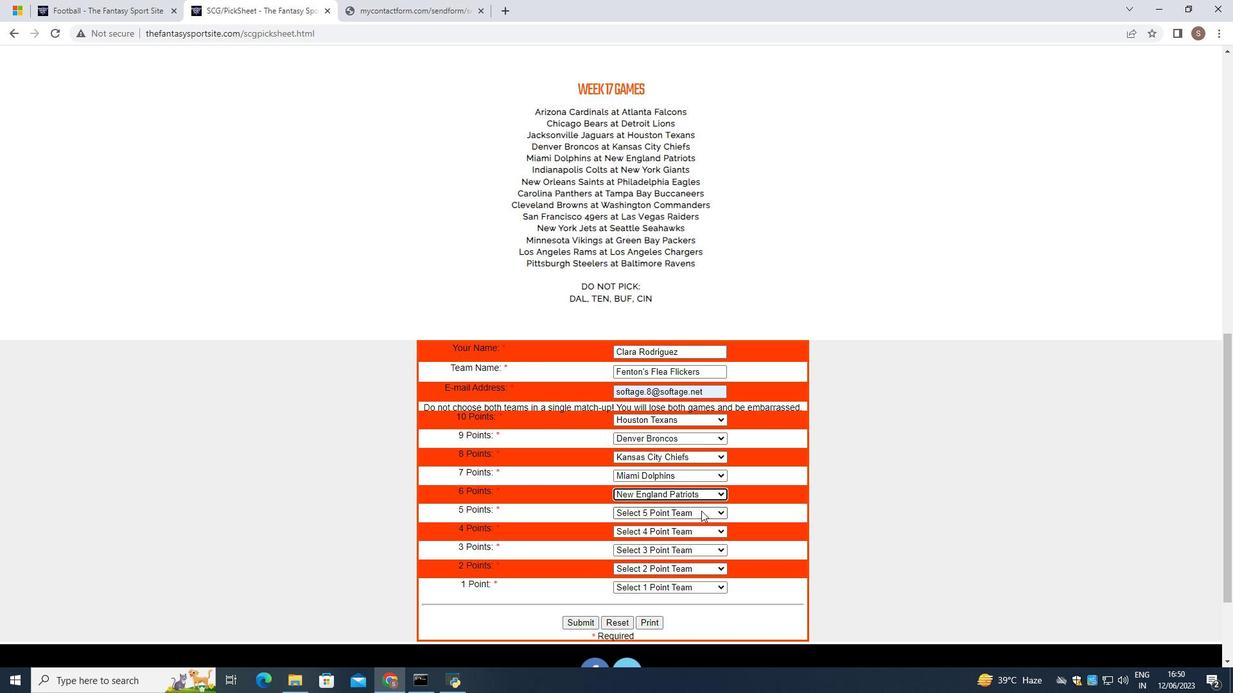 
Action: Mouse pressed left at (701, 512)
Screenshot: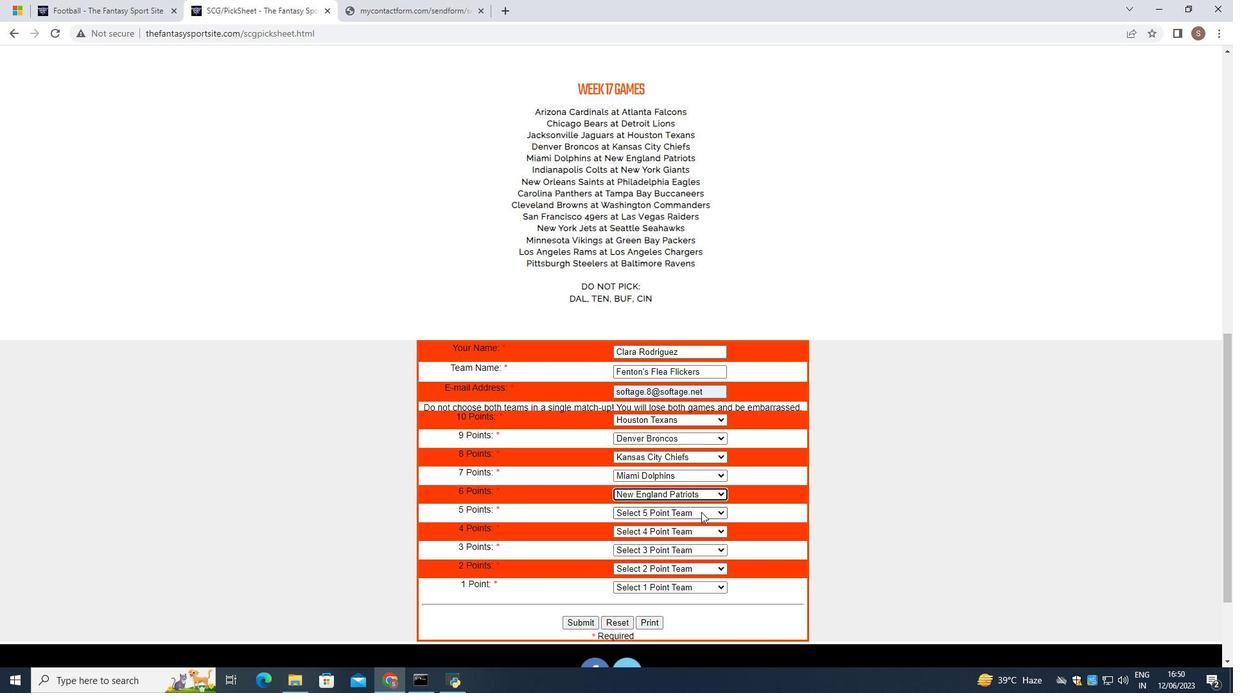 
Action: Mouse moved to (695, 402)
Screenshot: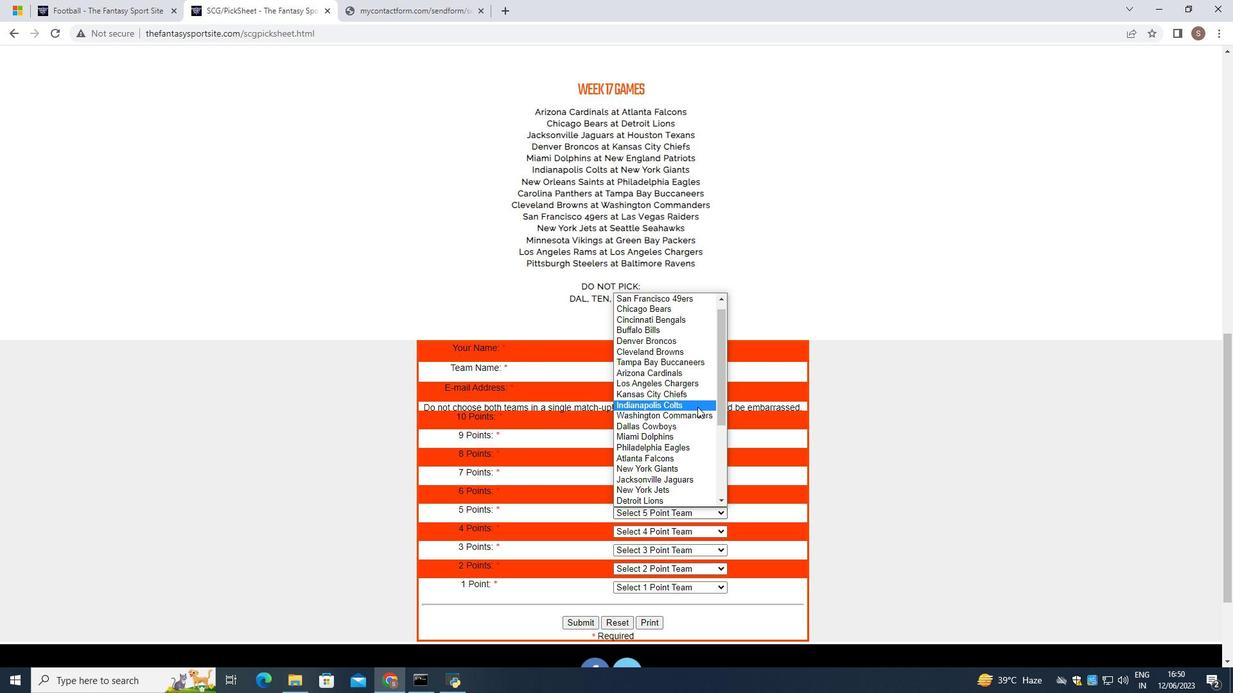 
Action: Mouse pressed left at (695, 402)
Screenshot: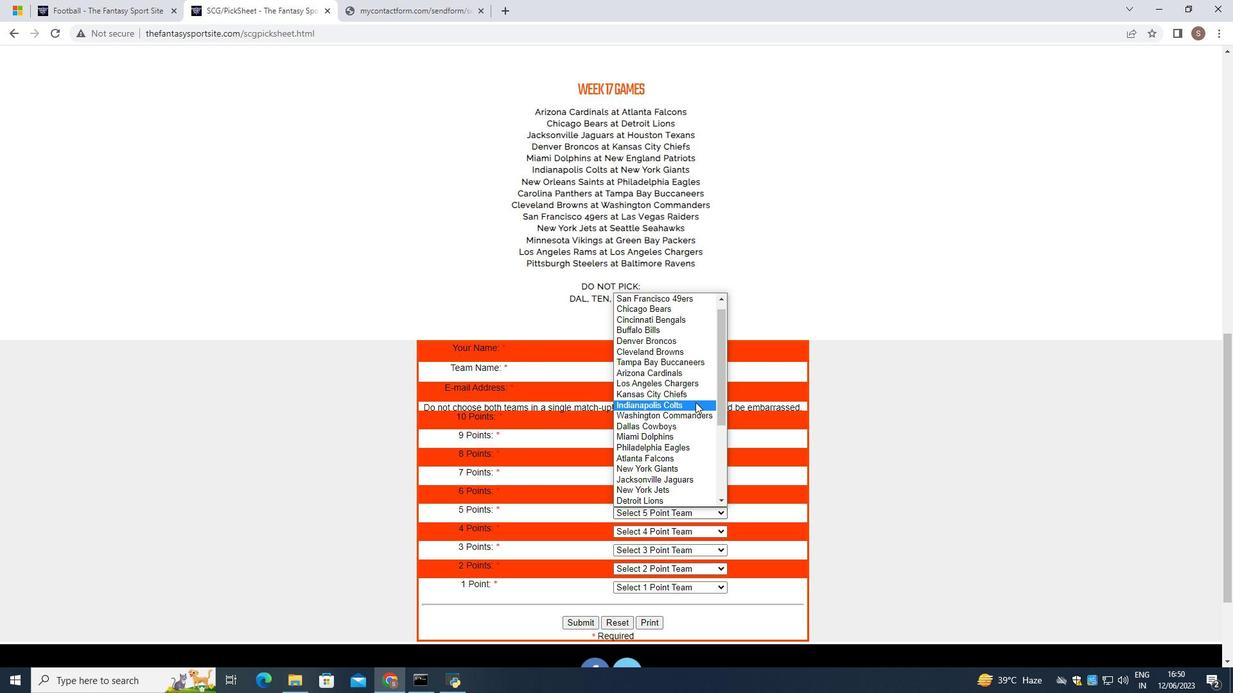 
Action: Mouse moved to (705, 529)
Screenshot: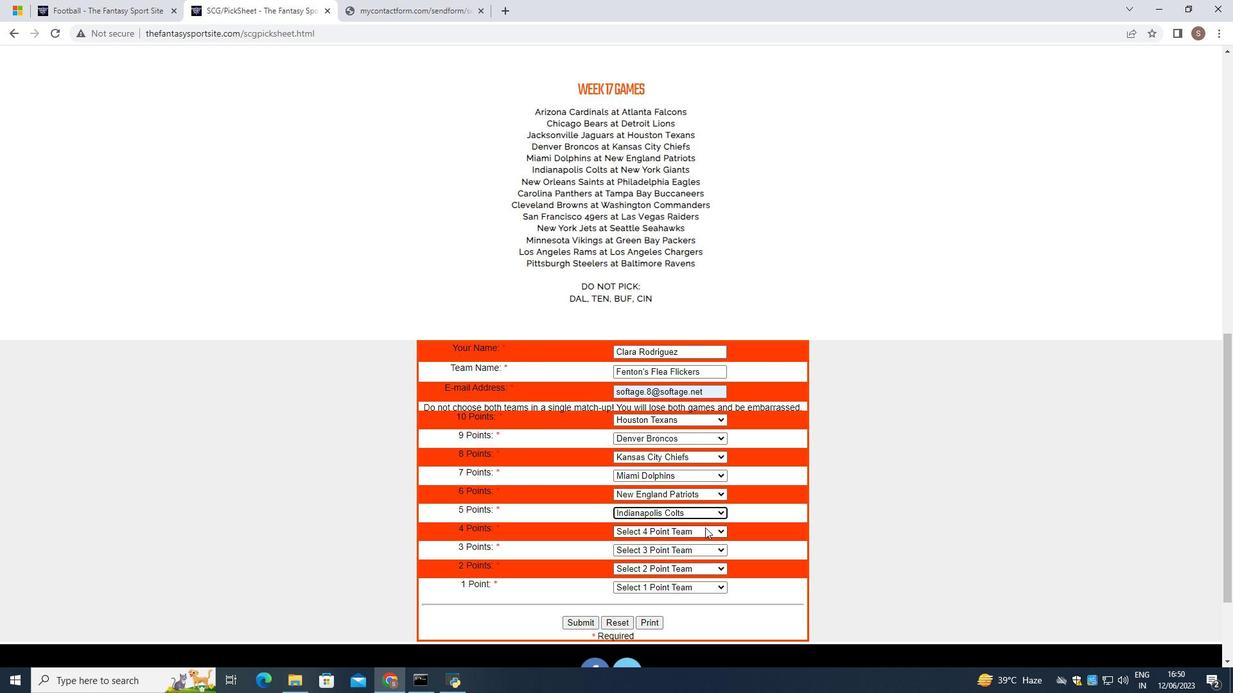 
Action: Mouse pressed left at (705, 529)
Screenshot: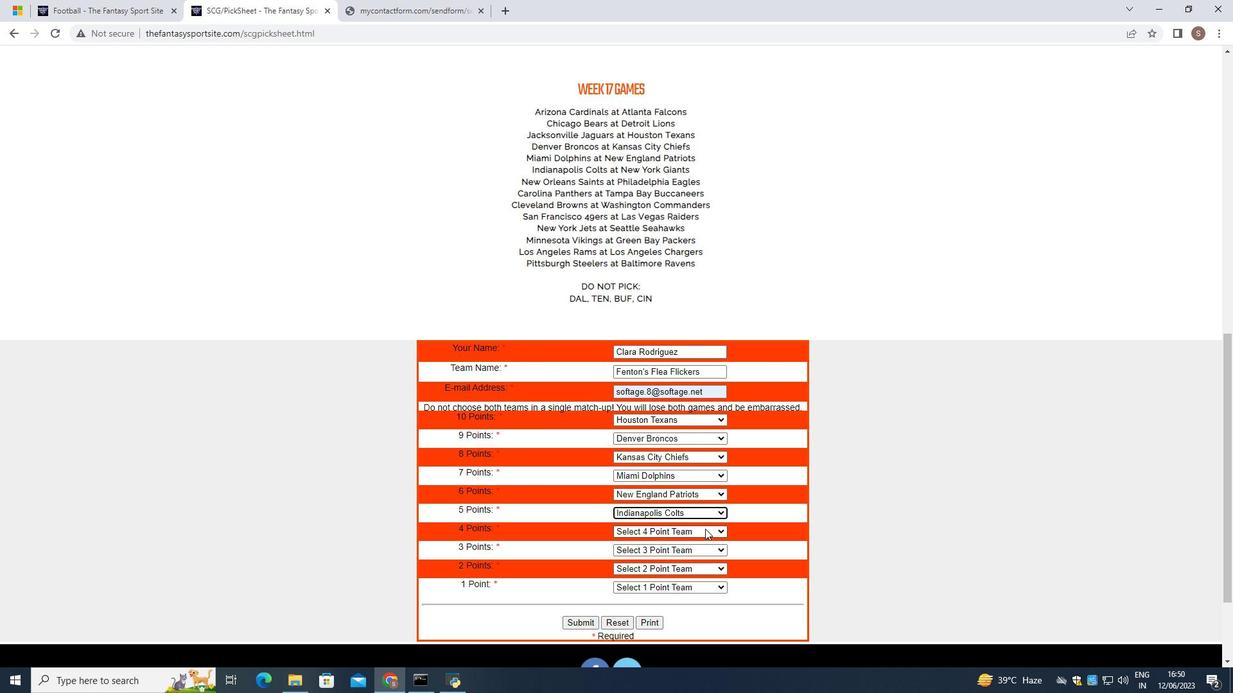
Action: Mouse moved to (687, 489)
Screenshot: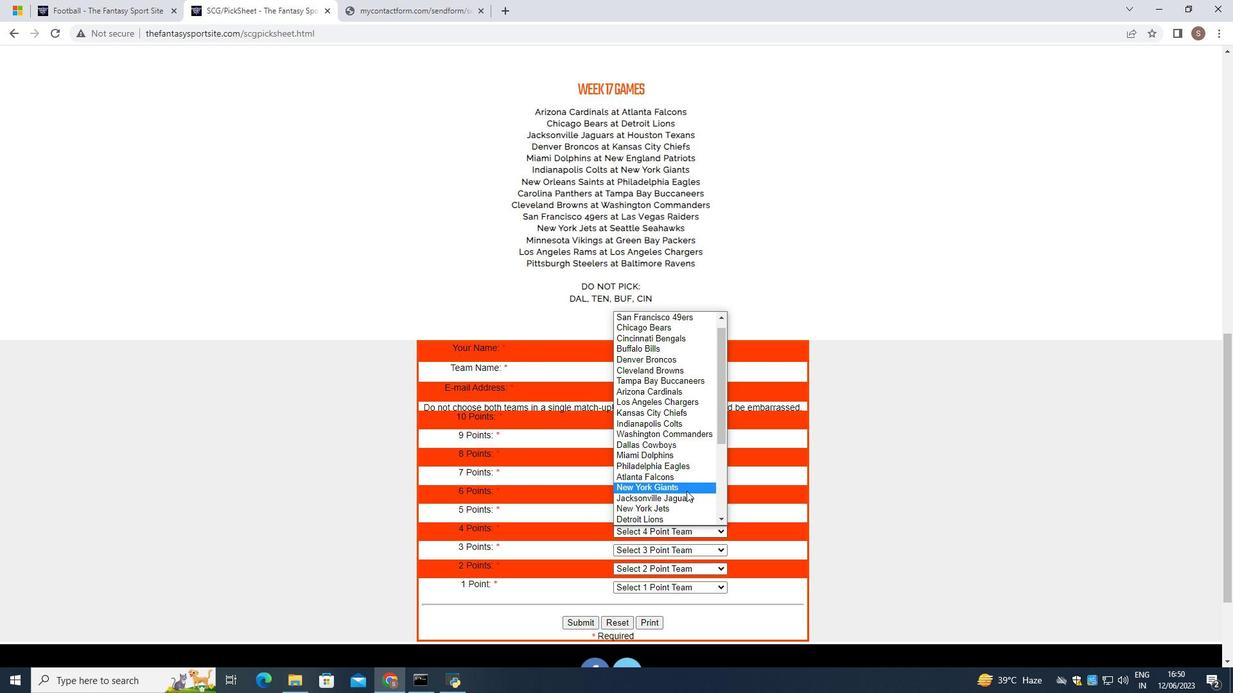 
Action: Mouse pressed left at (687, 489)
Screenshot: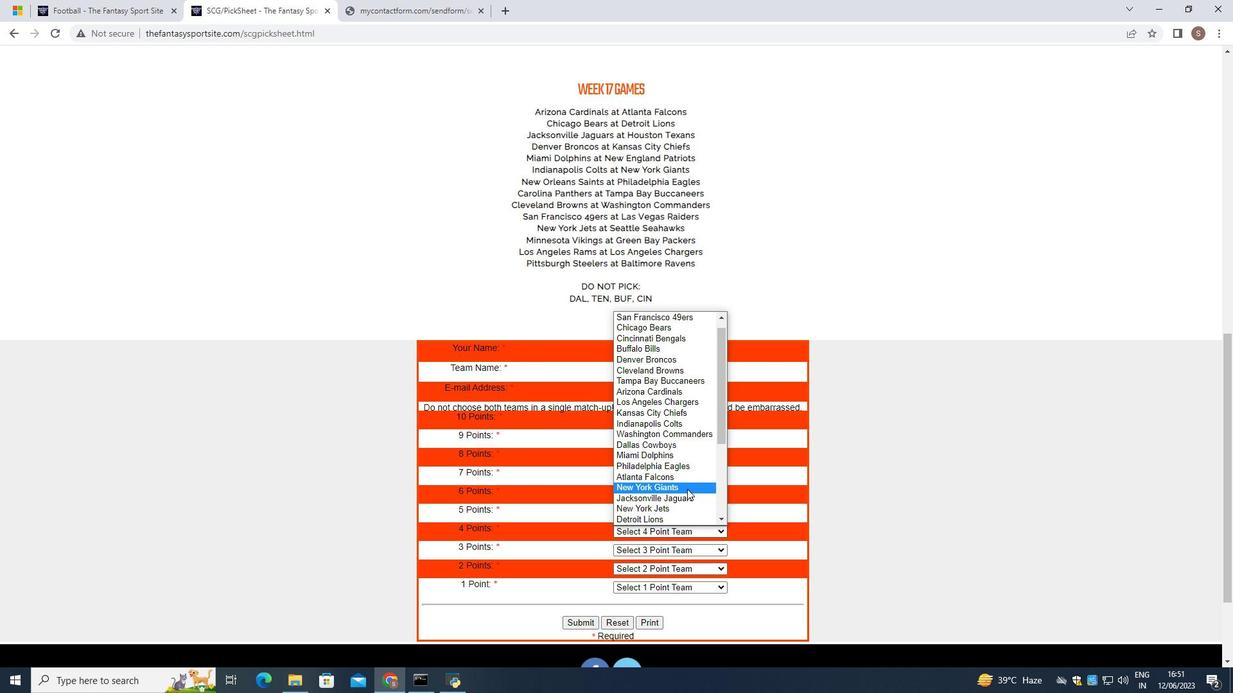 
Action: Mouse moved to (689, 547)
Screenshot: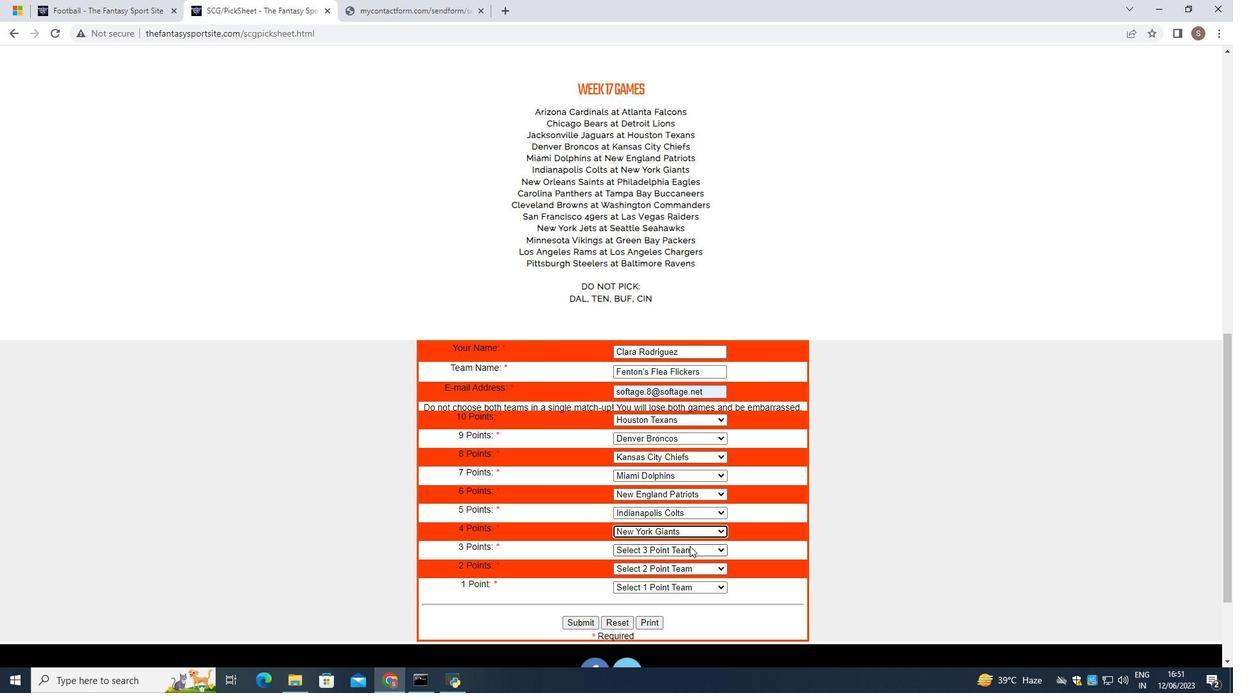 
Action: Mouse pressed left at (689, 547)
Screenshot: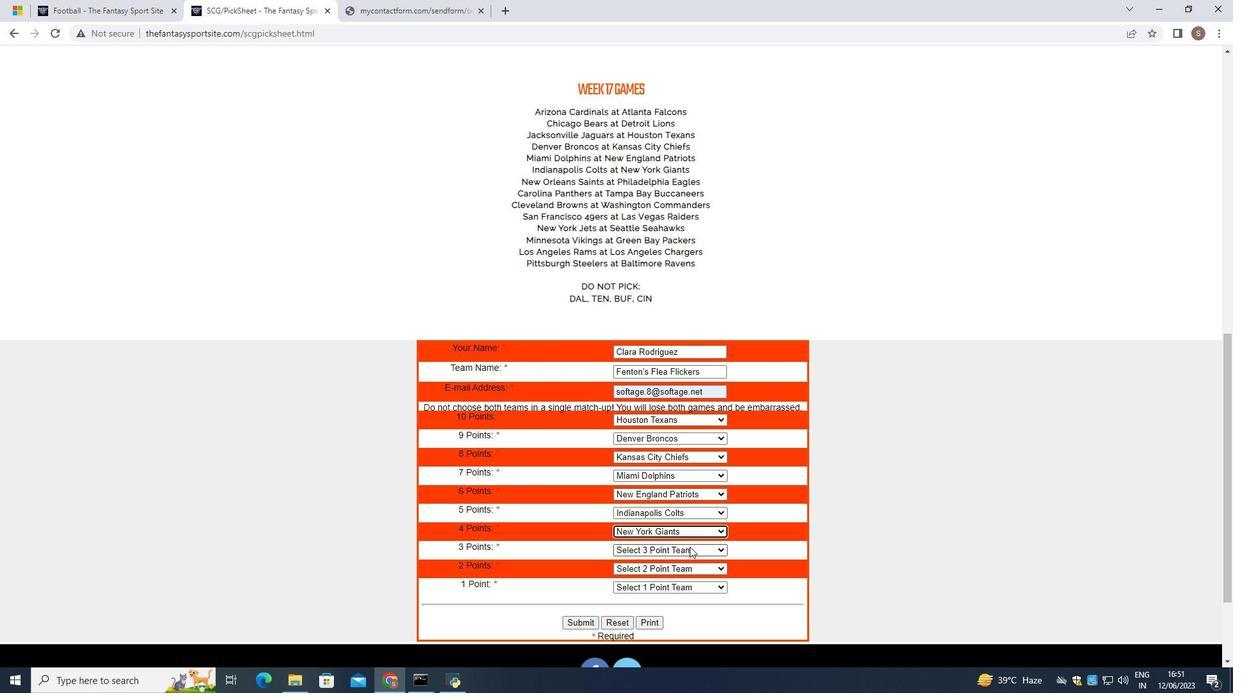 
Action: Mouse moved to (698, 445)
Screenshot: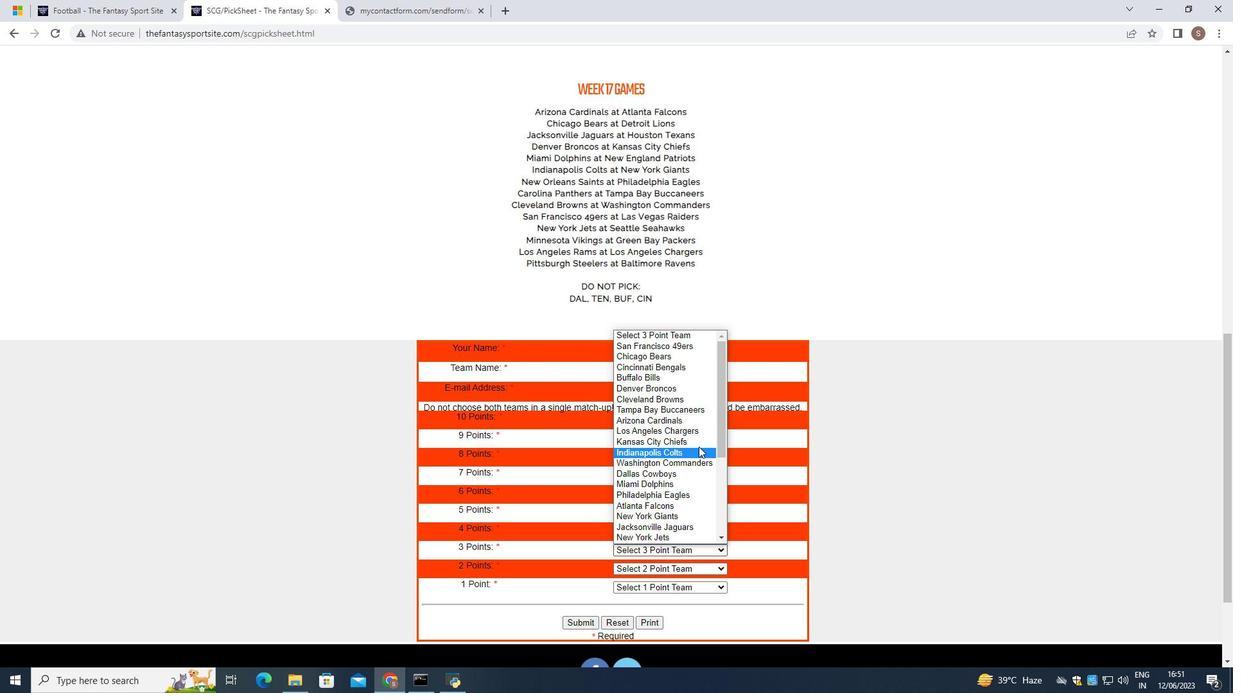
Action: Mouse scrolled (698, 444) with delta (0, 0)
Screenshot: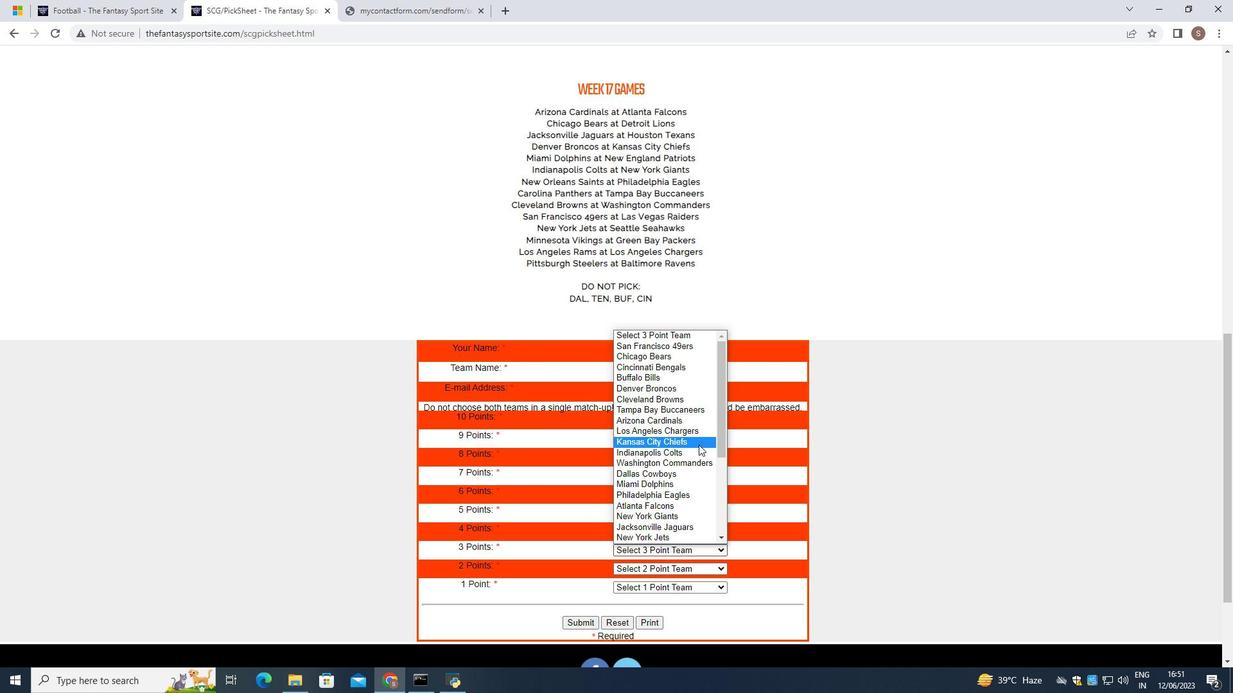 
Action: Mouse scrolled (698, 444) with delta (0, 0)
Screenshot: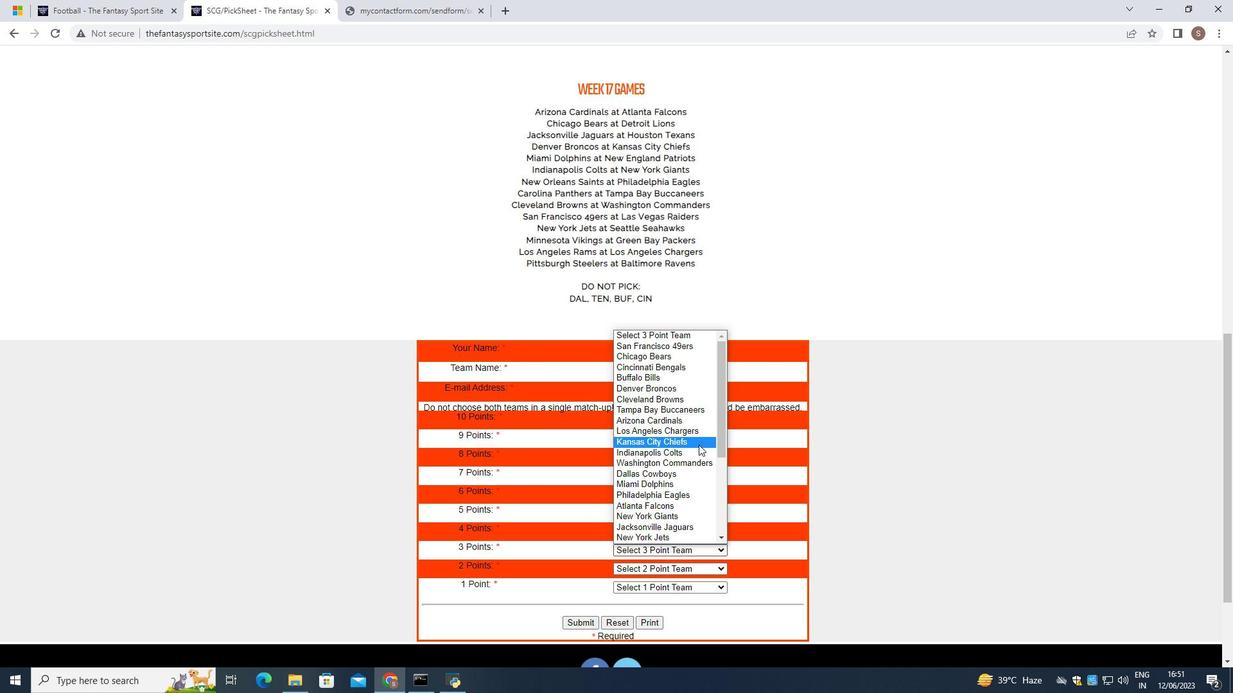 
Action: Mouse scrolled (698, 444) with delta (0, 0)
Screenshot: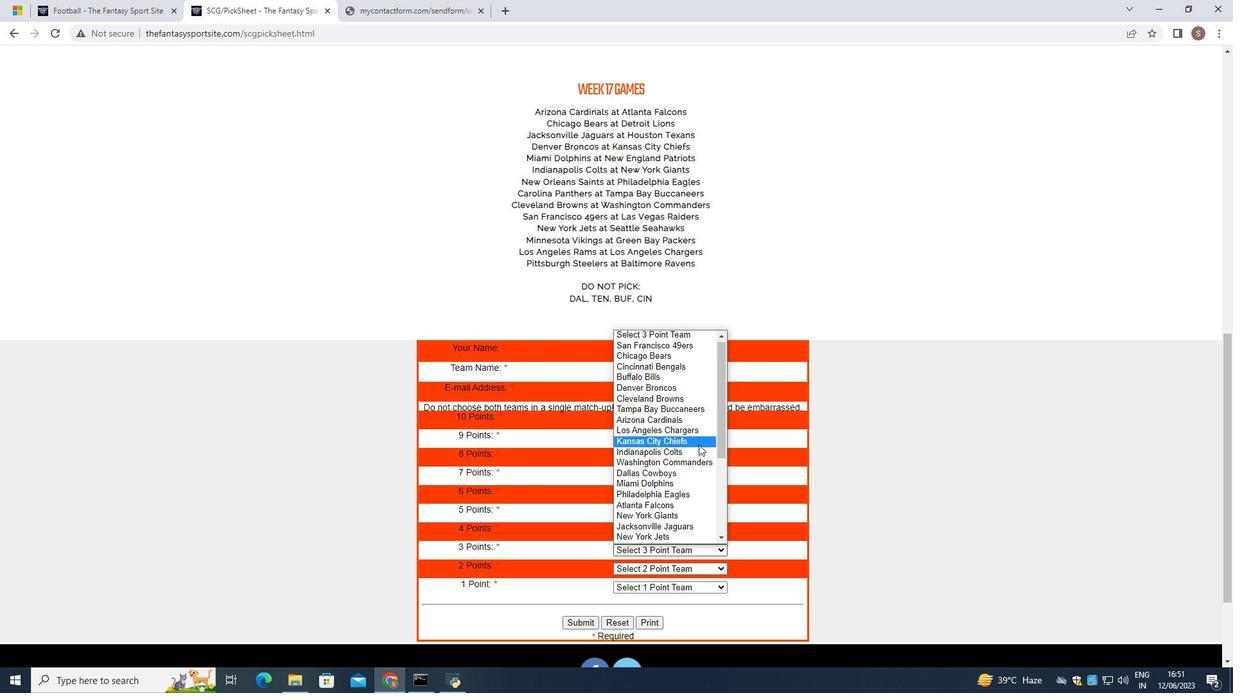 
Action: Mouse scrolled (698, 444) with delta (0, 0)
Screenshot: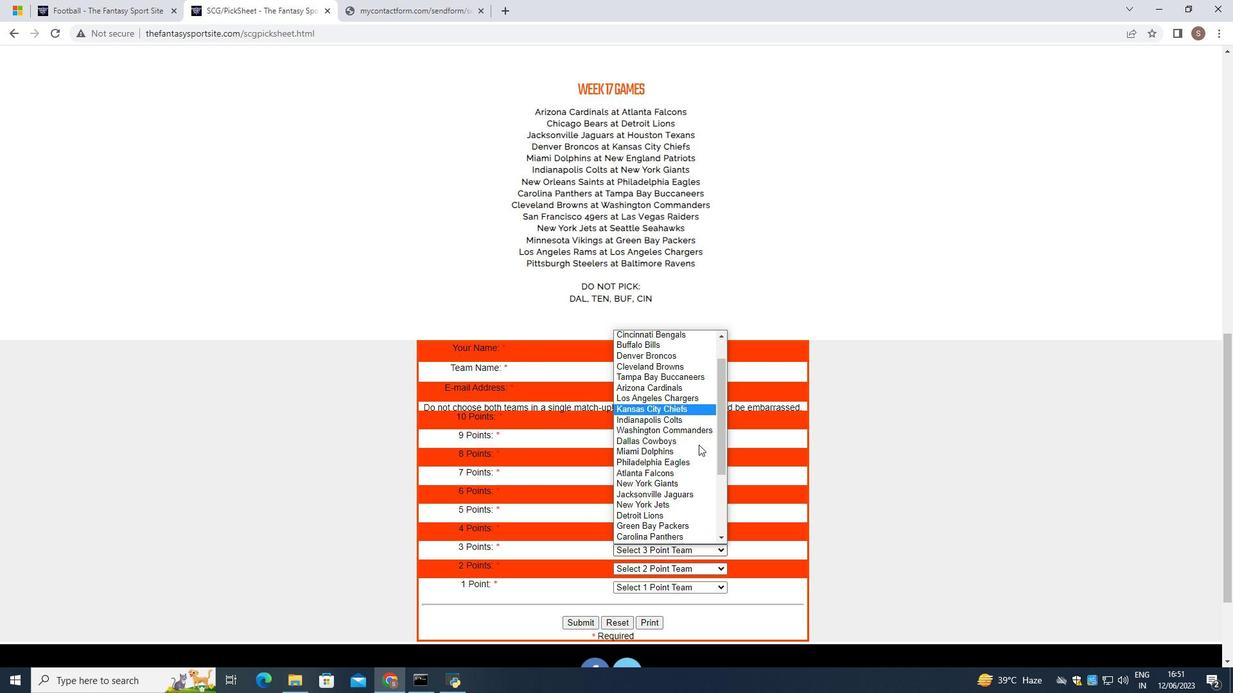 
Action: Mouse scrolled (698, 444) with delta (0, 0)
Screenshot: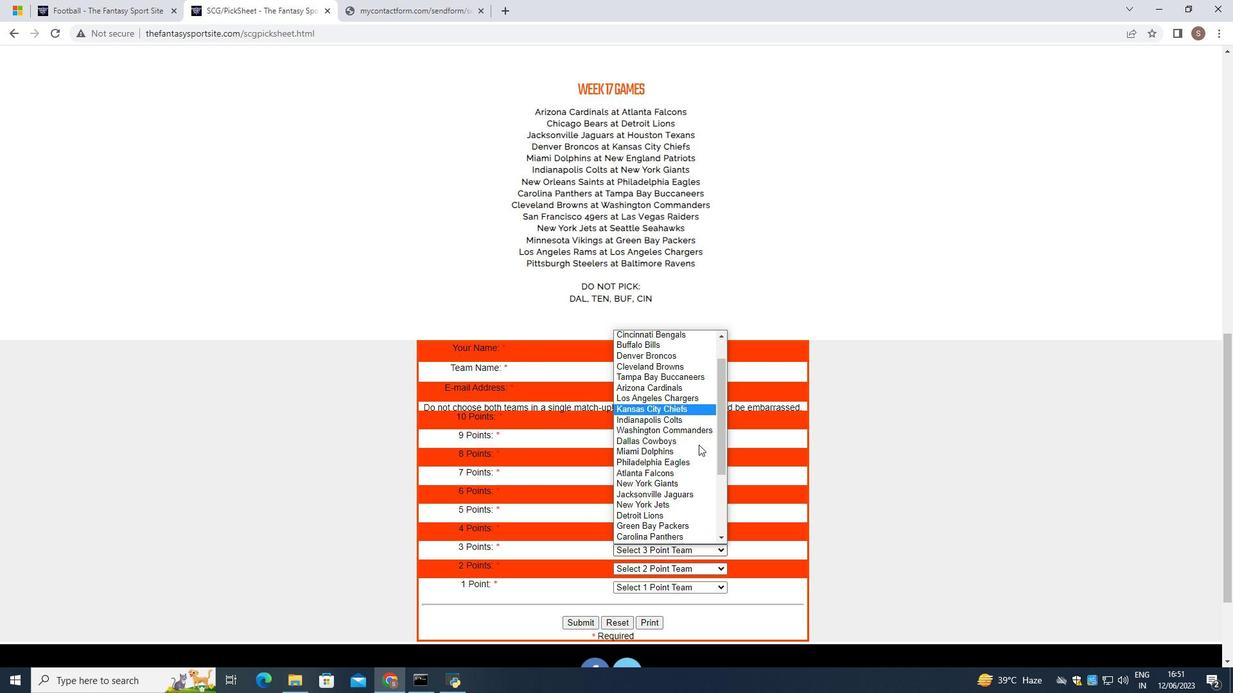 
Action: Mouse scrolled (698, 444) with delta (0, 0)
Screenshot: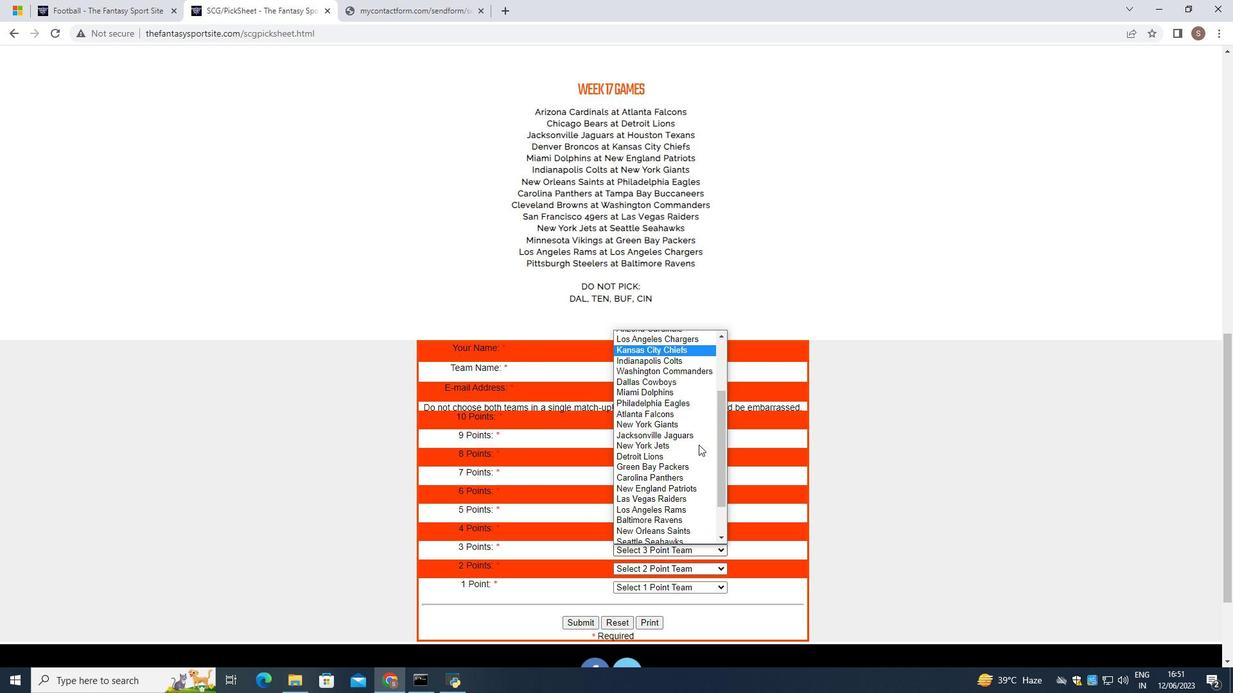 
Action: Mouse moved to (689, 481)
Screenshot: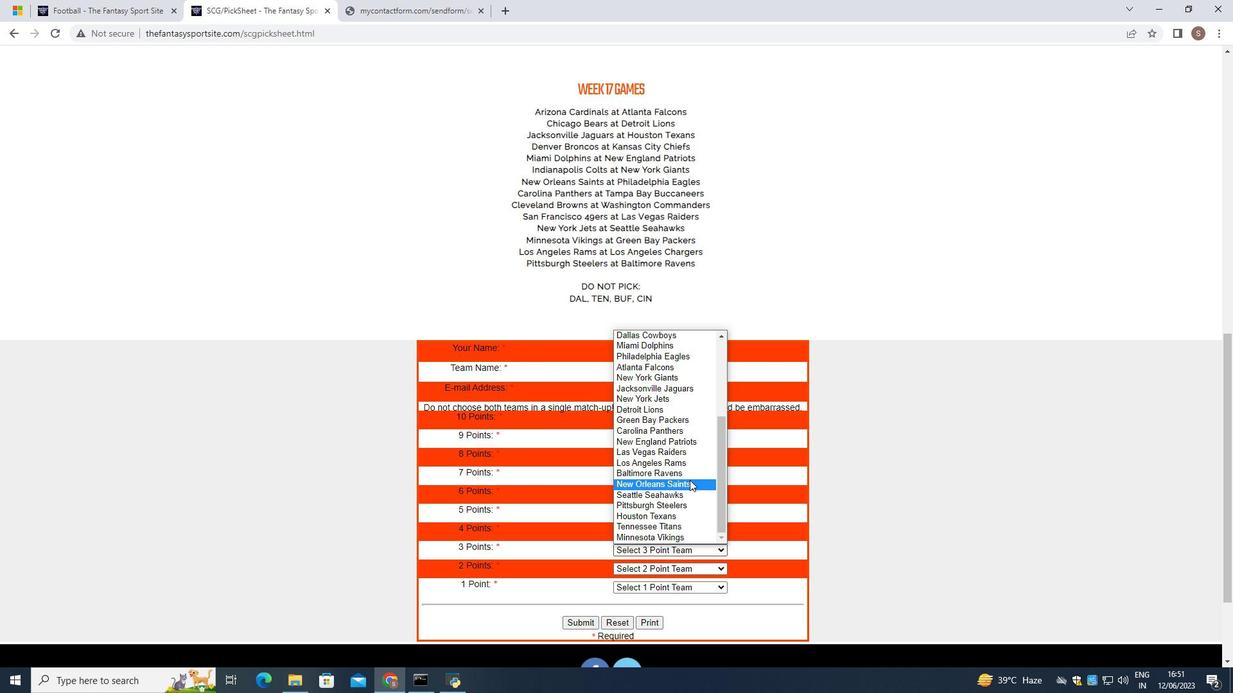 
Action: Mouse pressed left at (689, 481)
Screenshot: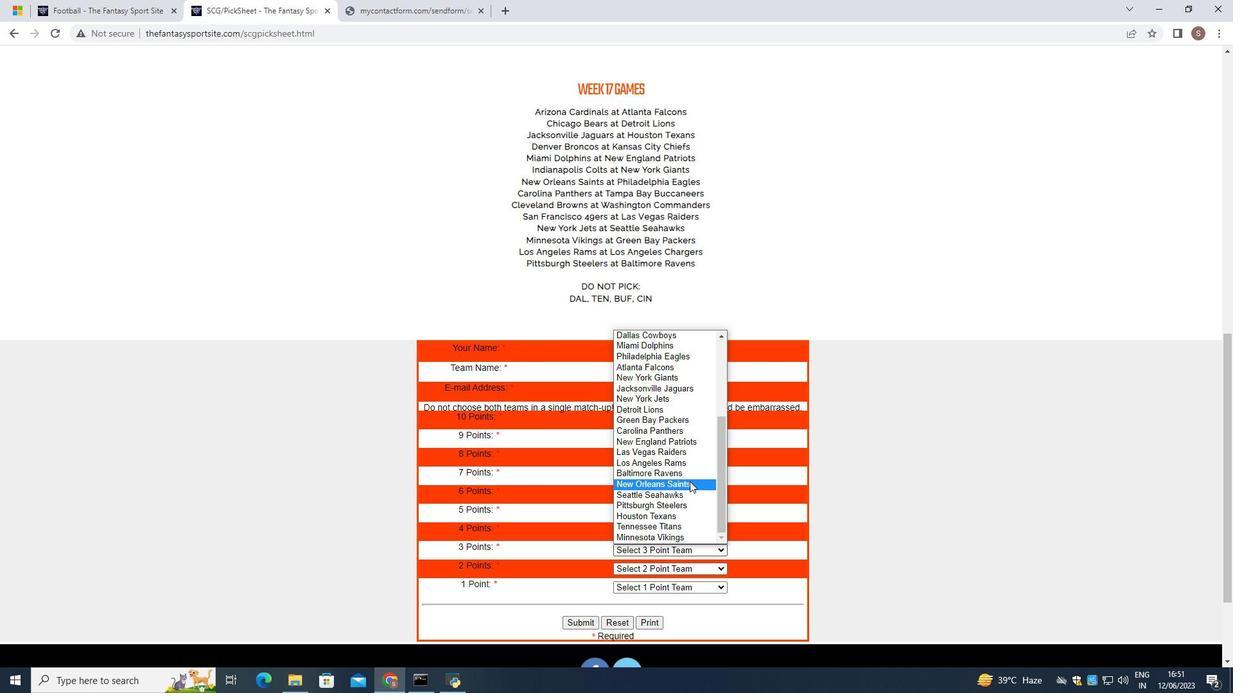 
Action: Mouse moved to (684, 567)
Screenshot: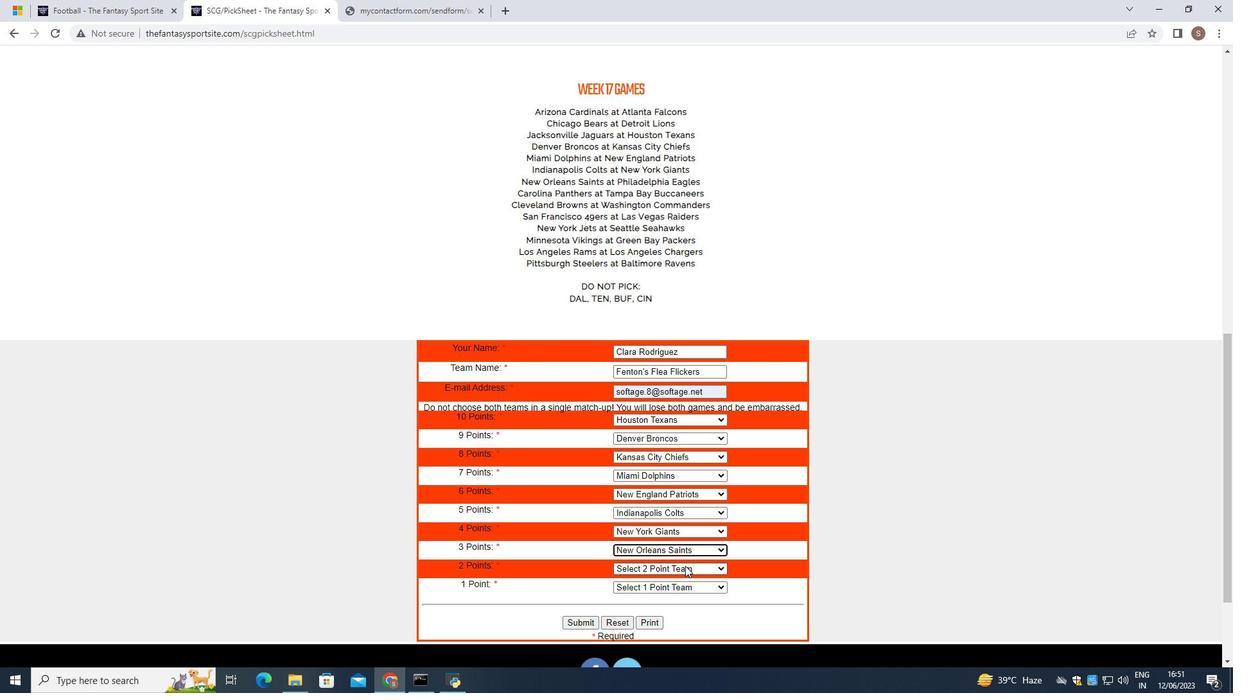 
Action: Mouse pressed left at (684, 567)
Screenshot: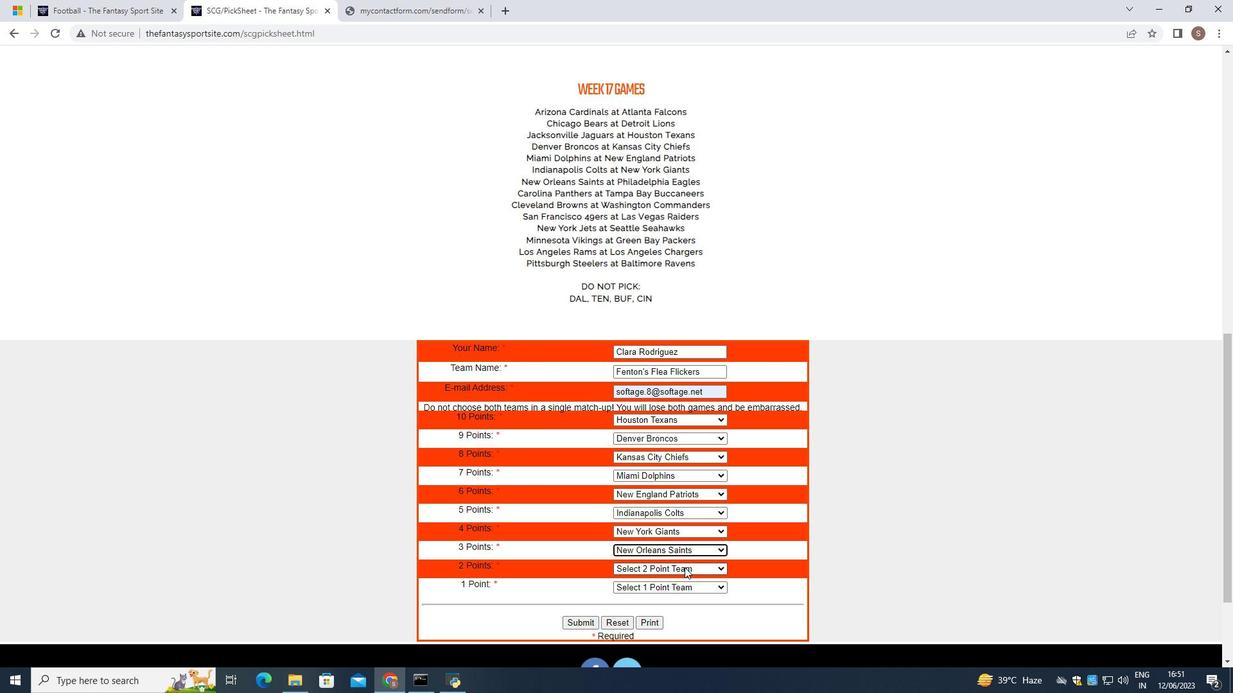
Action: Mouse moved to (678, 496)
Screenshot: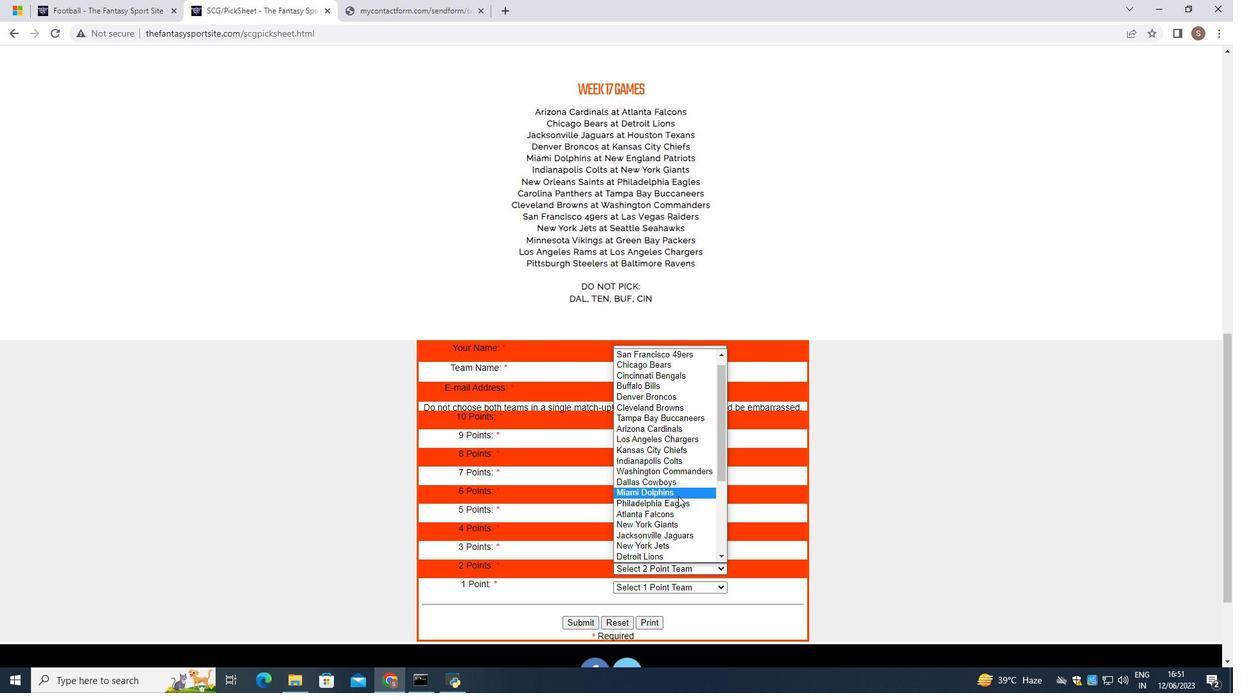
Action: Mouse scrolled (678, 495) with delta (0, 0)
Screenshot: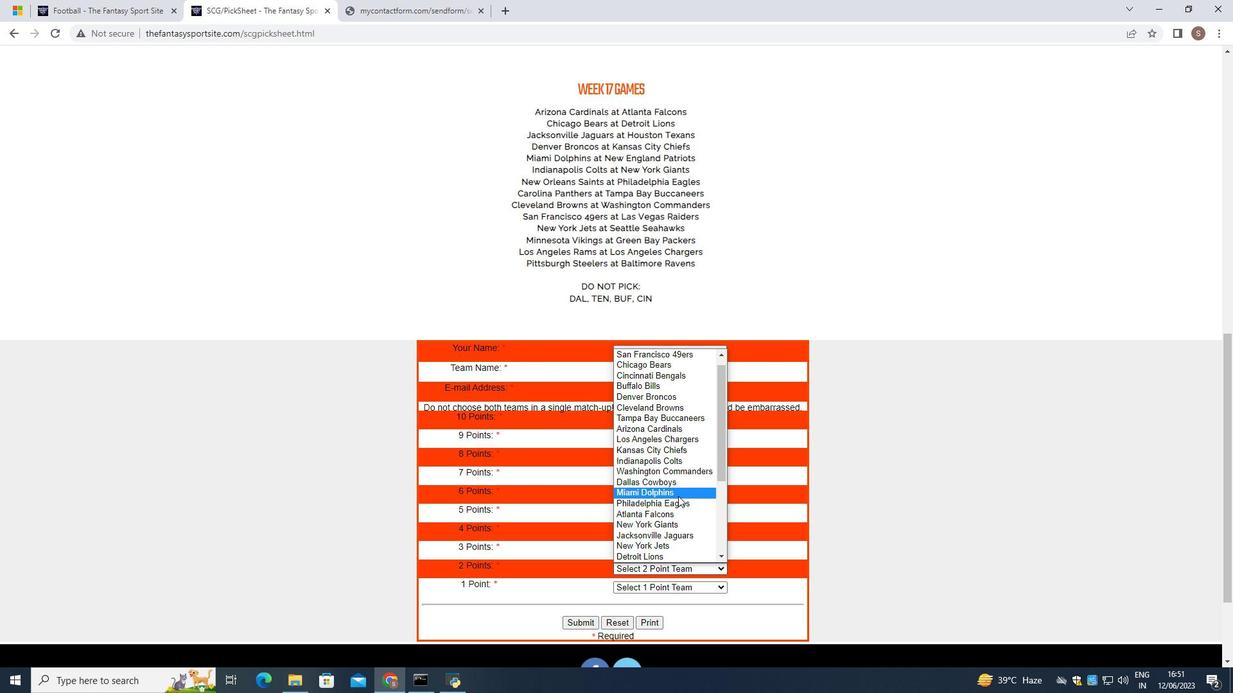 
Action: Mouse scrolled (678, 495) with delta (0, 0)
Screenshot: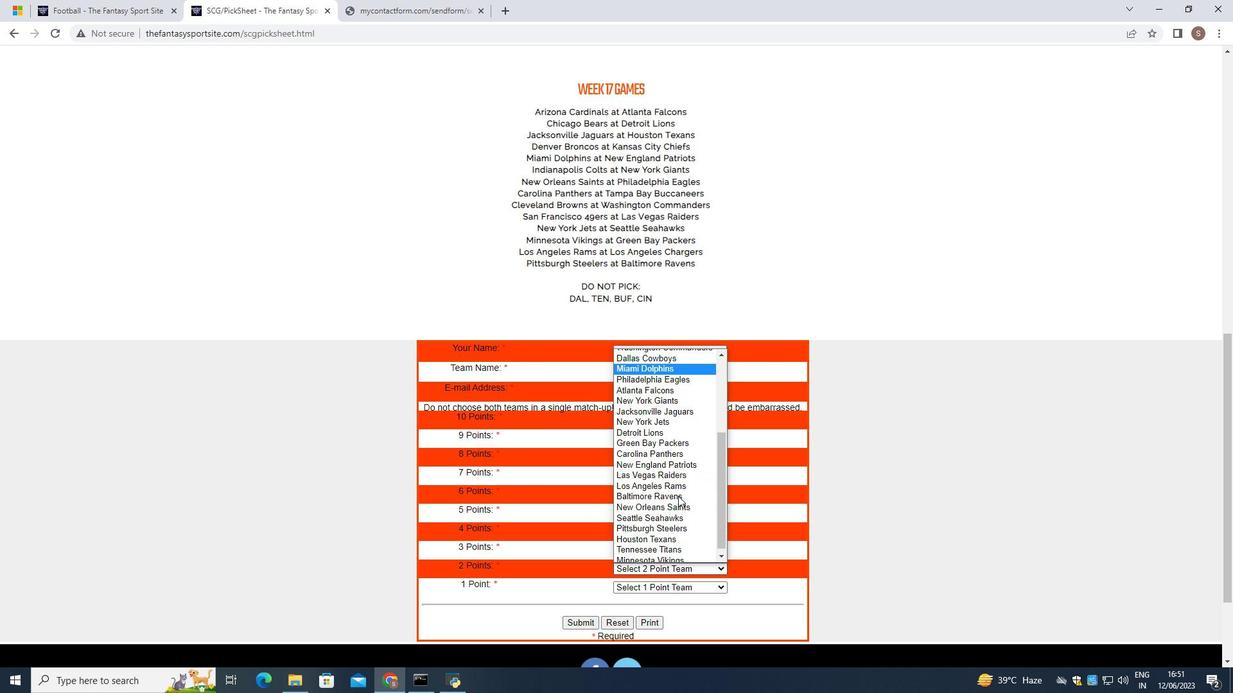 
Action: Mouse scrolled (678, 495) with delta (0, 0)
Screenshot: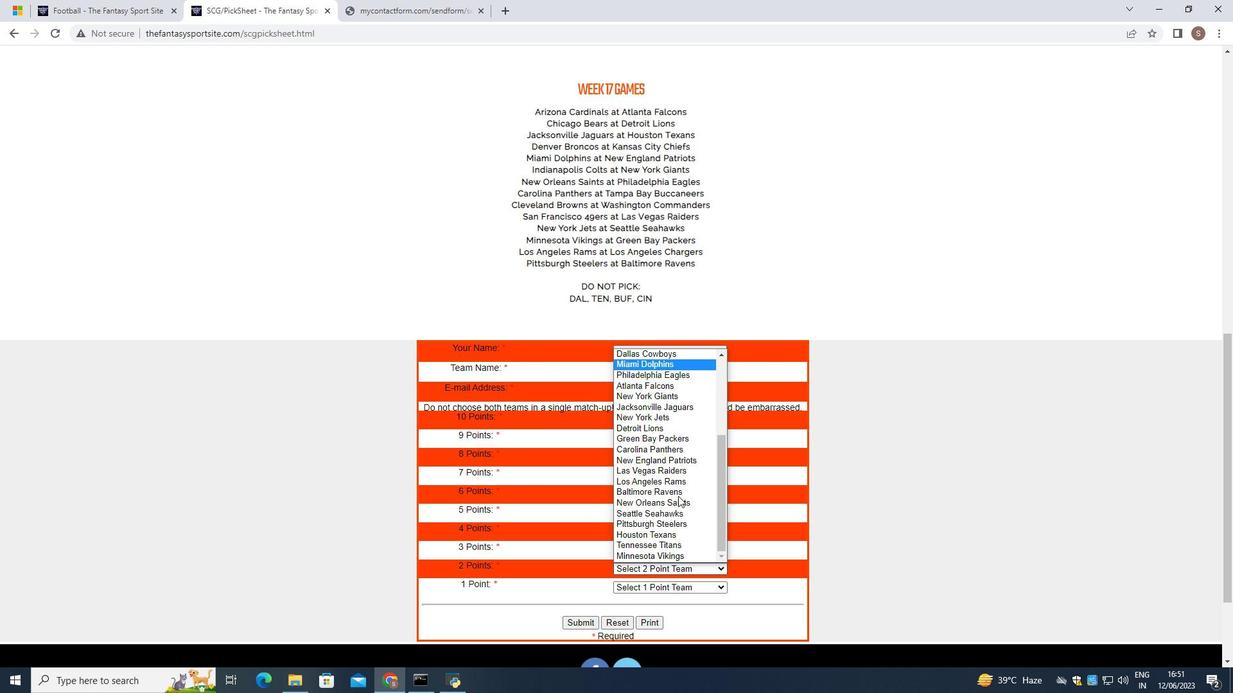 
Action: Mouse scrolled (678, 495) with delta (0, 0)
Screenshot: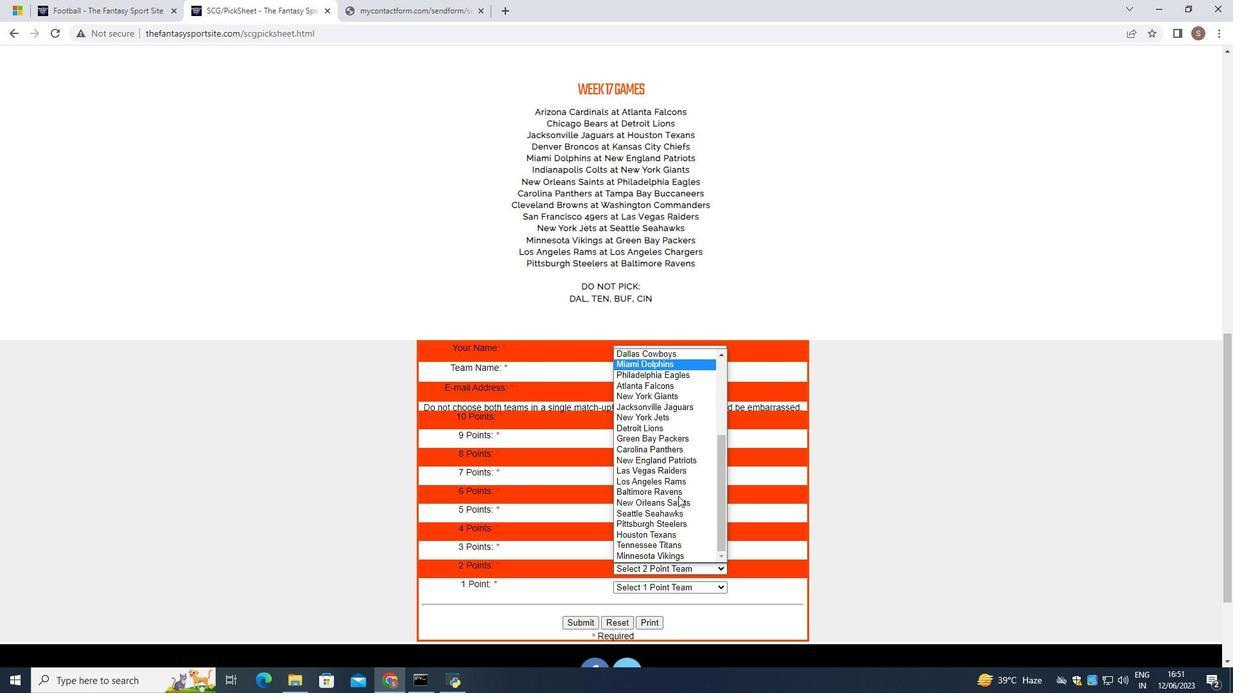 
Action: Mouse scrolled (678, 495) with delta (0, 0)
Screenshot: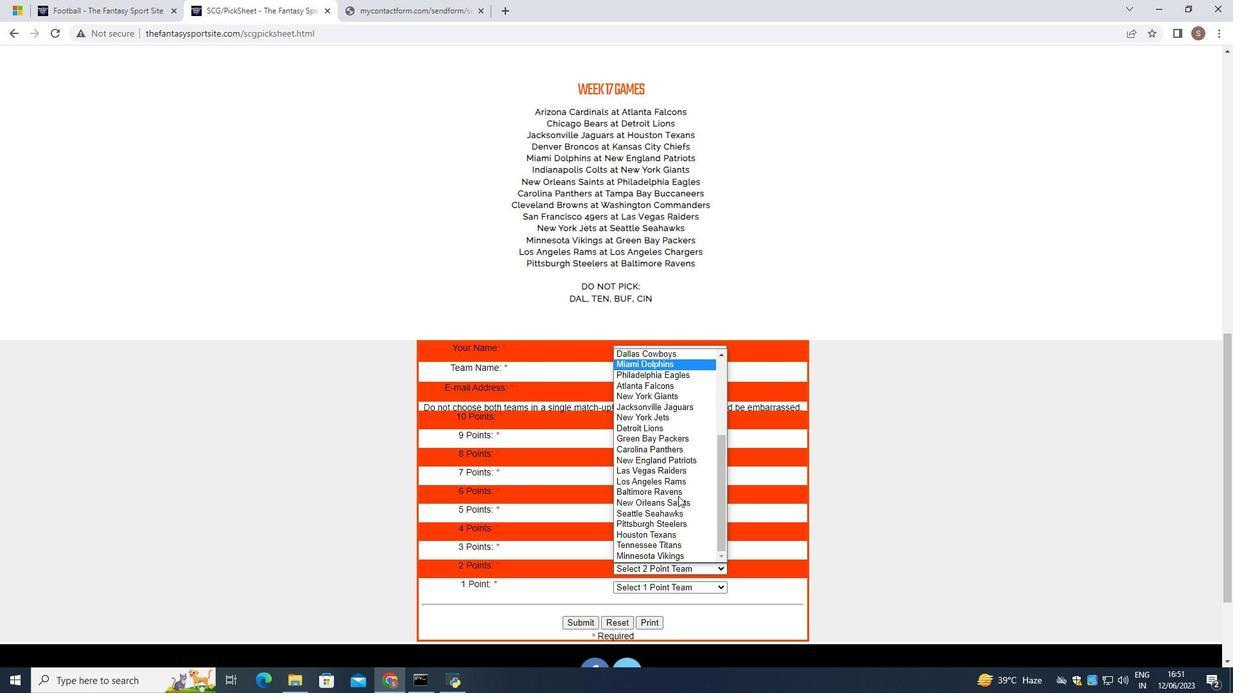 
Action: Mouse moved to (685, 377)
Screenshot: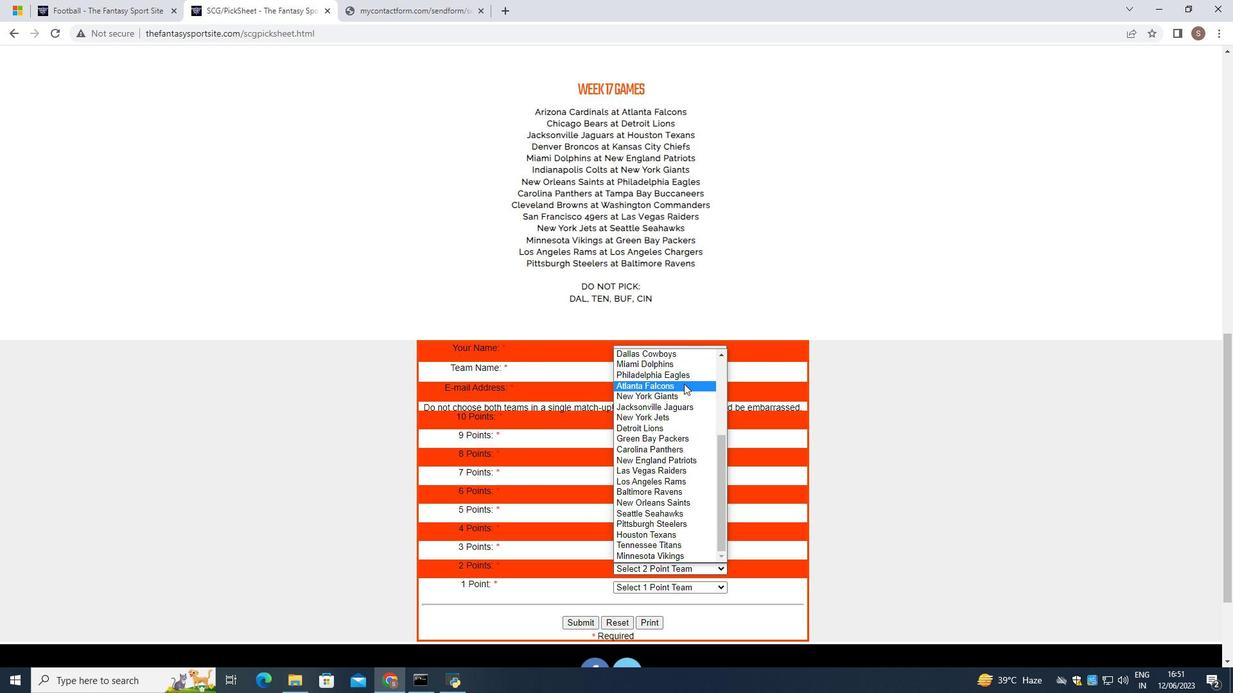 
Action: Mouse pressed left at (685, 377)
Screenshot: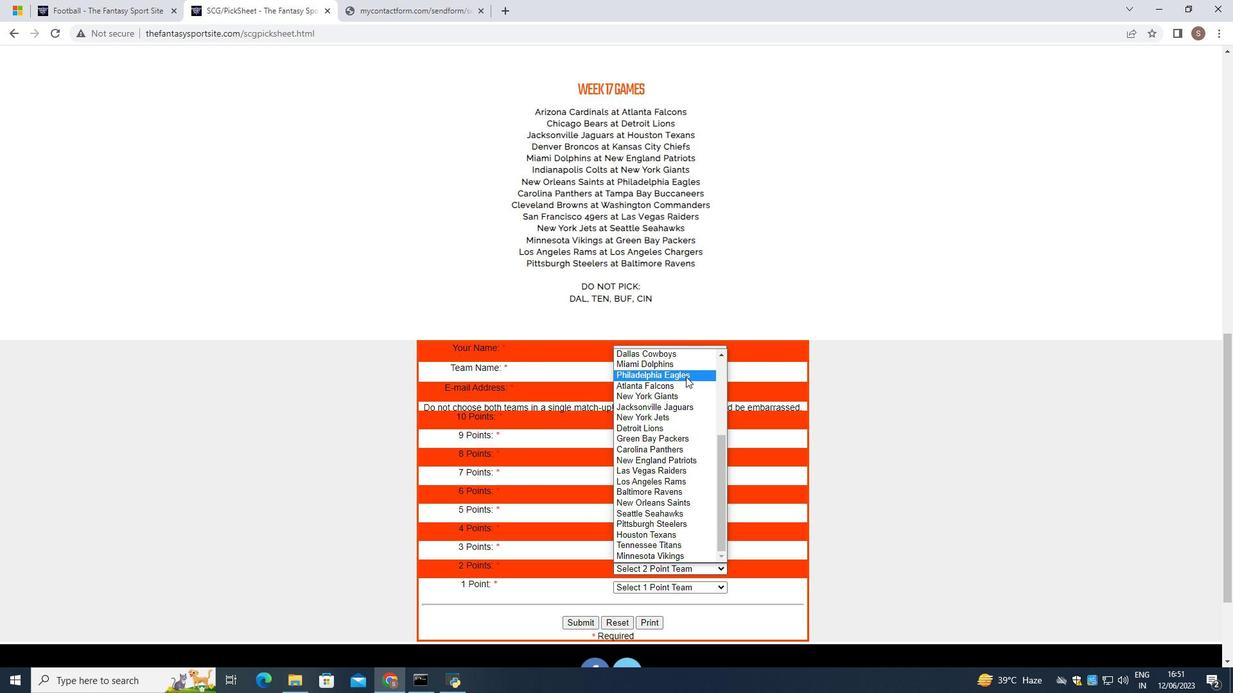 
Action: Mouse moved to (693, 583)
Screenshot: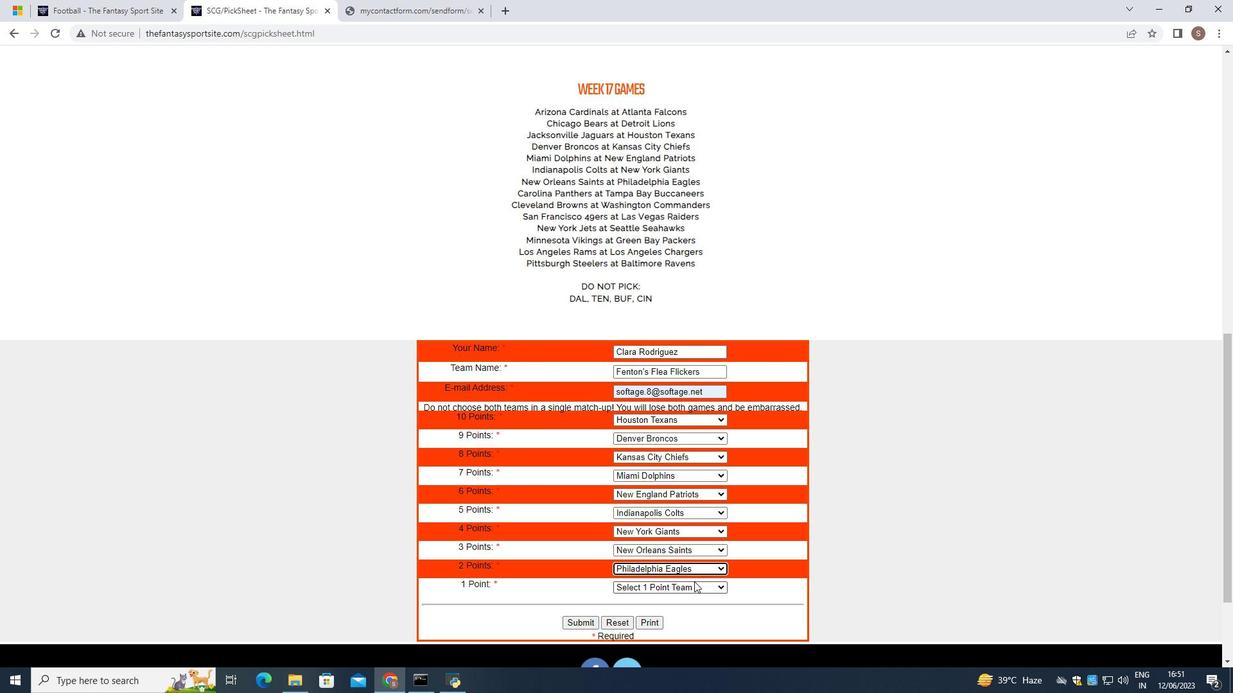 
Action: Mouse pressed left at (693, 583)
Screenshot: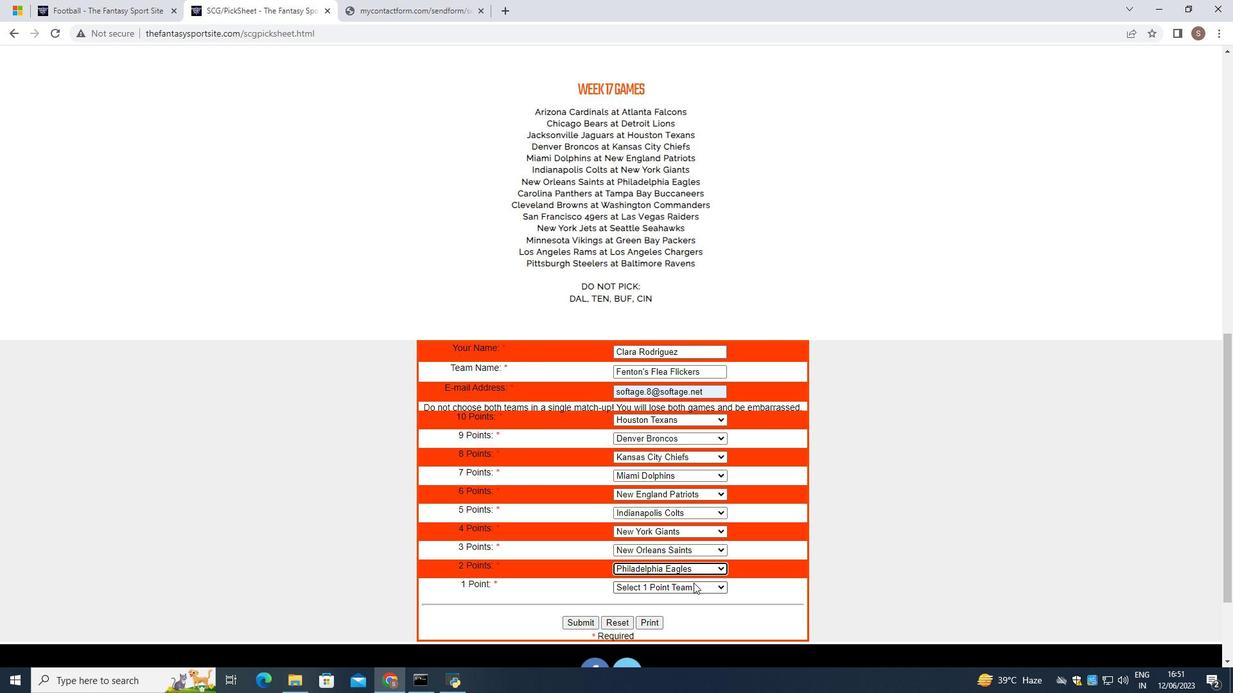 
Action: Mouse moved to (684, 467)
Screenshot: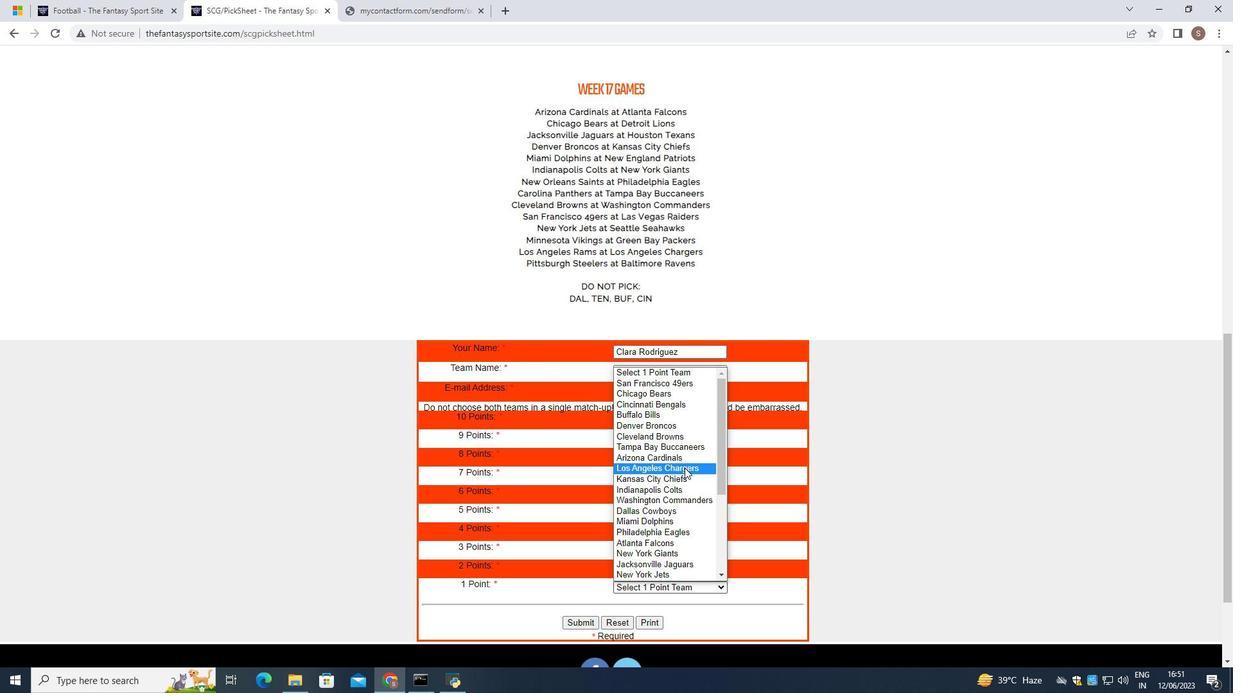 
Action: Mouse scrolled (684, 466) with delta (0, 0)
Screenshot: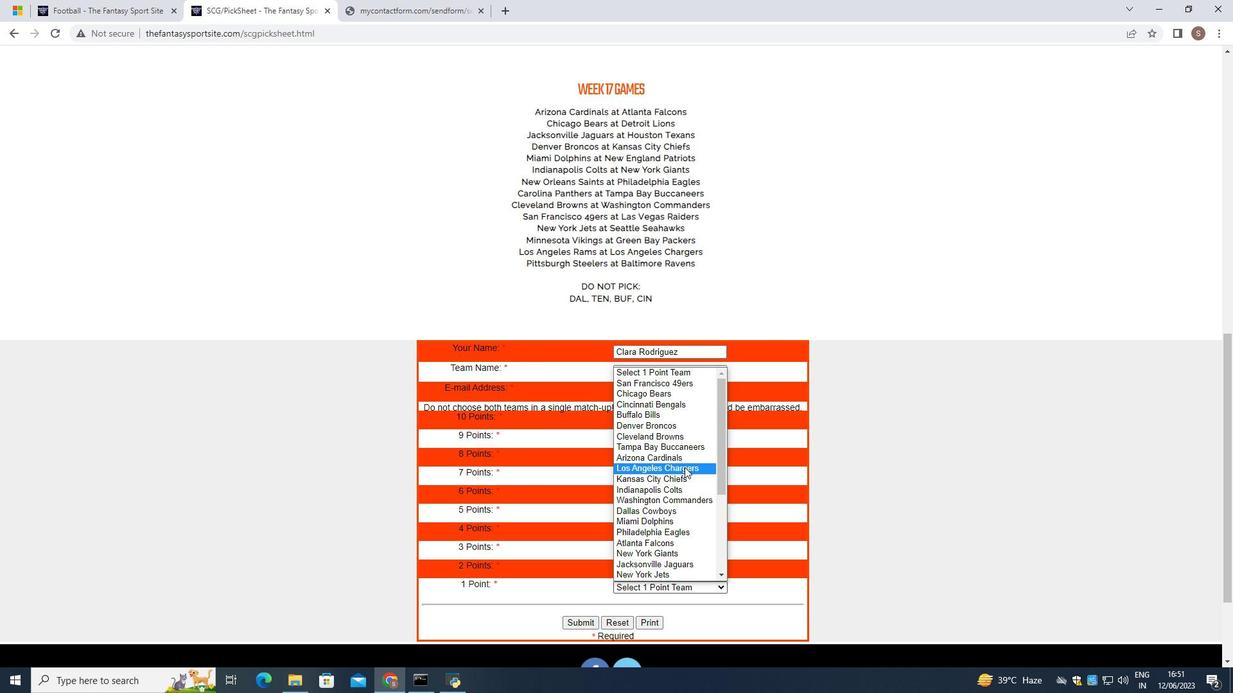 
Action: Mouse scrolled (684, 466) with delta (0, 0)
Screenshot: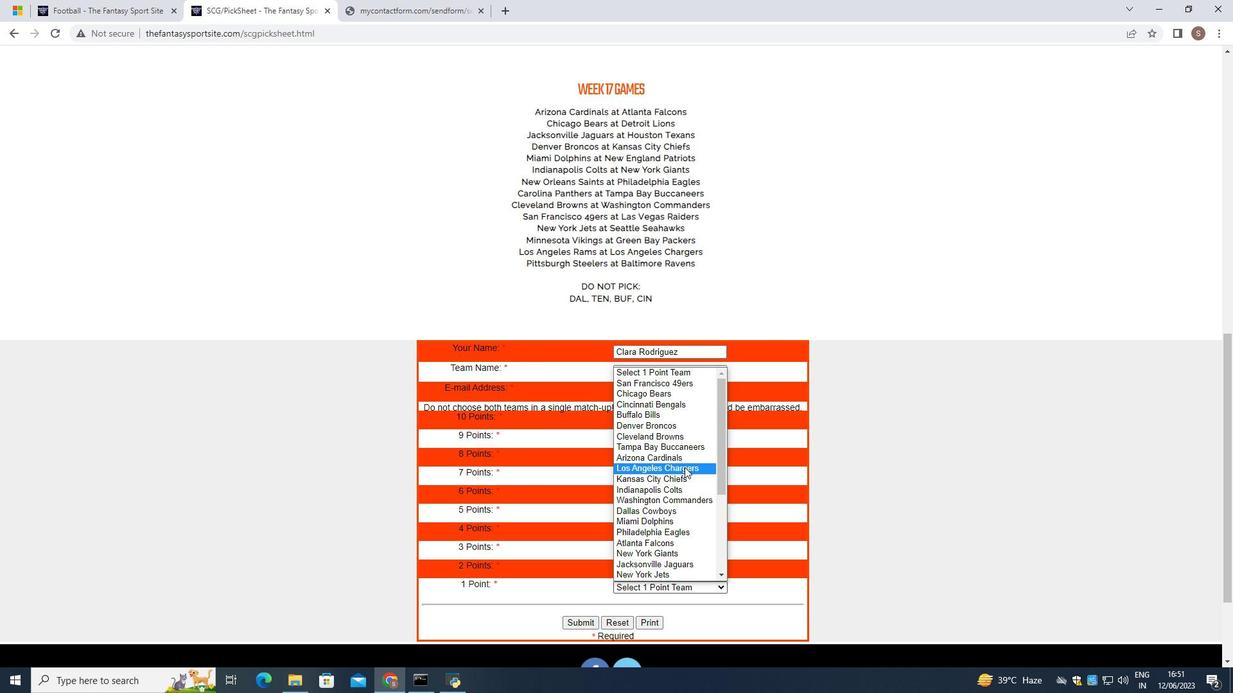 
Action: Mouse scrolled (684, 466) with delta (0, 0)
Screenshot: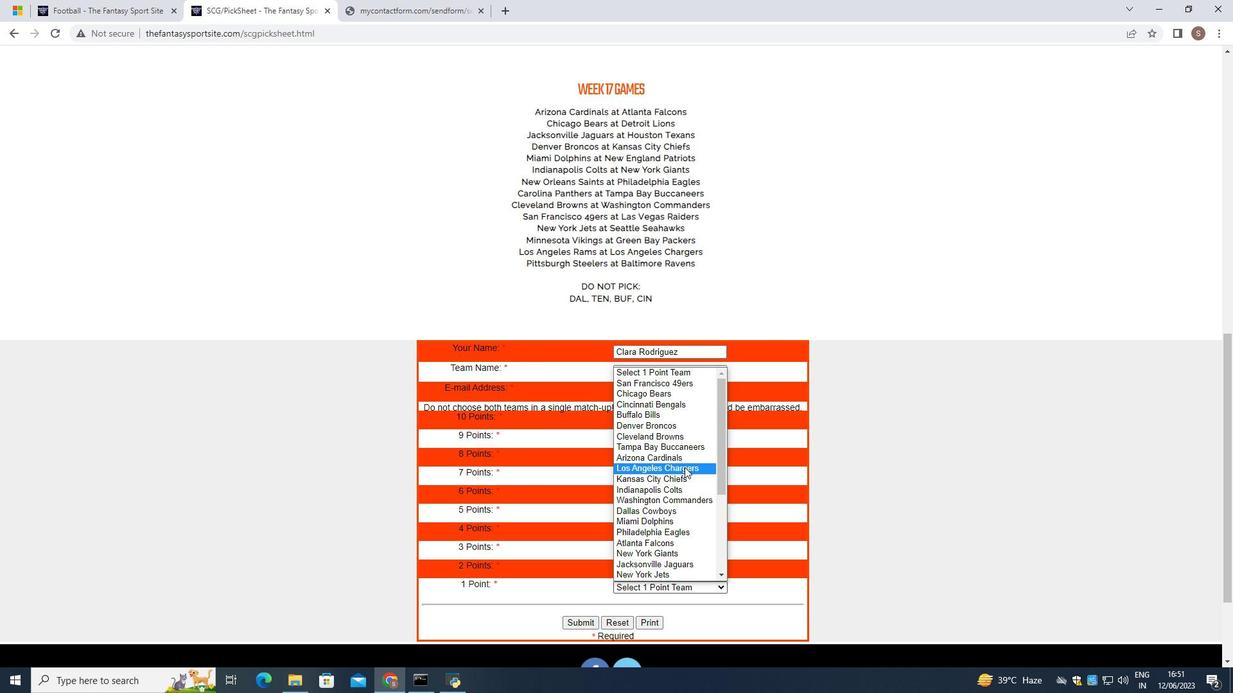 
Action: Mouse scrolled (684, 466) with delta (0, 0)
Screenshot: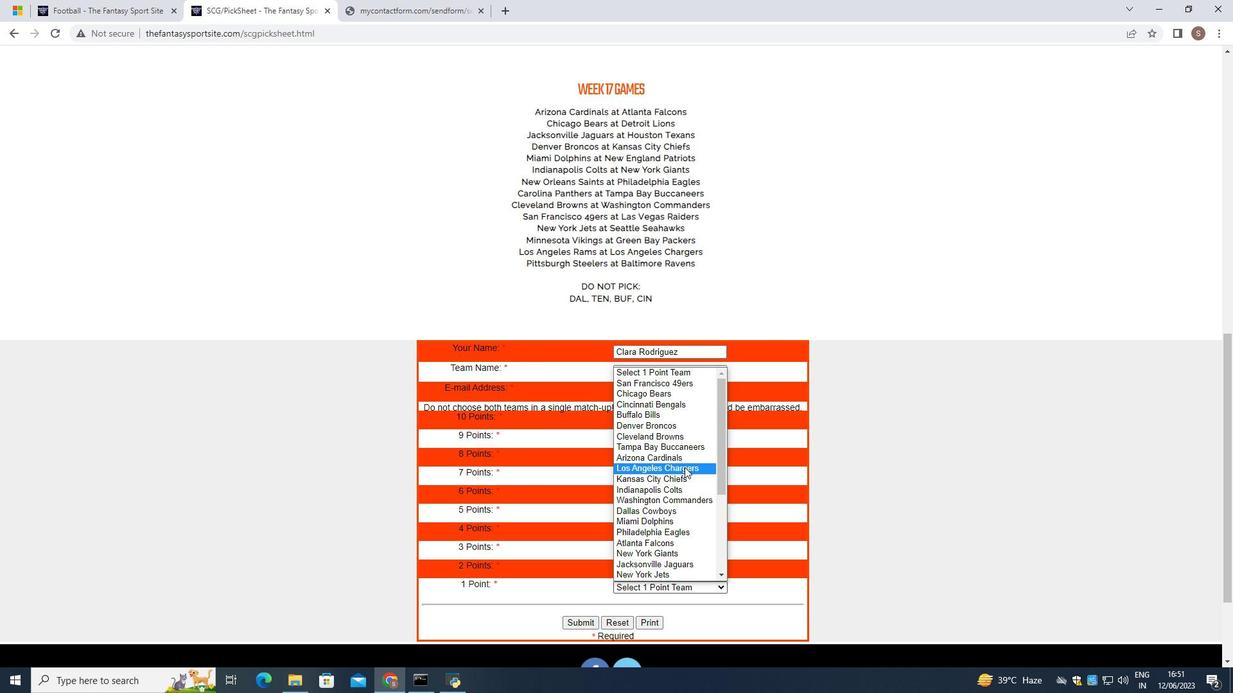 
Action: Mouse scrolled (684, 466) with delta (0, 0)
Screenshot: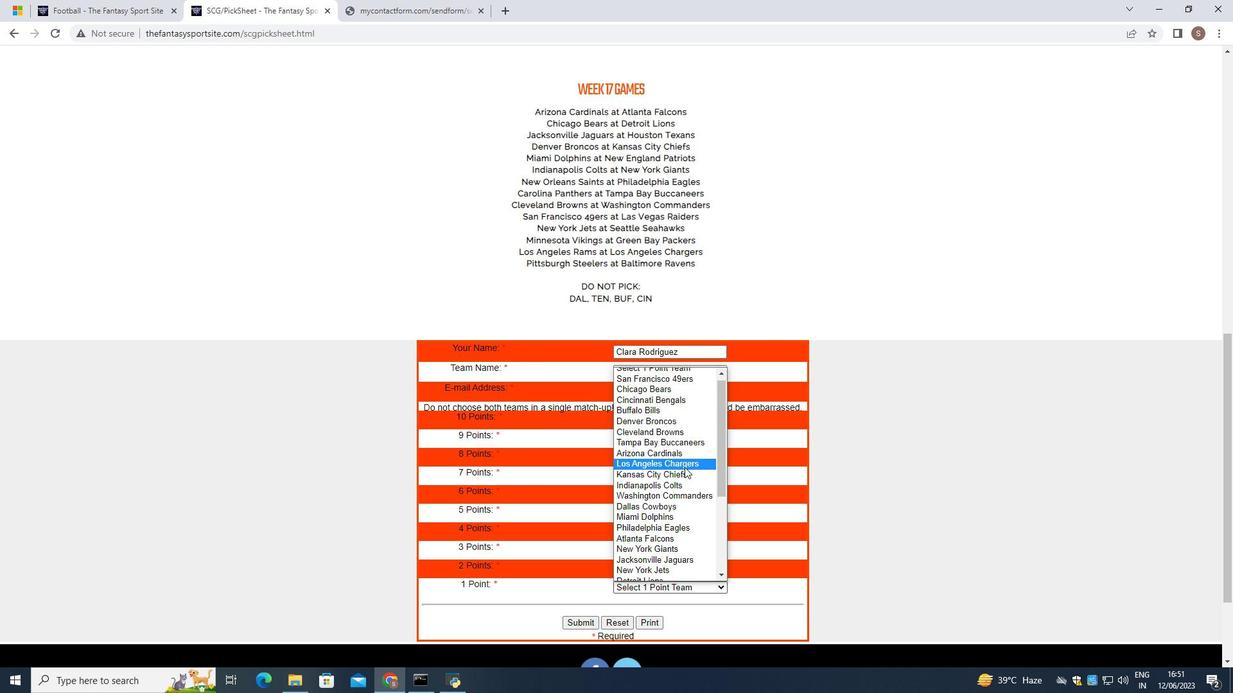
Action: Mouse scrolled (684, 466) with delta (0, 0)
Screenshot: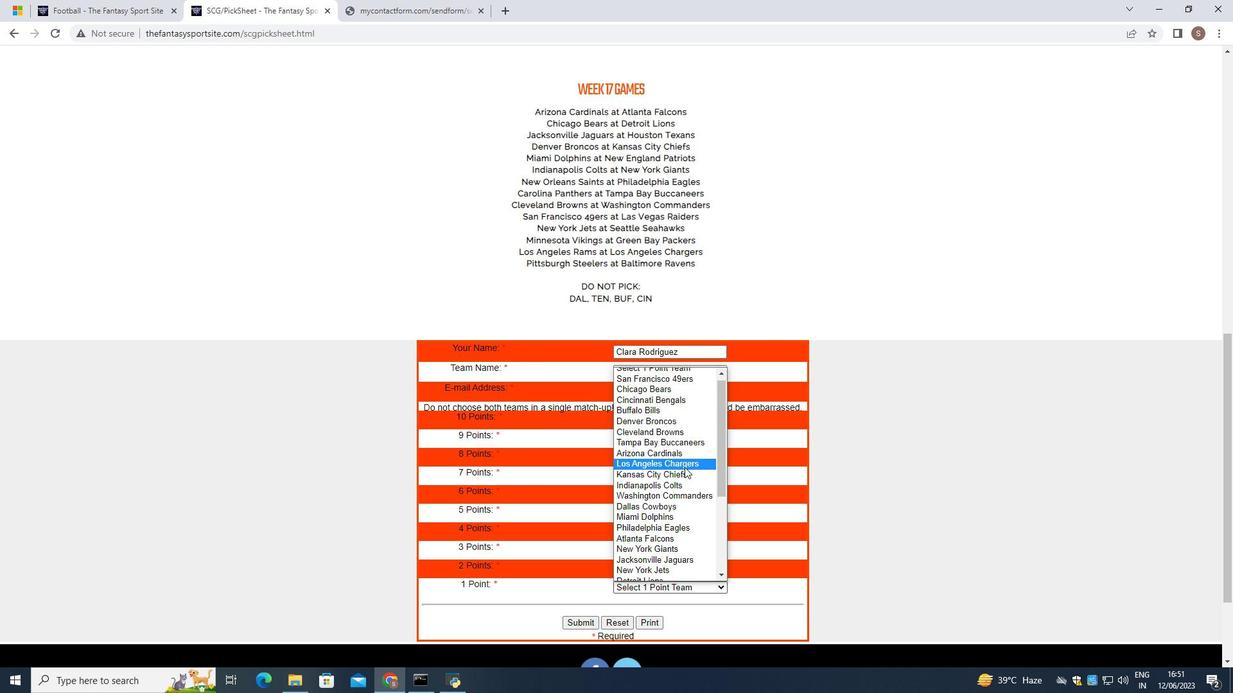 
Action: Mouse scrolled (684, 466) with delta (0, 0)
Screenshot: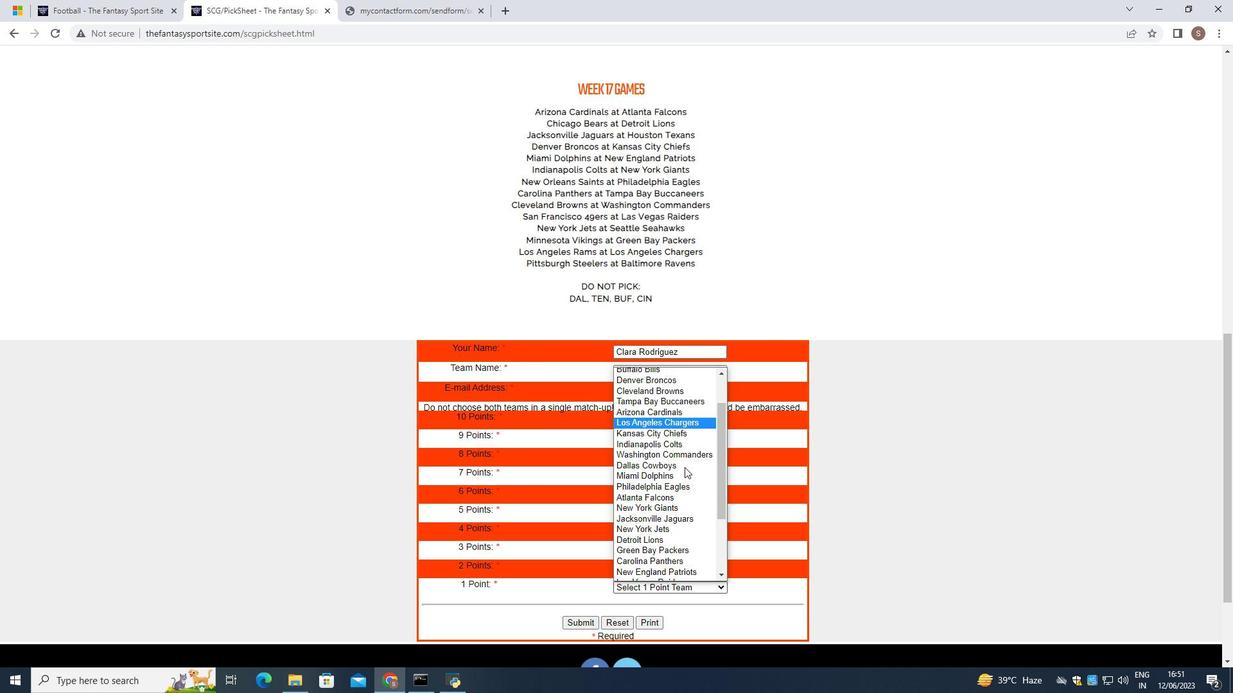 
Action: Mouse scrolled (684, 466) with delta (0, 0)
Screenshot: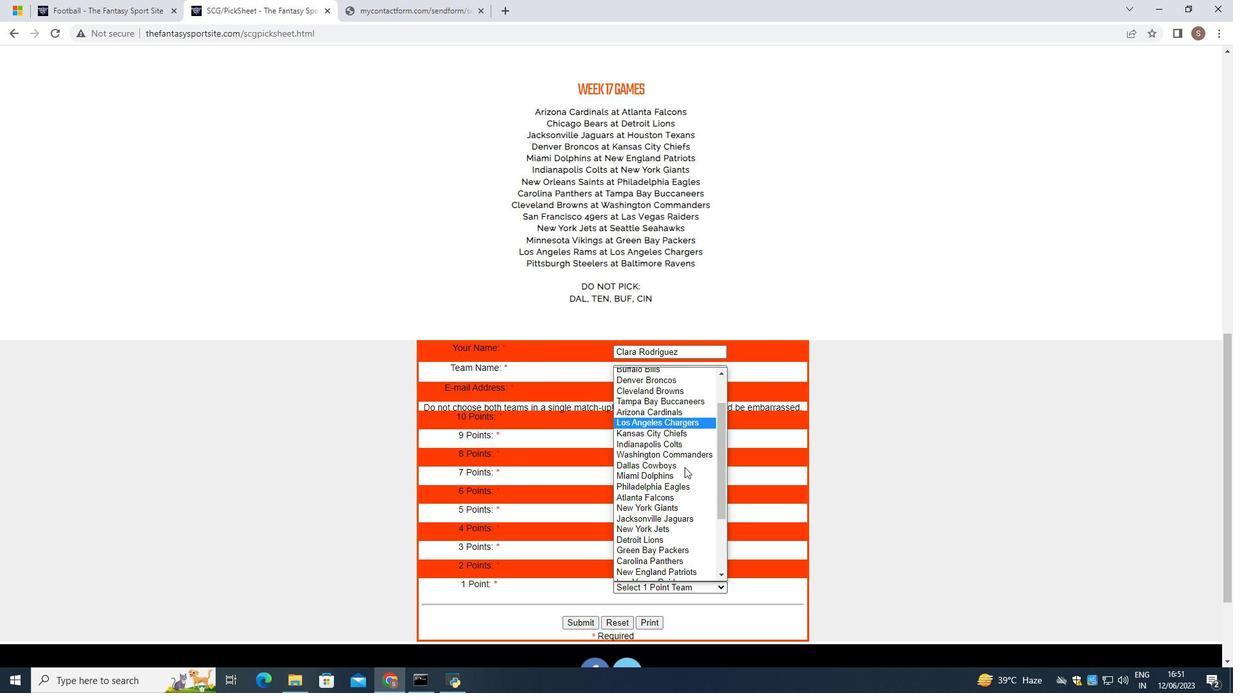 
Action: Mouse moved to (693, 470)
Screenshot: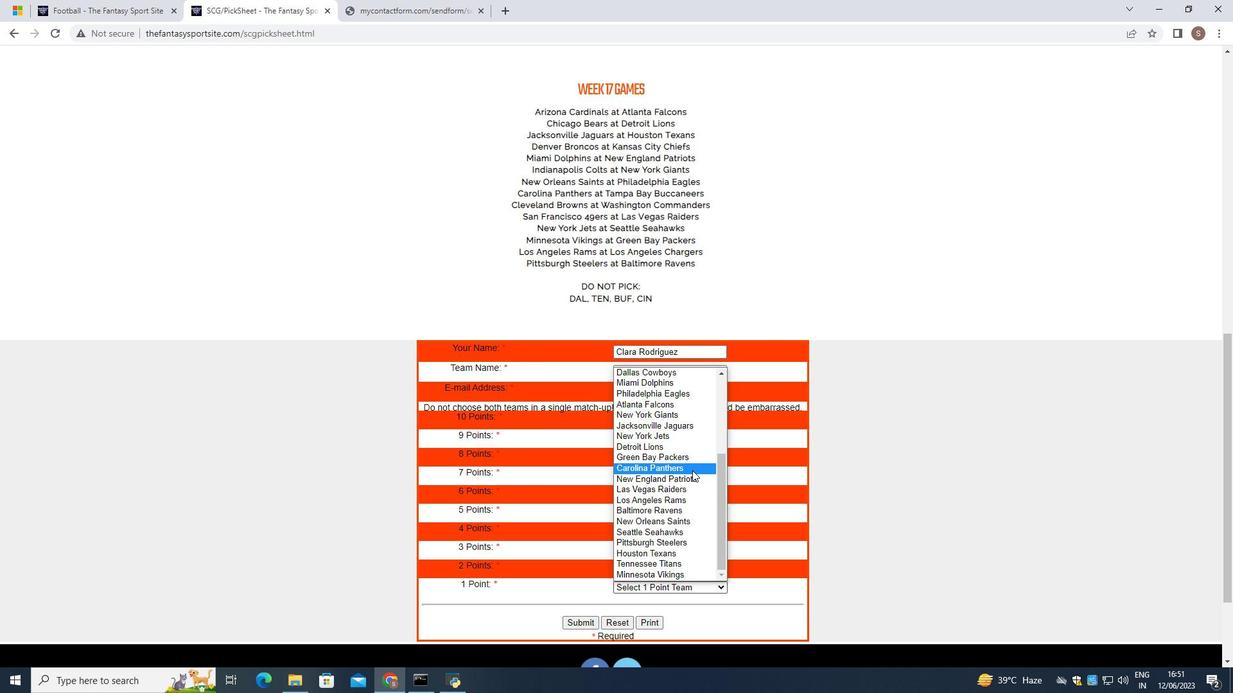 
Action: Mouse pressed left at (693, 470)
Screenshot: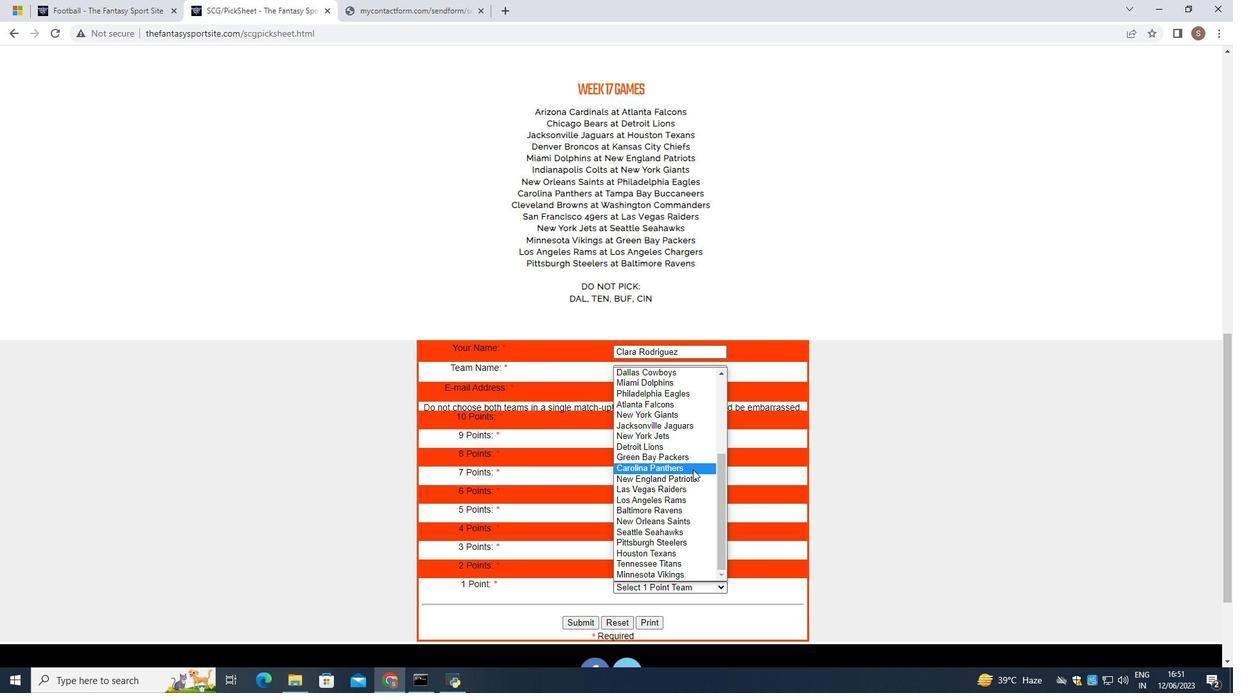 
Action: Mouse moved to (592, 620)
Screenshot: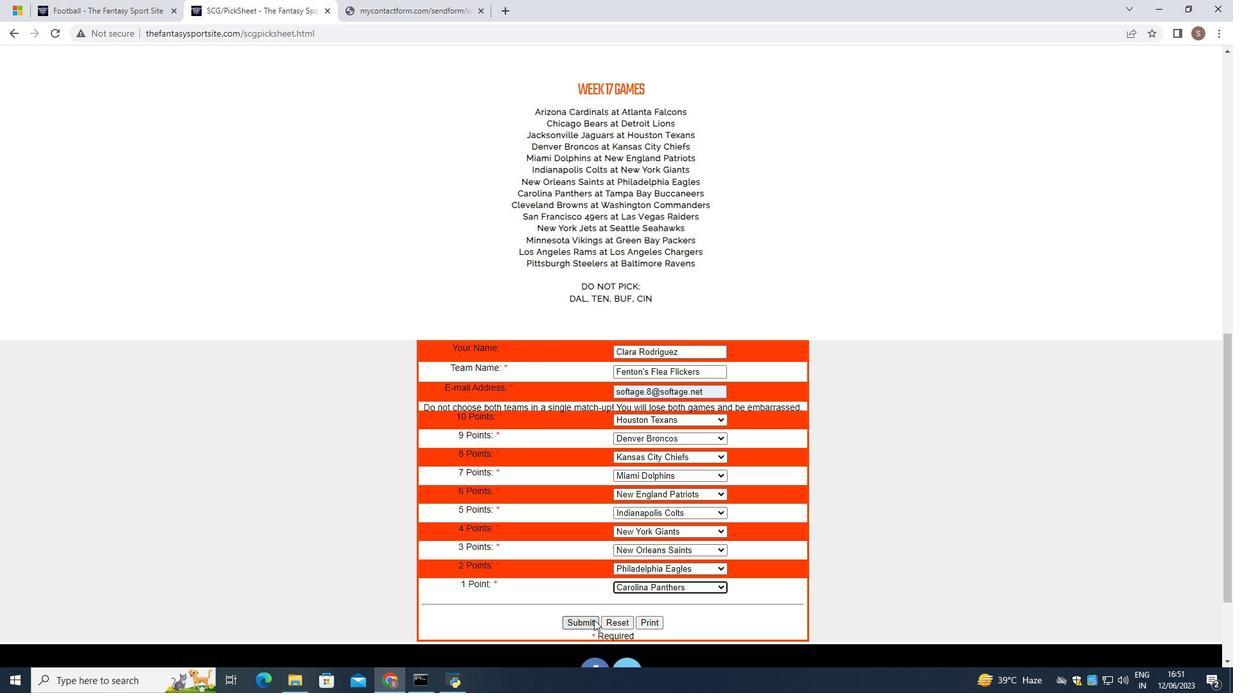 
Action: Mouse pressed left at (592, 620)
Screenshot: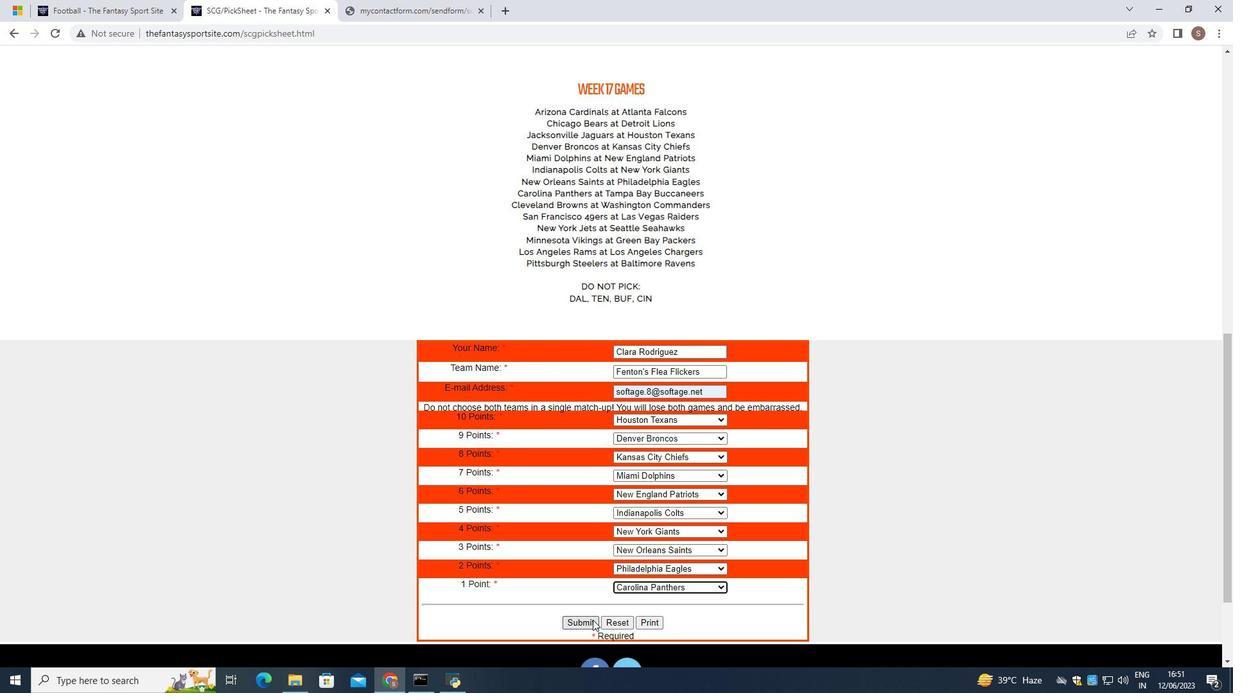 
Action: Mouse moved to (594, 619)
Screenshot: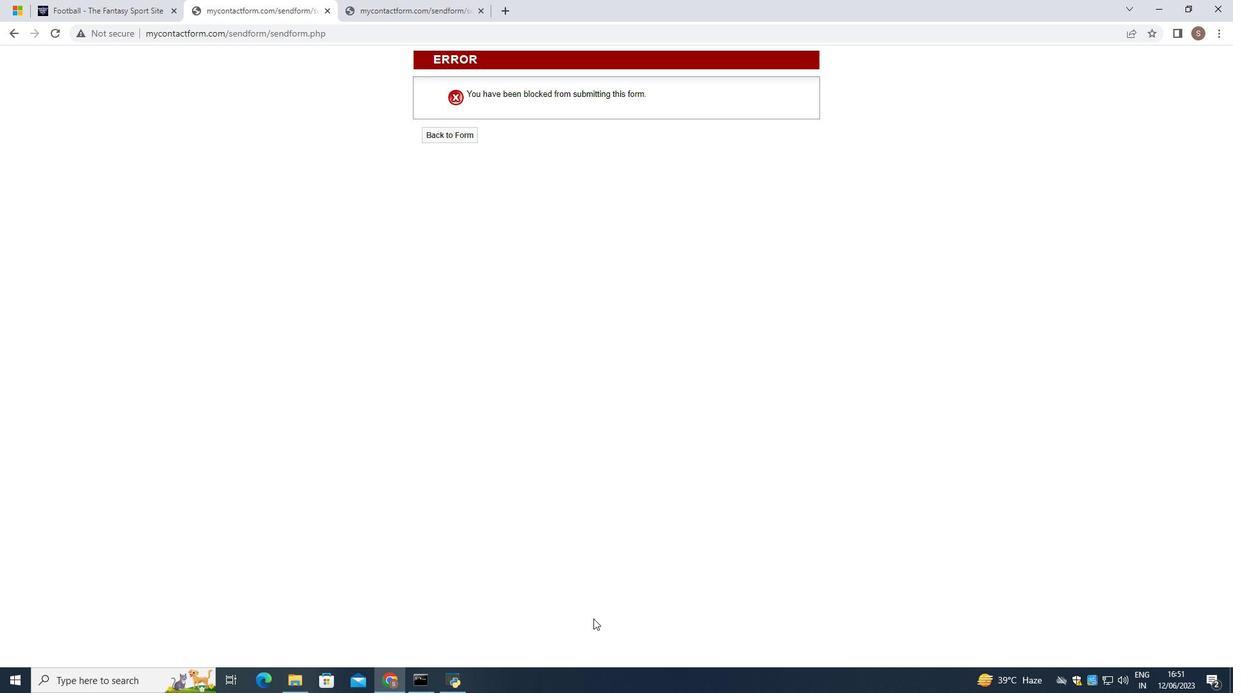 
